 Task: Look for space in Broadstairs, United Kingdom from 5th June, 2023 to 16th June, 2023 for 2 adults in price range Rs.14000 to Rs.18000. Place can be entire place with 1  bedroom having 1 bed and 1 bathroom. Property type can be house, flat, guest house, hotel. Booking option can be shelf check-in. Required host language is English.
Action: Mouse moved to (455, 69)
Screenshot: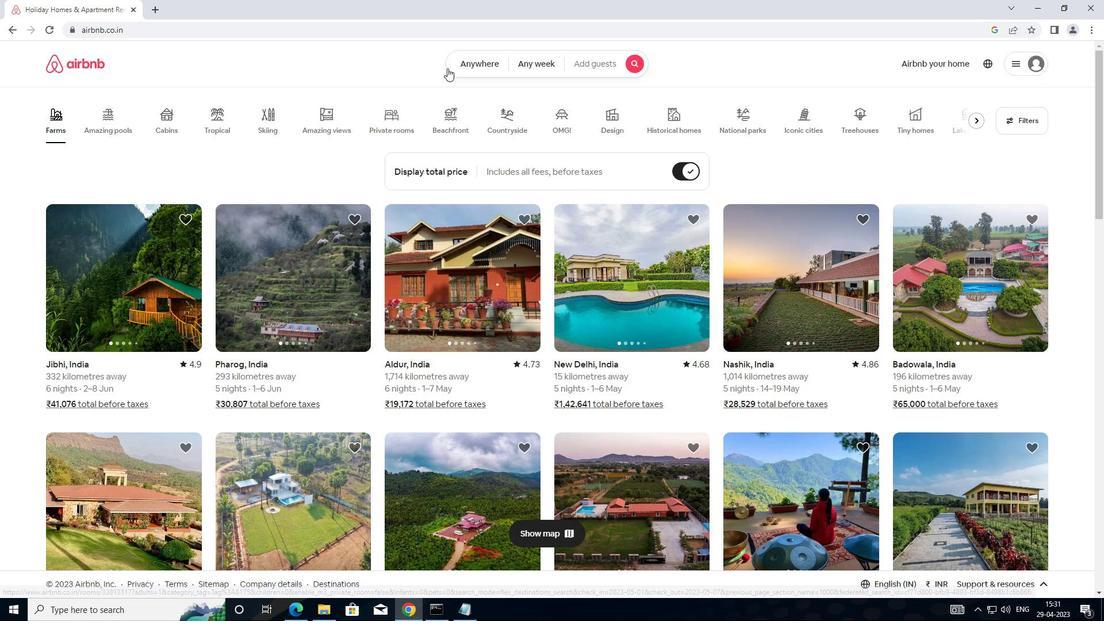
Action: Mouse pressed left at (455, 69)
Screenshot: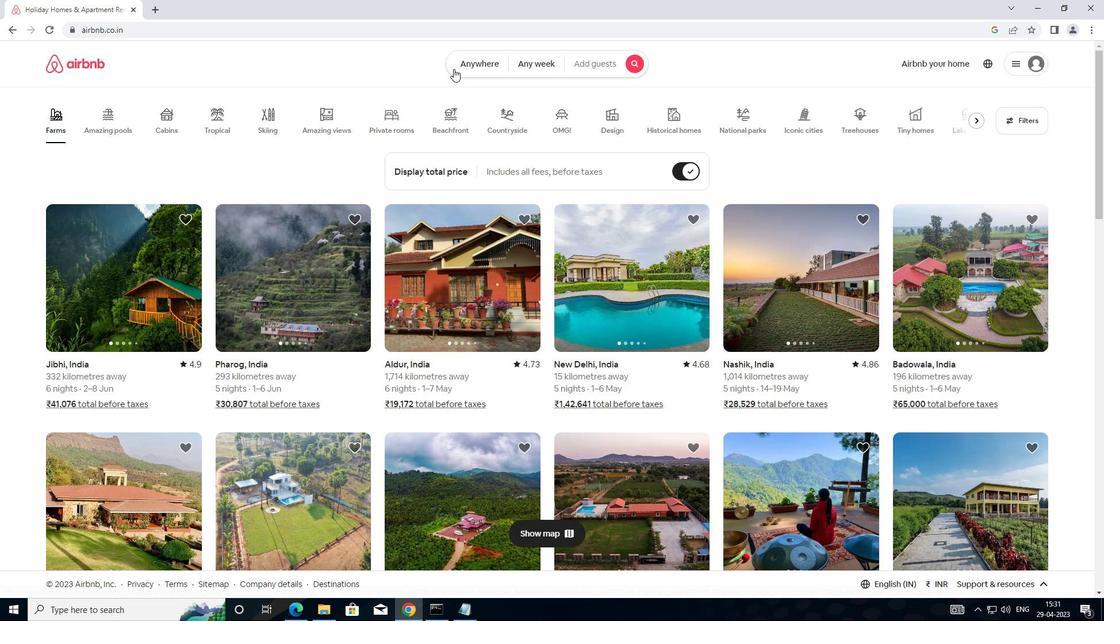 
Action: Mouse moved to (351, 113)
Screenshot: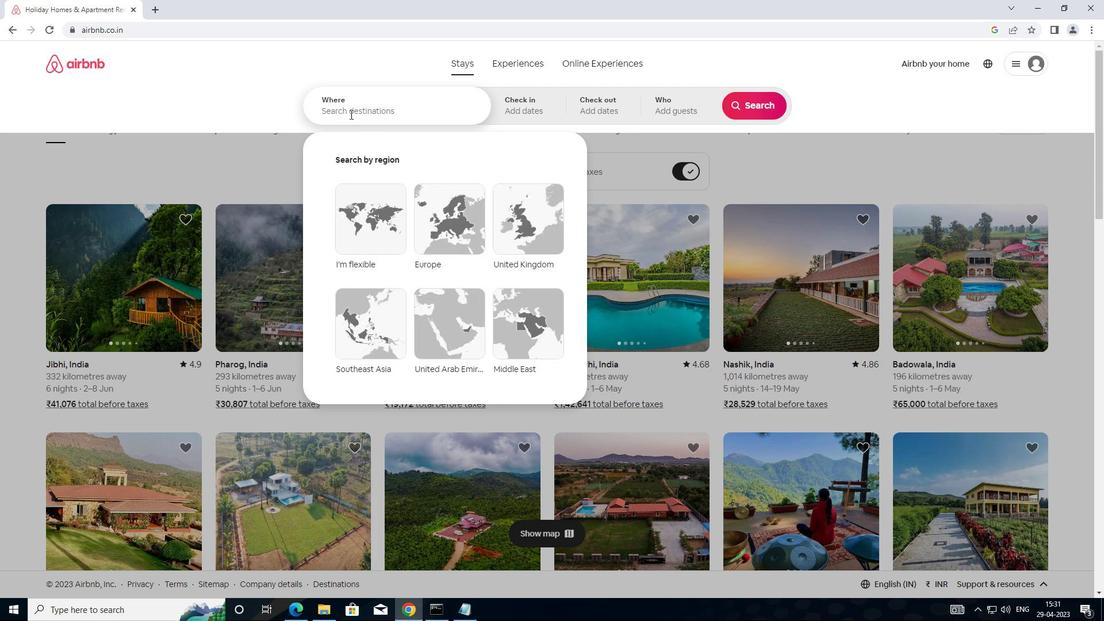 
Action: Mouse pressed left at (351, 113)
Screenshot: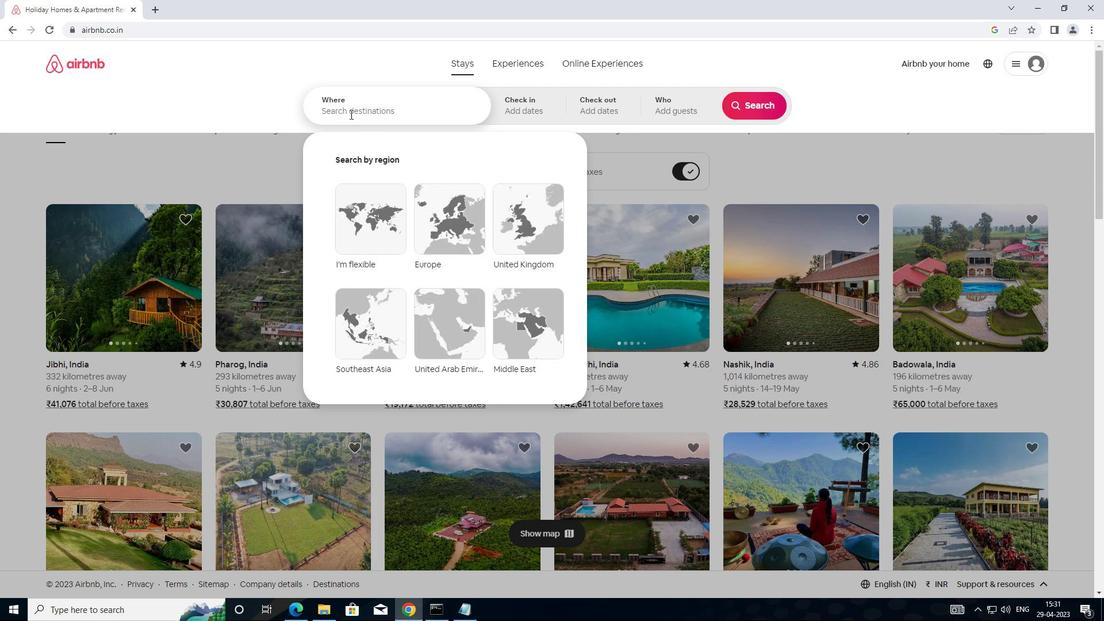 
Action: Mouse moved to (618, 63)
Screenshot: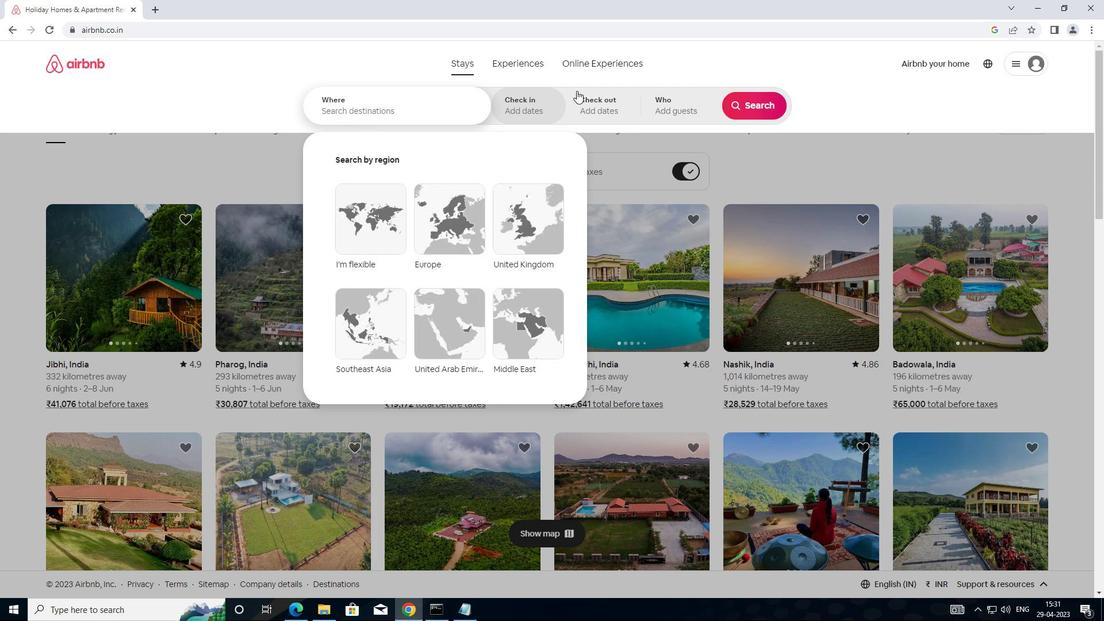 
Action: Key pressed <Key.shift>BROADSTAIR
Screenshot: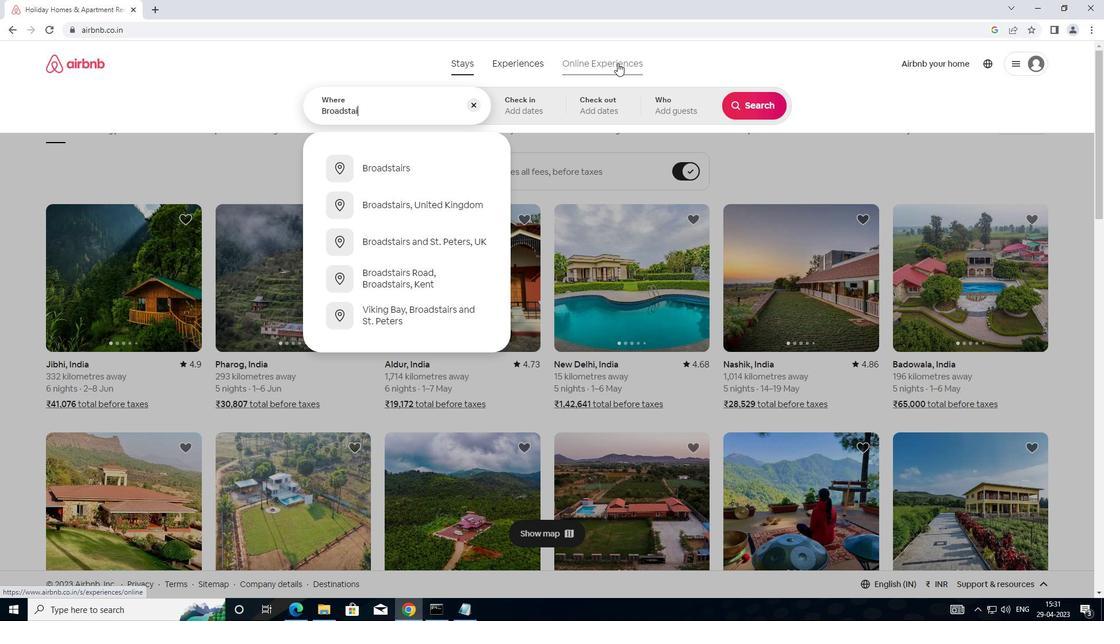 
Action: Mouse moved to (626, 65)
Screenshot: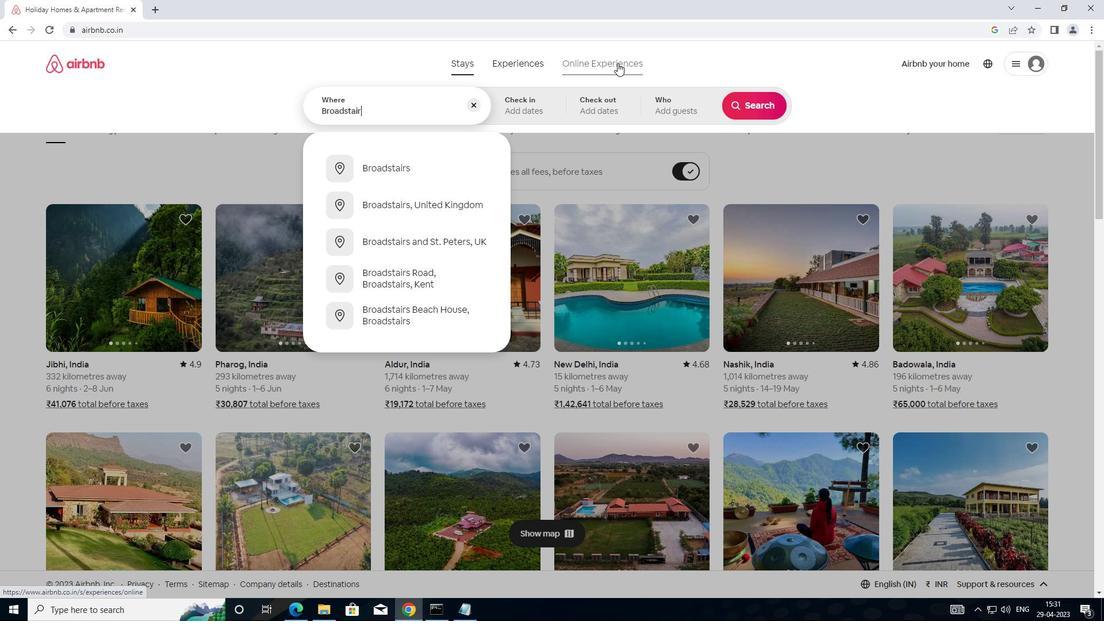 
Action: Key pressed ,UNITED<Key.space>KINGDOM
Screenshot: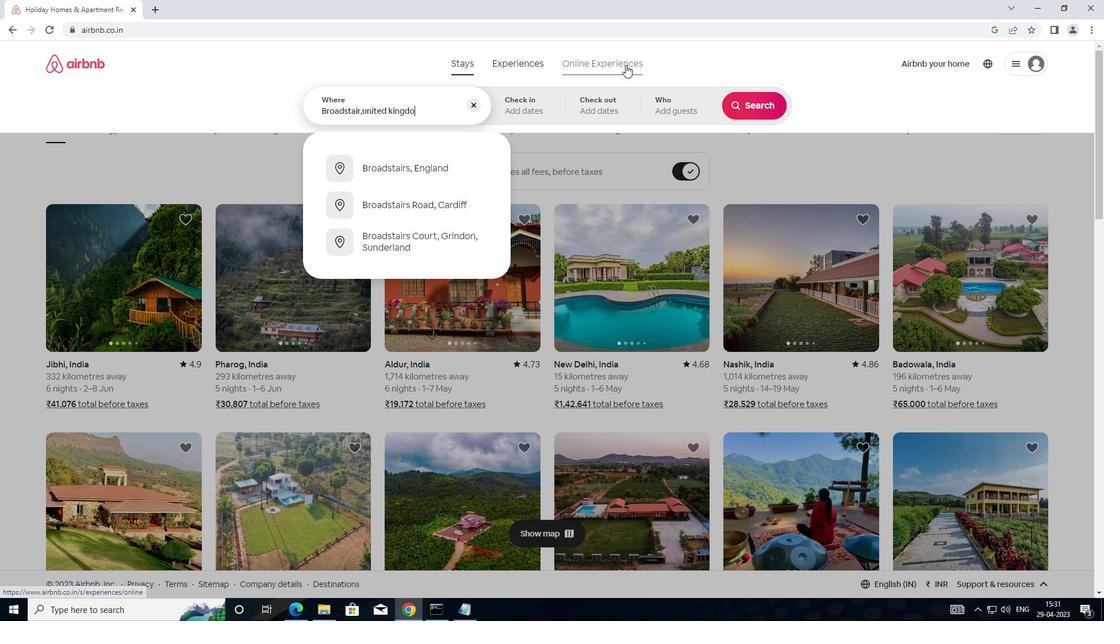 
Action: Mouse moved to (536, 107)
Screenshot: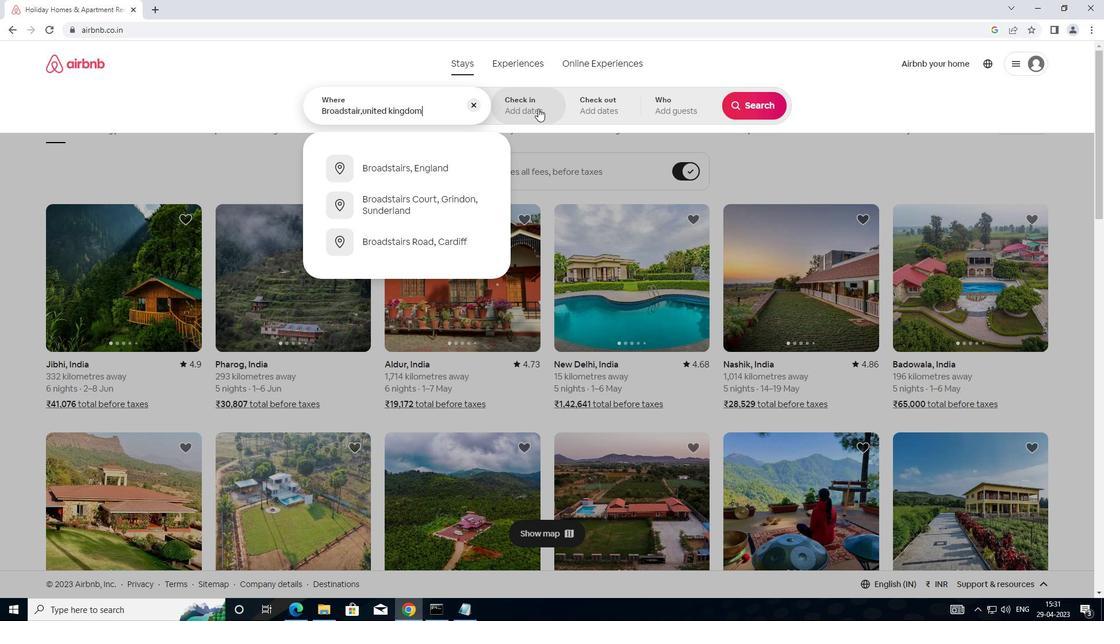 
Action: Mouse pressed left at (536, 107)
Screenshot: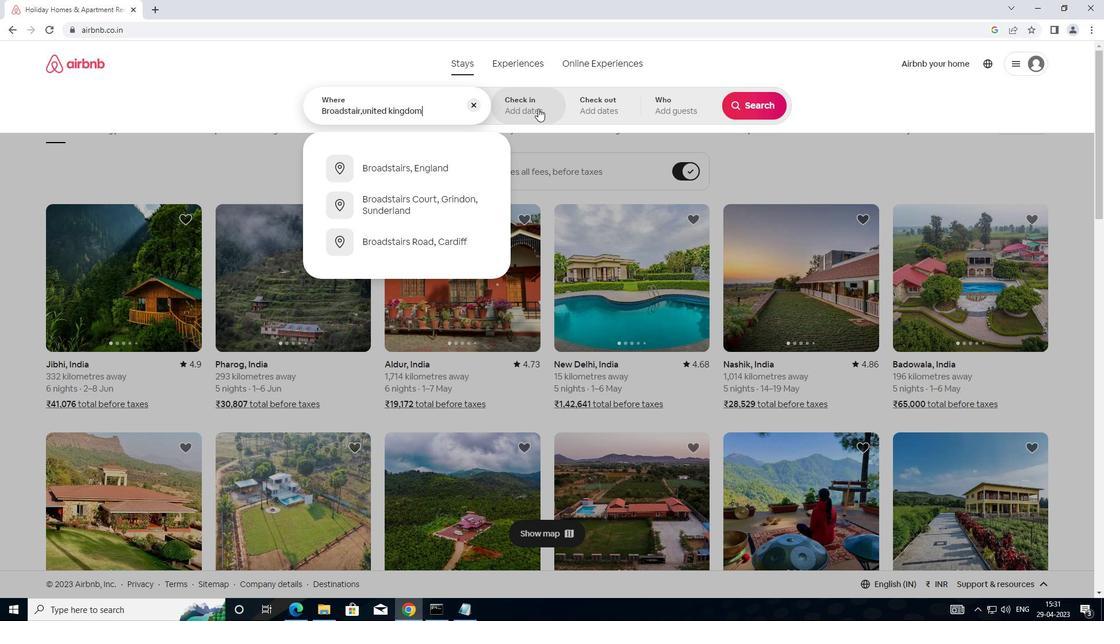 
Action: Mouse moved to (751, 197)
Screenshot: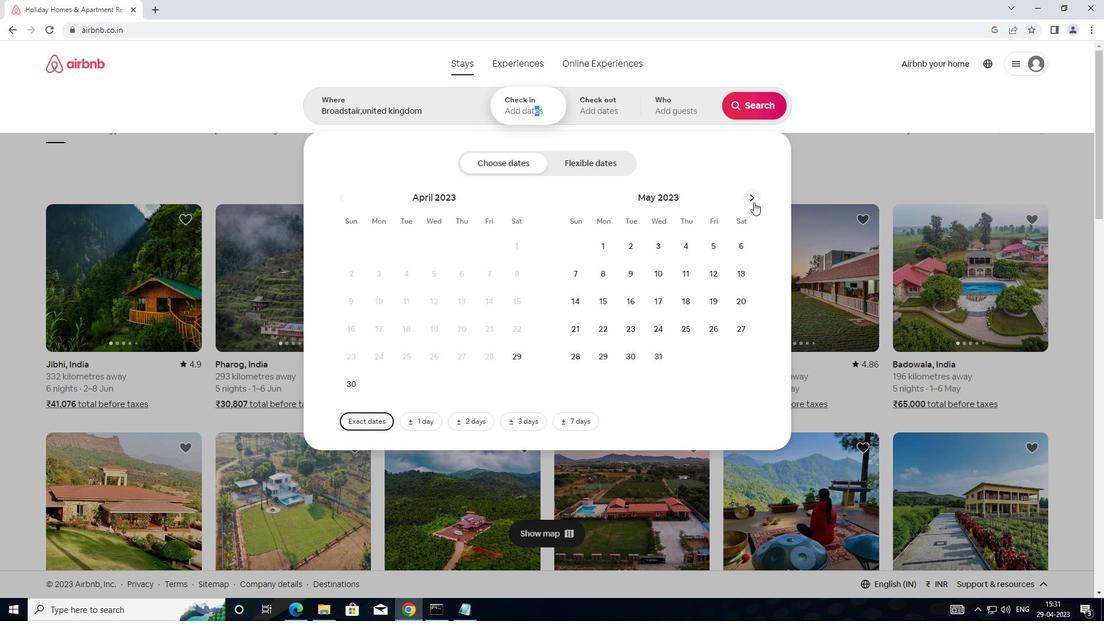 
Action: Mouse pressed left at (751, 197)
Screenshot: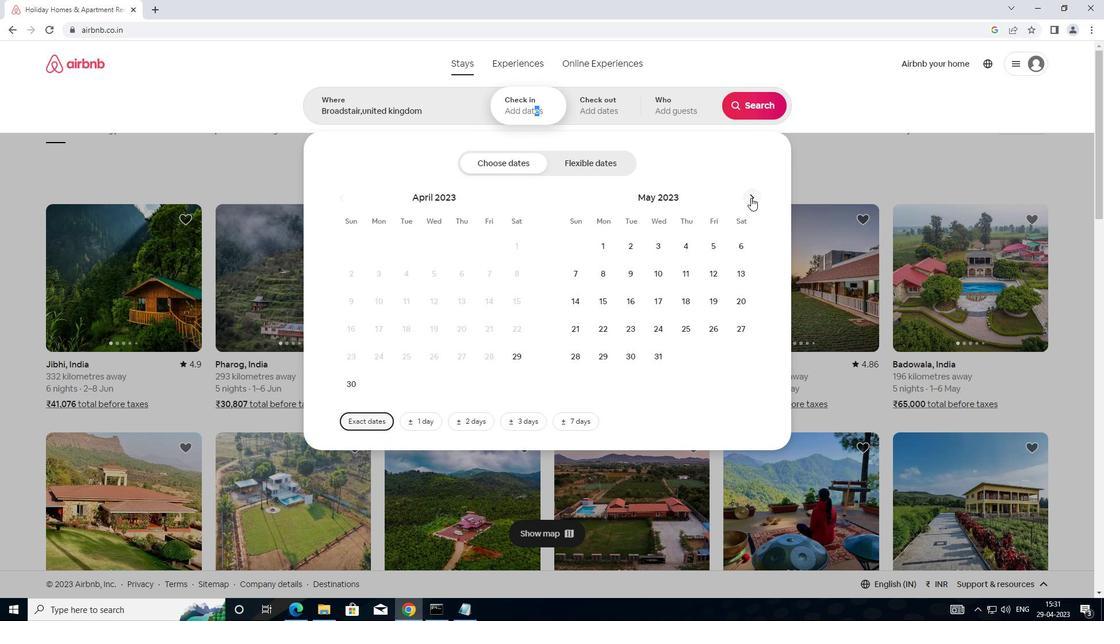 
Action: Mouse pressed left at (751, 197)
Screenshot: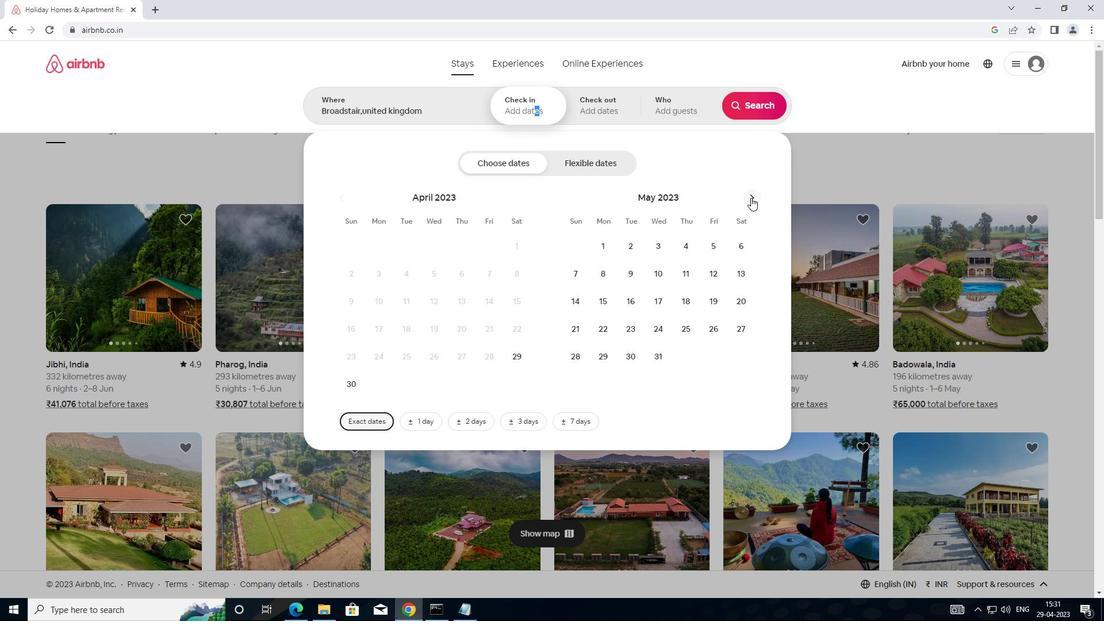 
Action: Mouse moved to (379, 271)
Screenshot: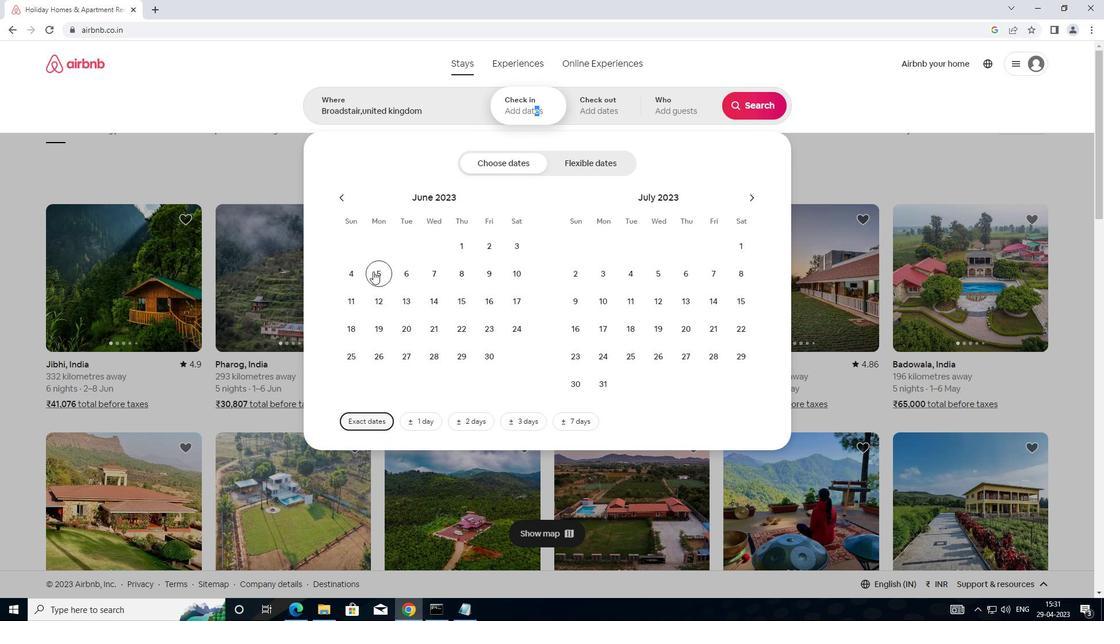 
Action: Mouse pressed left at (379, 271)
Screenshot: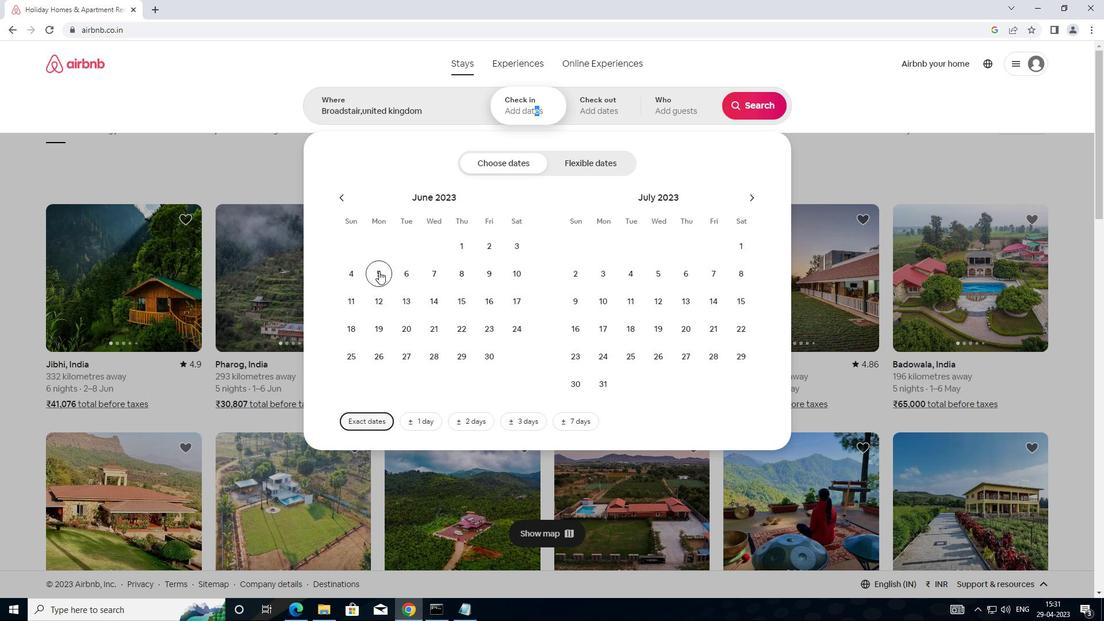 
Action: Mouse moved to (487, 300)
Screenshot: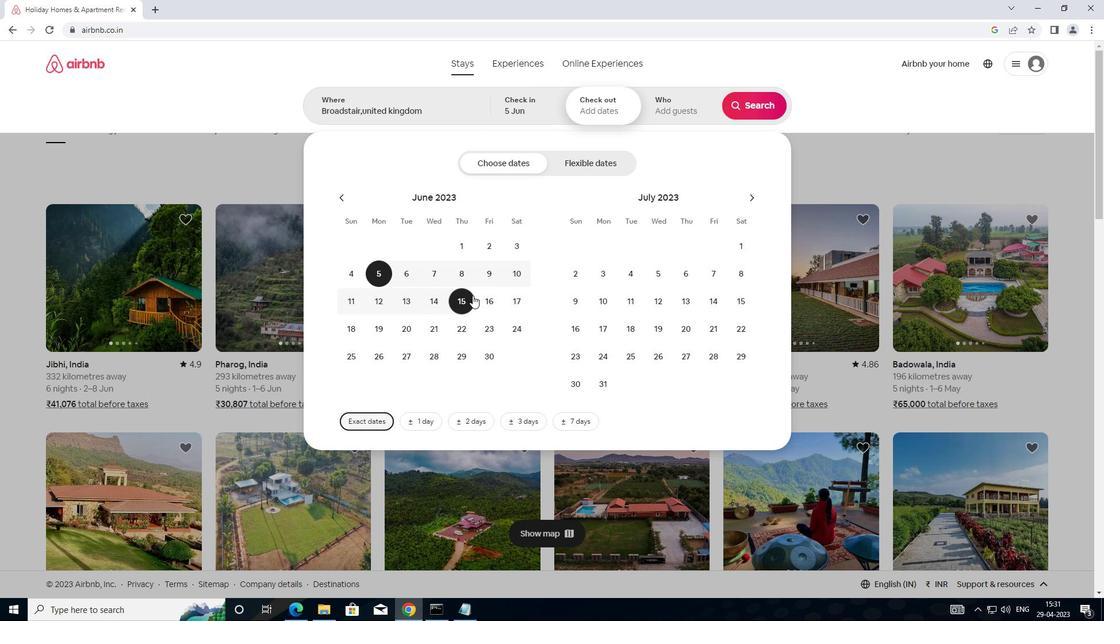 
Action: Mouse pressed left at (487, 300)
Screenshot: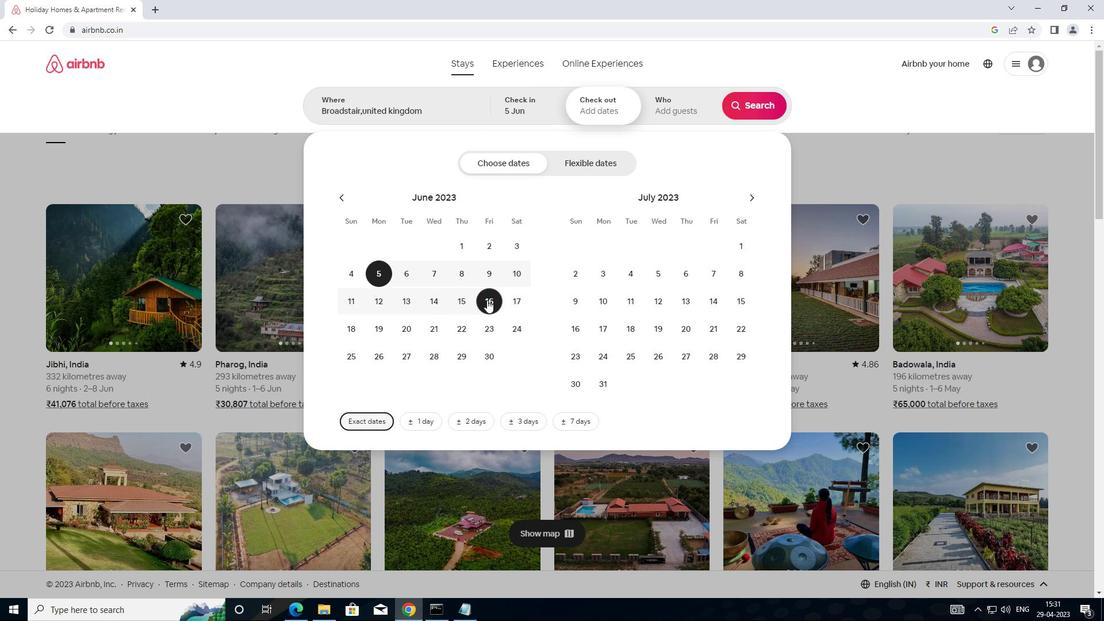 
Action: Mouse moved to (689, 114)
Screenshot: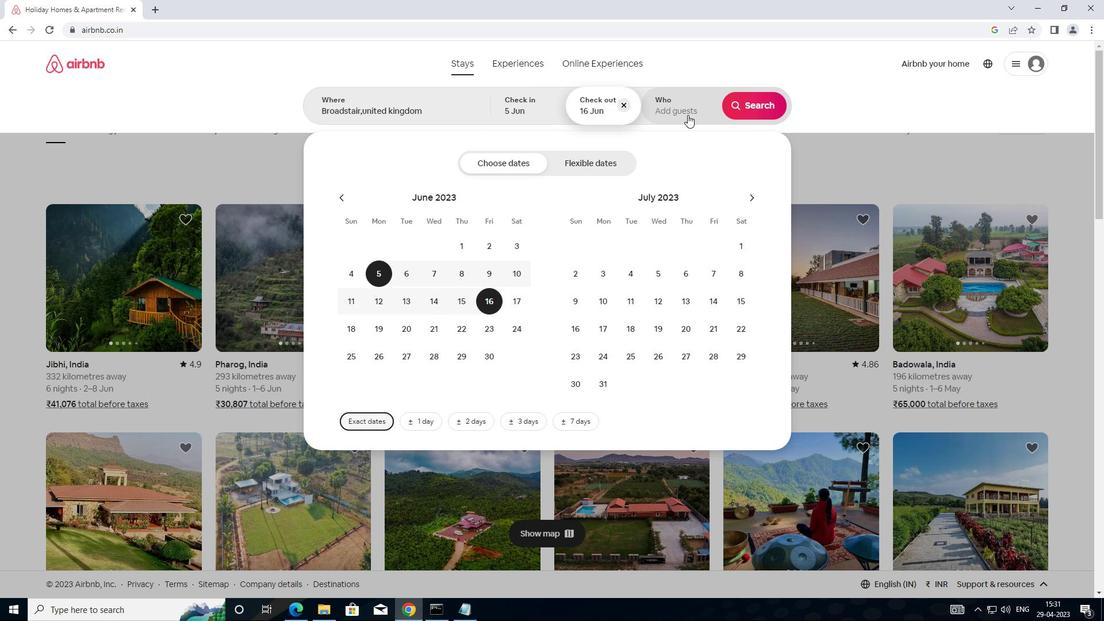 
Action: Mouse pressed left at (689, 114)
Screenshot: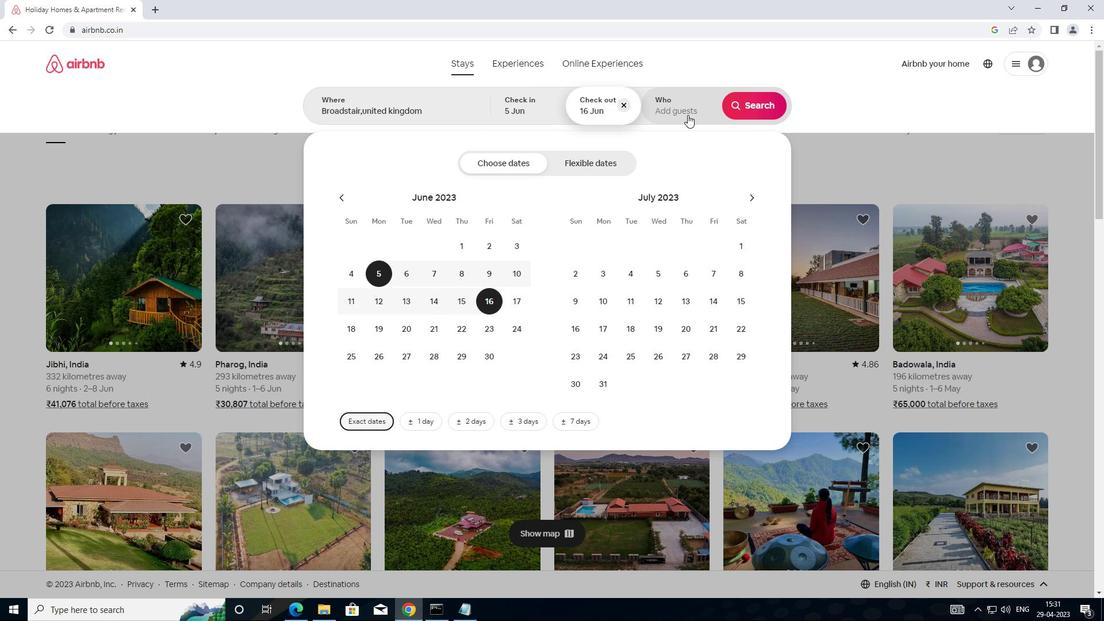 
Action: Mouse moved to (759, 168)
Screenshot: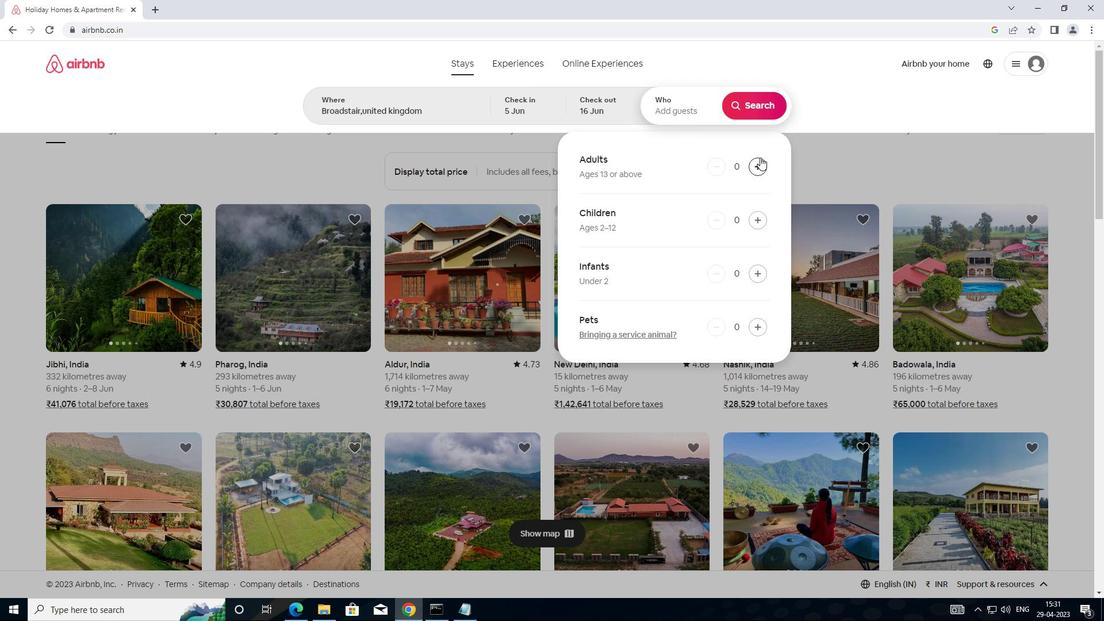 
Action: Mouse pressed left at (759, 168)
Screenshot: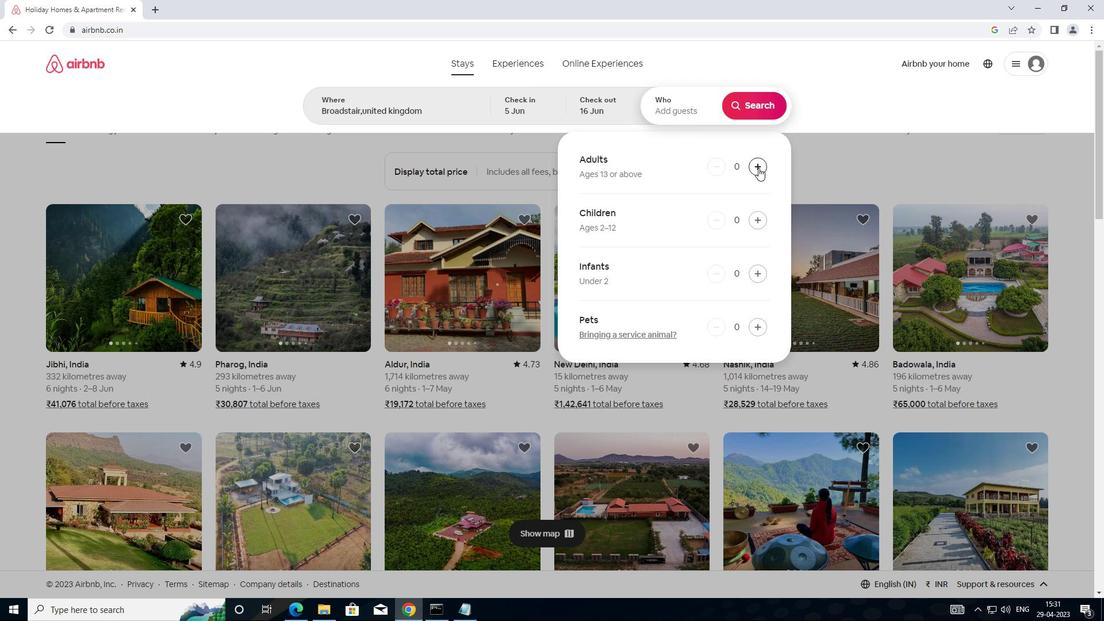 
Action: Mouse moved to (759, 166)
Screenshot: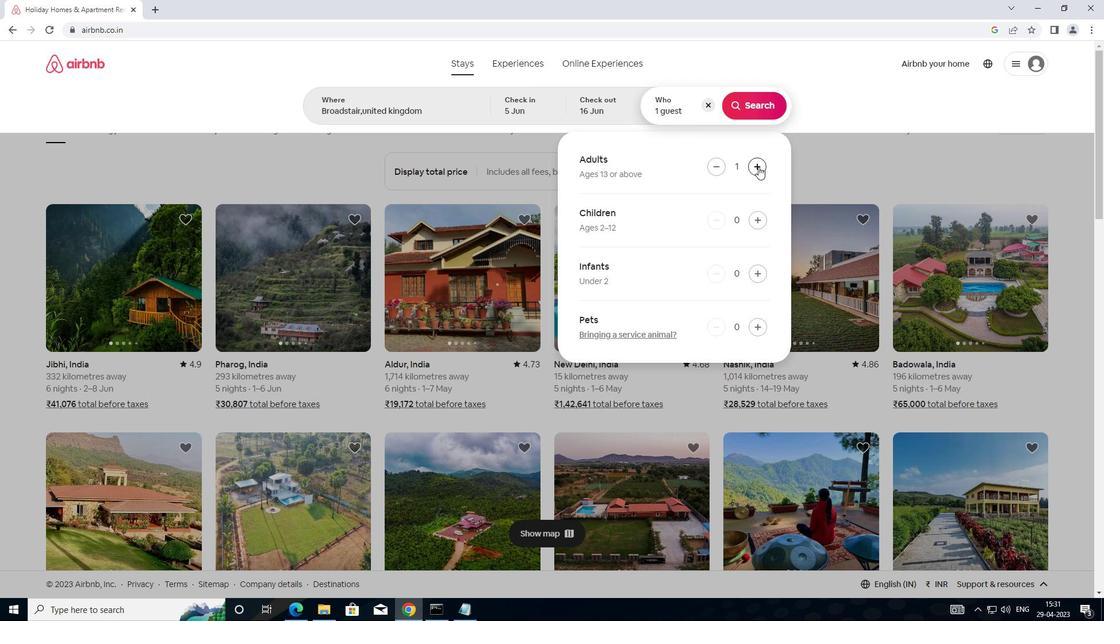 
Action: Mouse pressed left at (759, 166)
Screenshot: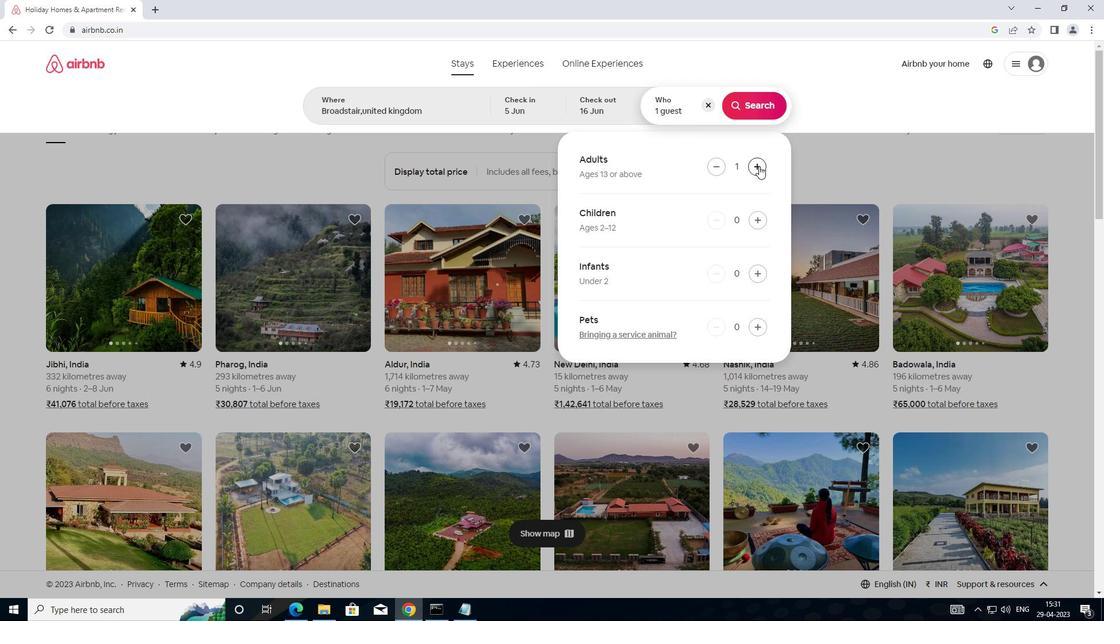 
Action: Mouse moved to (771, 103)
Screenshot: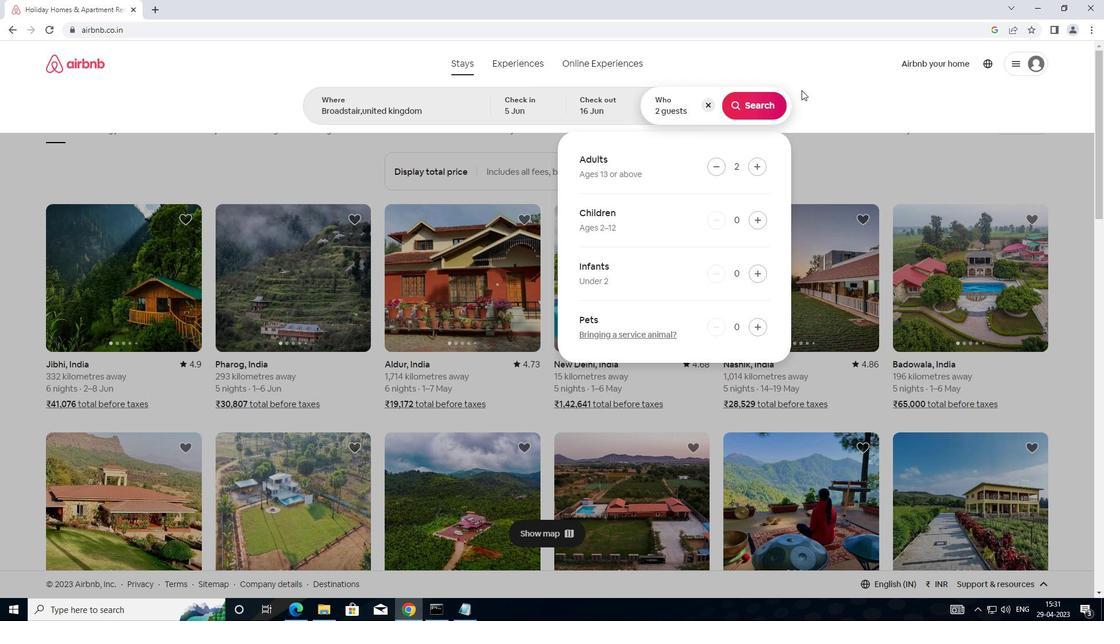 
Action: Mouse pressed left at (771, 103)
Screenshot: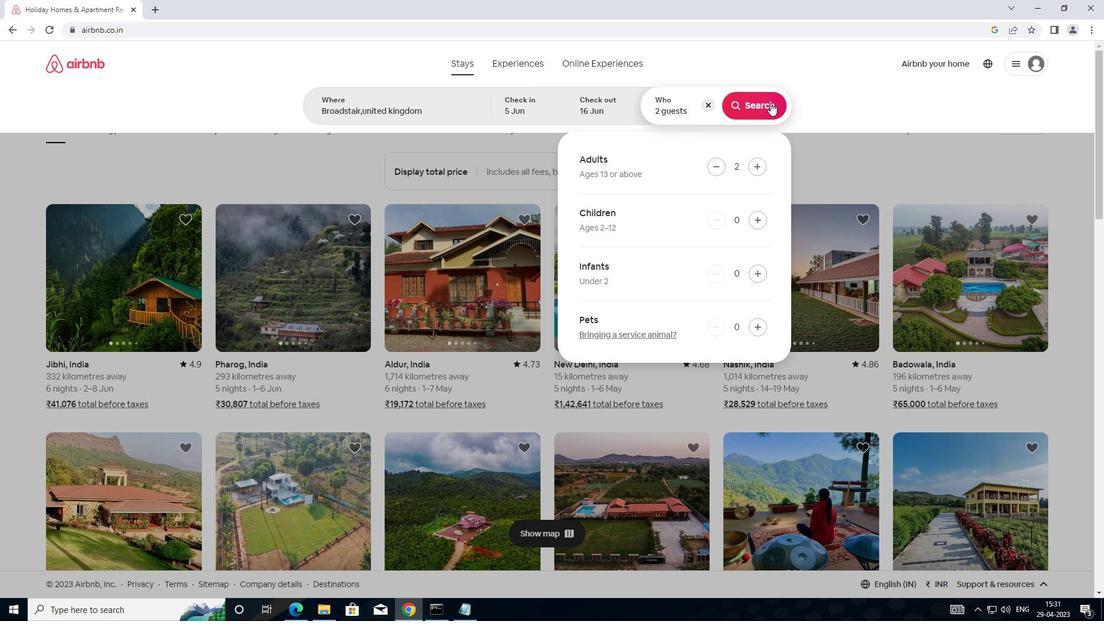 
Action: Mouse moved to (1057, 121)
Screenshot: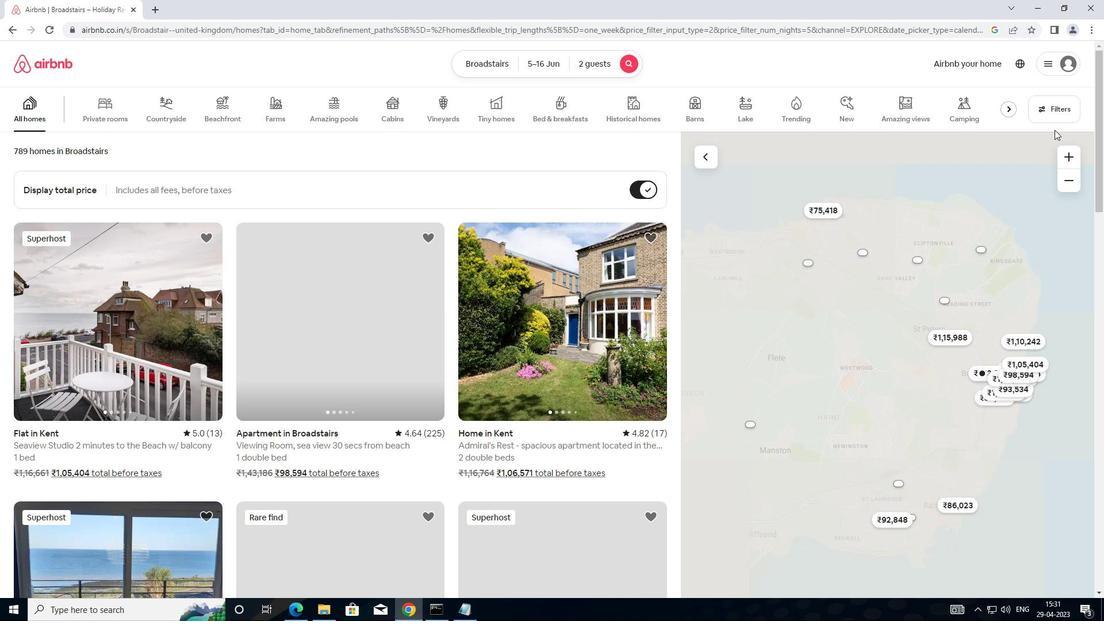 
Action: Mouse pressed left at (1057, 121)
Screenshot: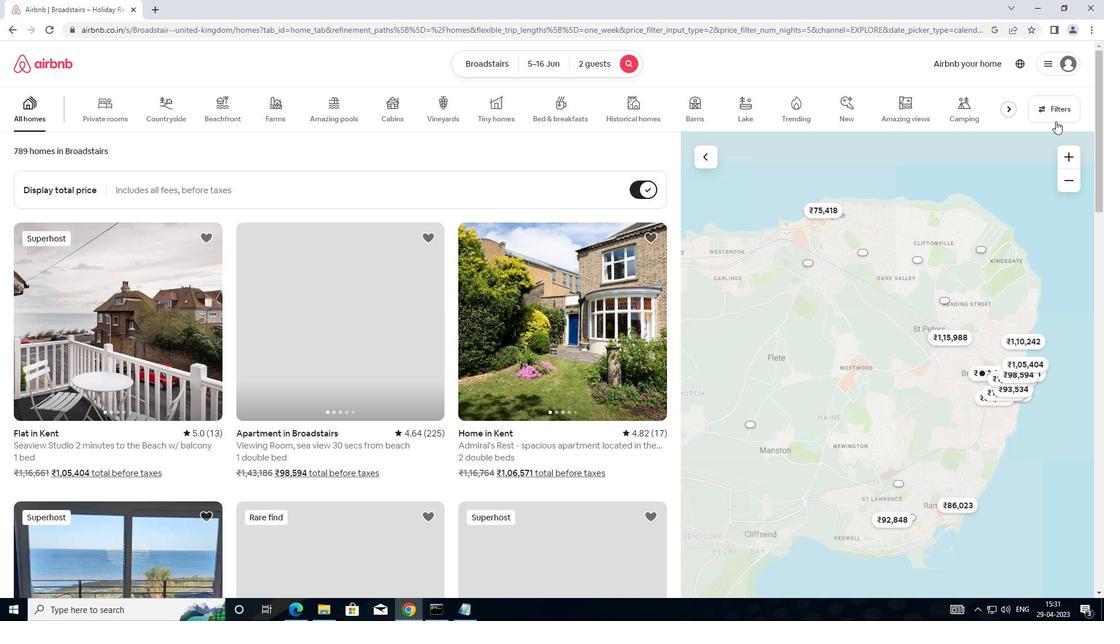 
Action: Mouse moved to (414, 250)
Screenshot: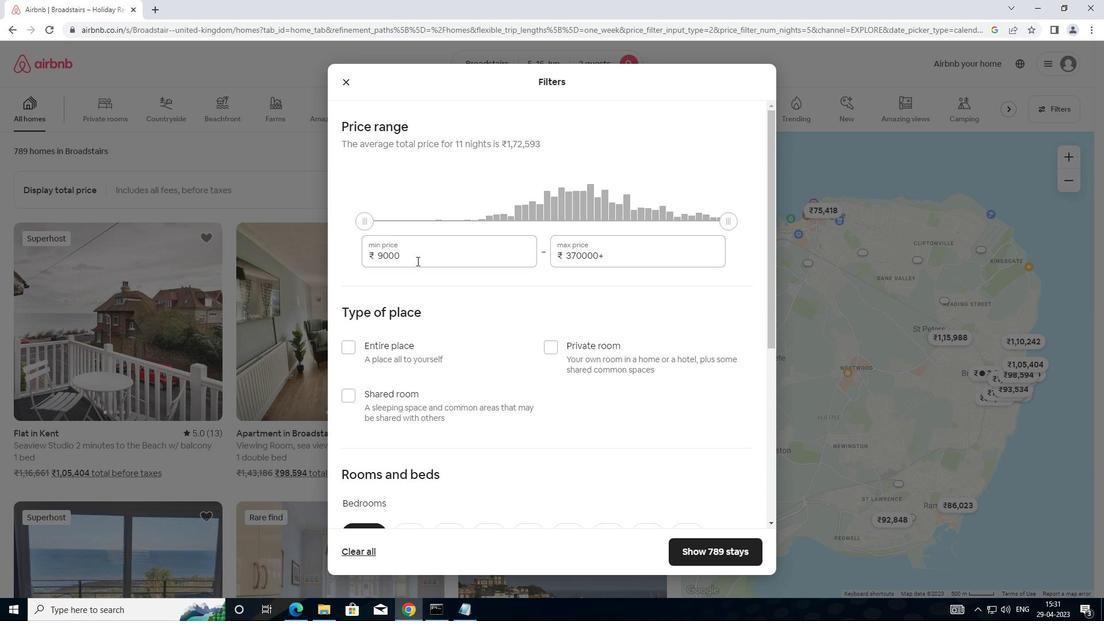 
Action: Mouse pressed left at (414, 250)
Screenshot: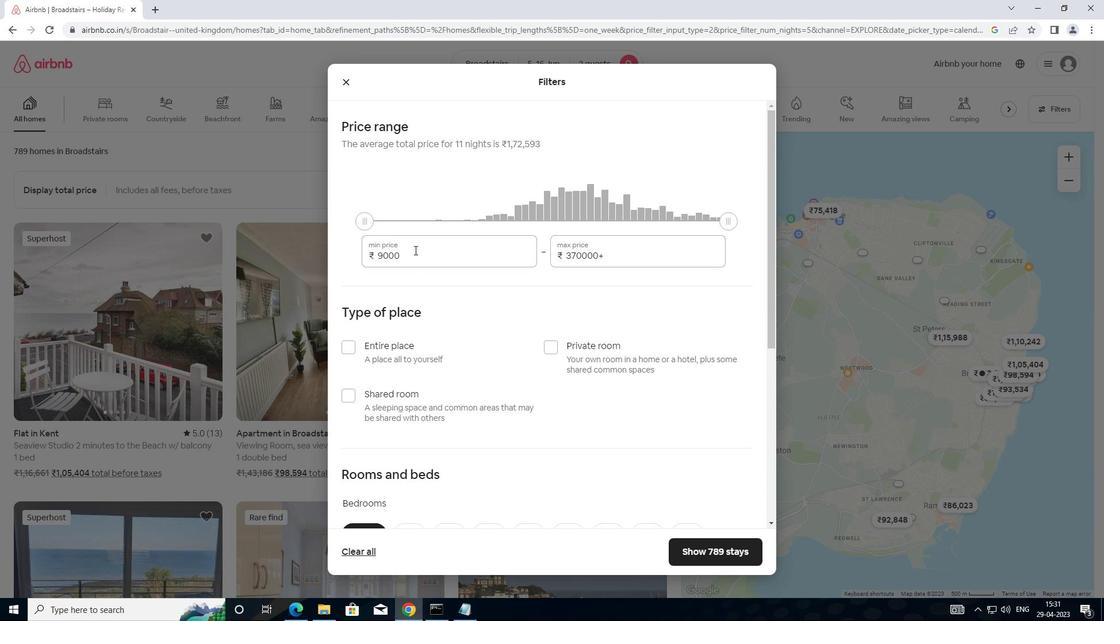 
Action: Mouse moved to (374, 256)
Screenshot: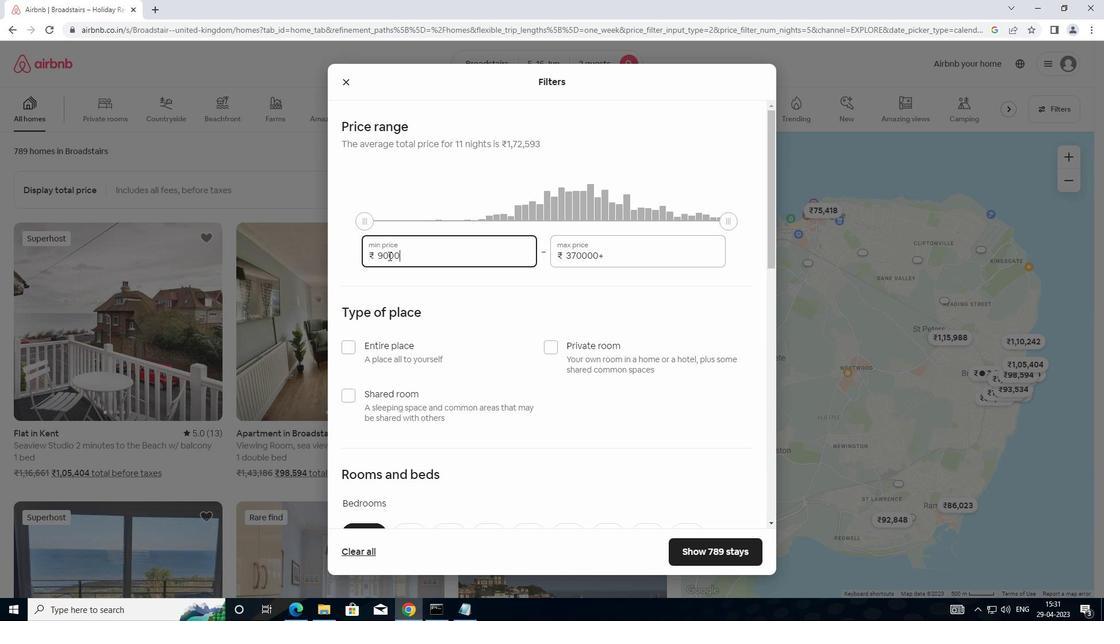 
Action: Key pressed 14
Screenshot: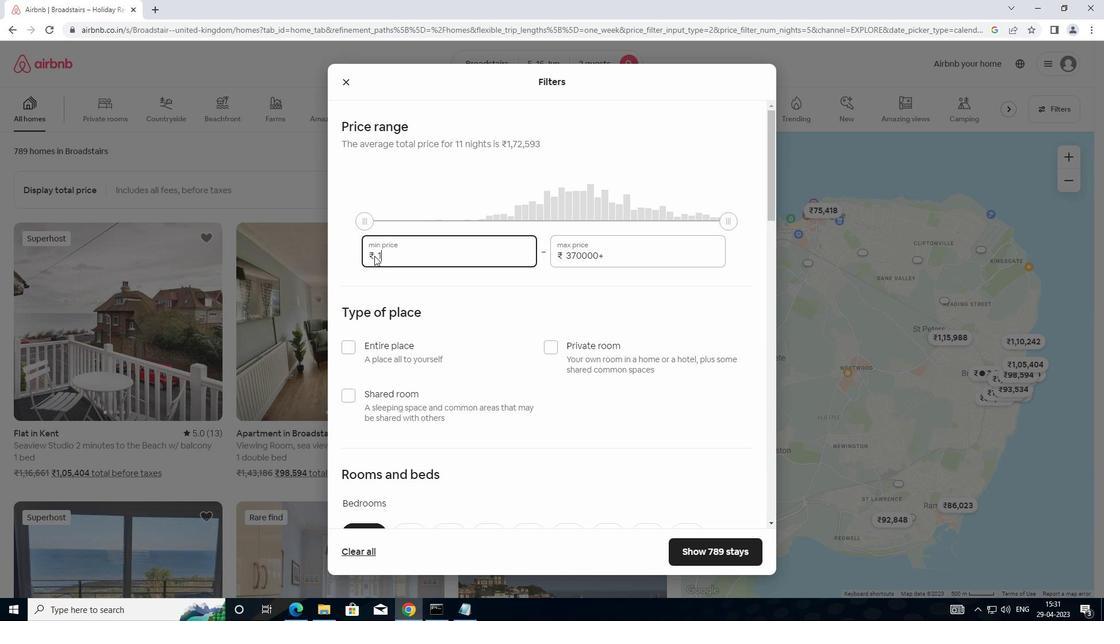 
Action: Mouse moved to (383, 255)
Screenshot: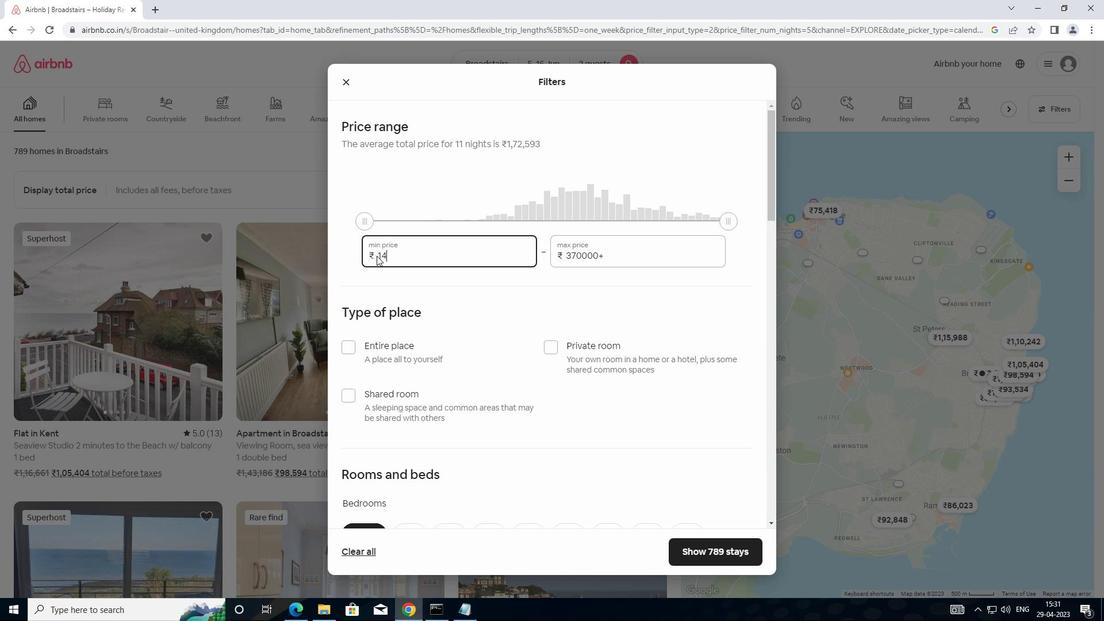 
Action: Key pressed 0
Screenshot: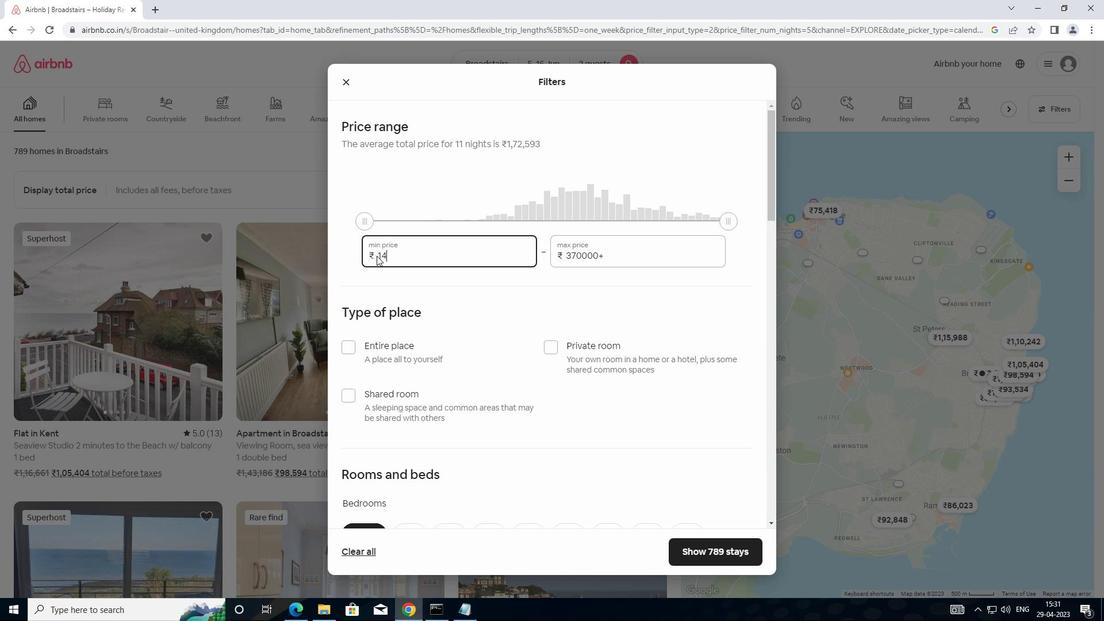 
Action: Mouse moved to (389, 253)
Screenshot: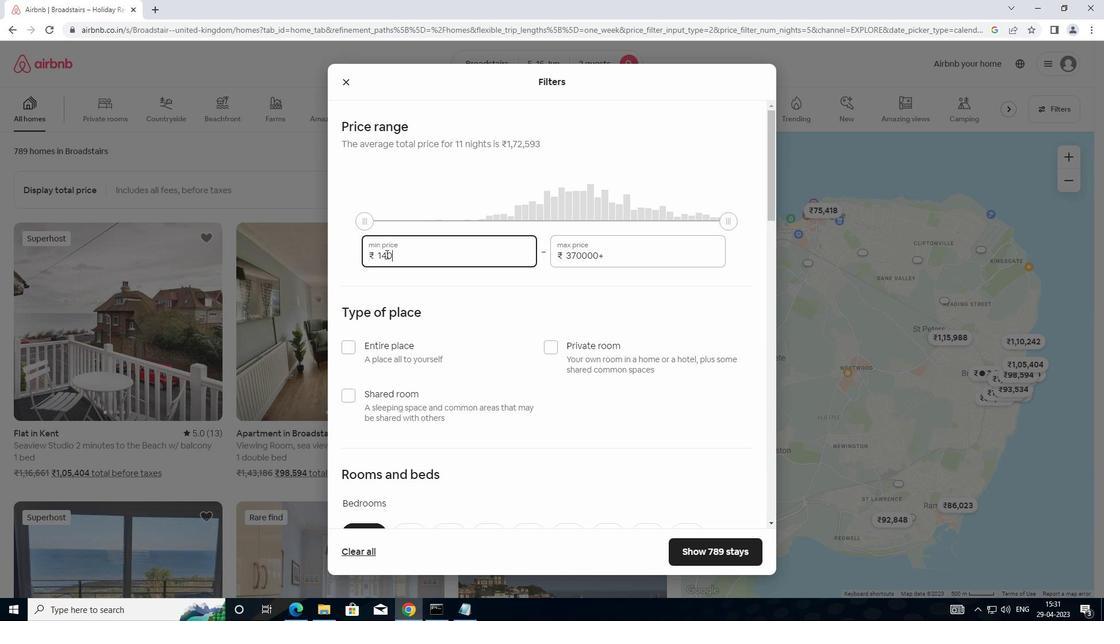 
Action: Key pressed 0
Screenshot: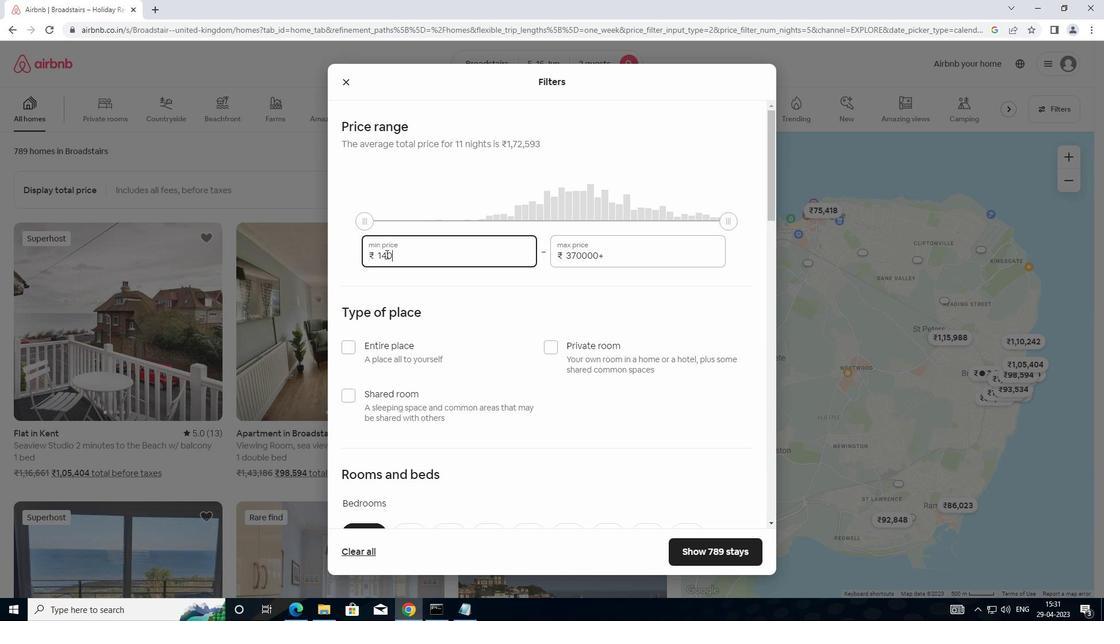 
Action: Mouse moved to (390, 253)
Screenshot: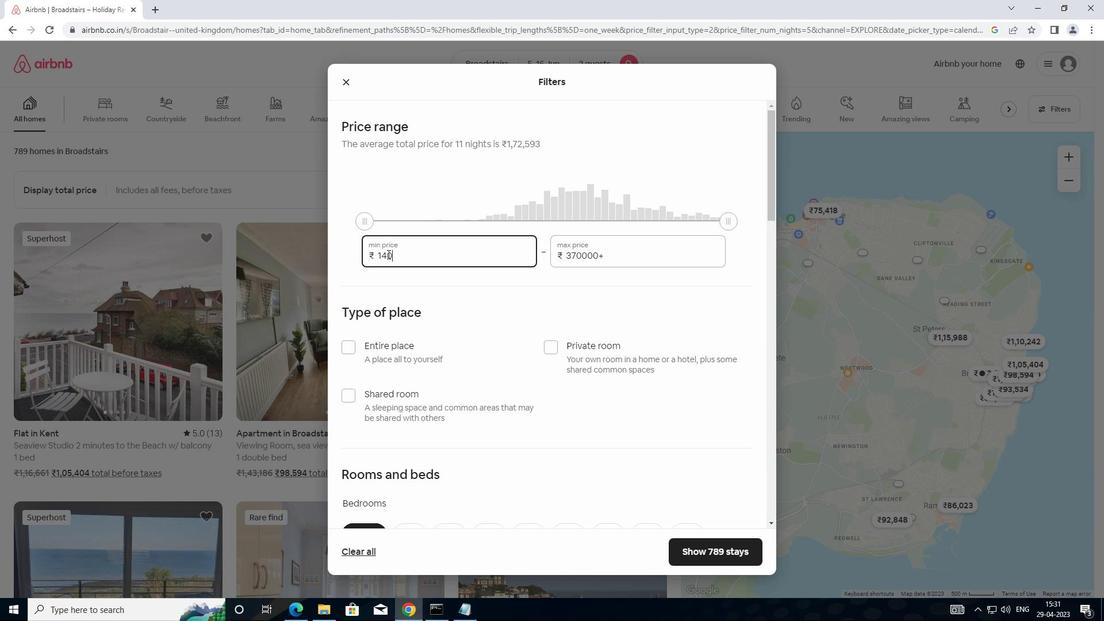 
Action: Key pressed 0
Screenshot: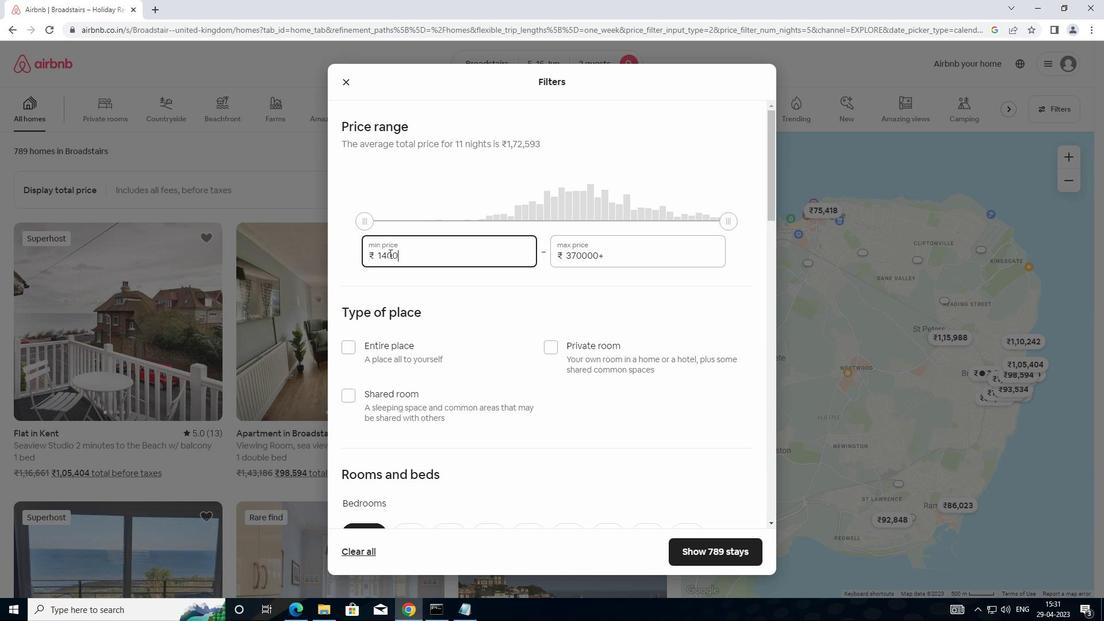 
Action: Mouse moved to (604, 254)
Screenshot: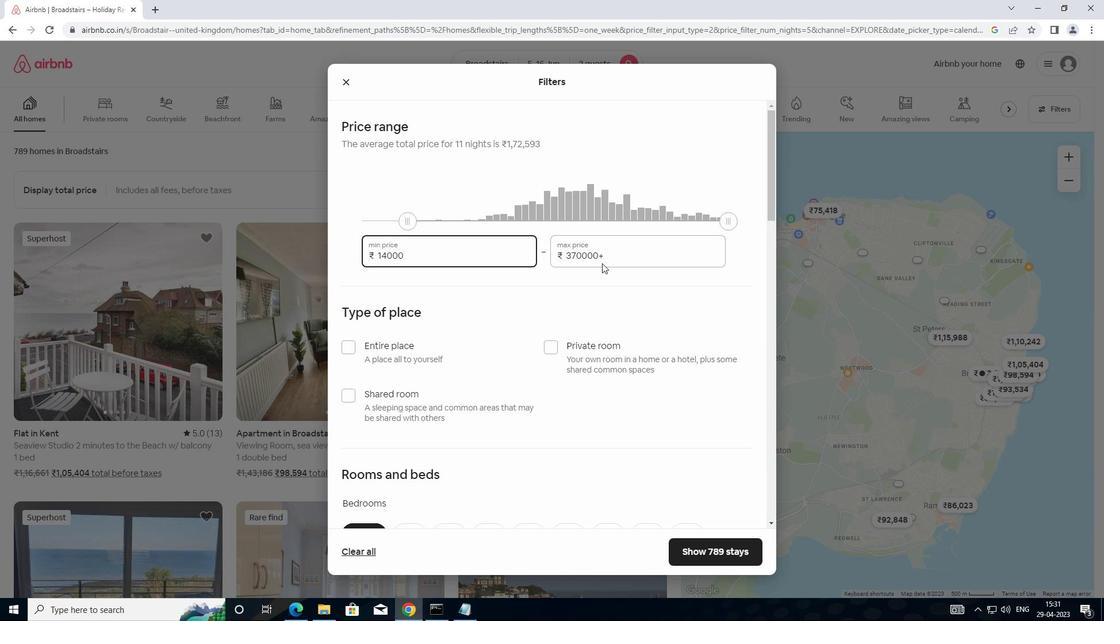 
Action: Mouse pressed left at (604, 254)
Screenshot: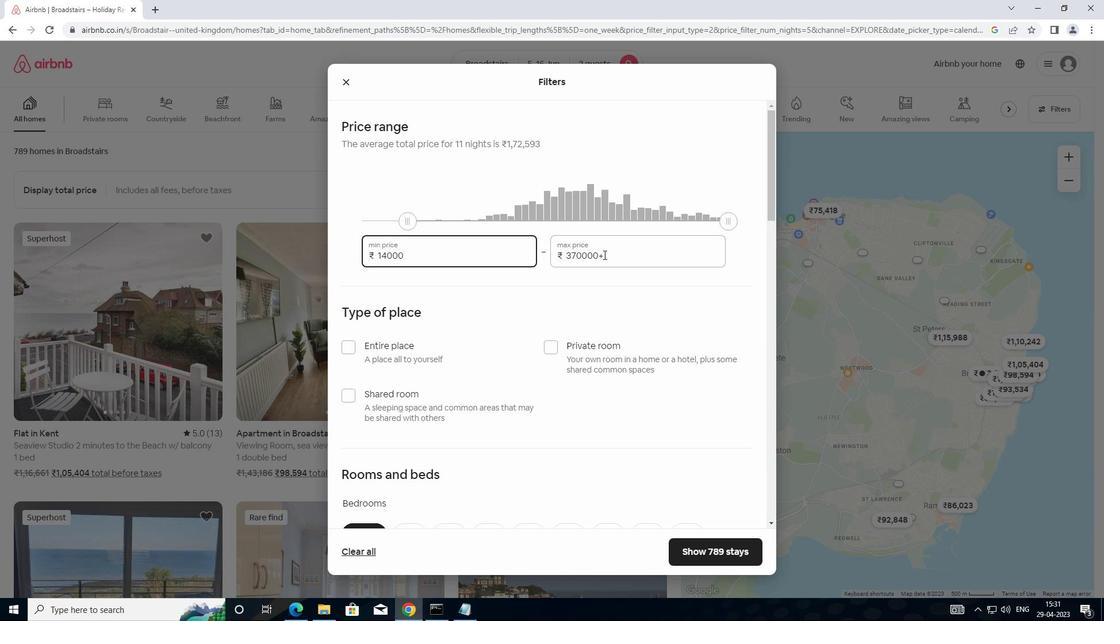 
Action: Mouse moved to (570, 261)
Screenshot: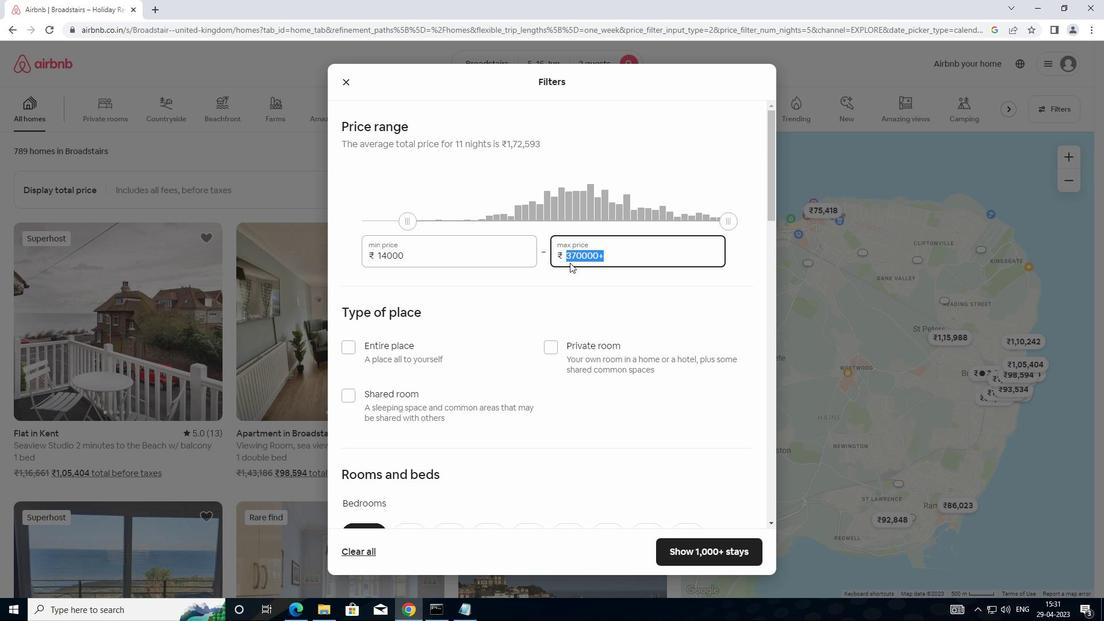 
Action: Key pressed 17
Screenshot: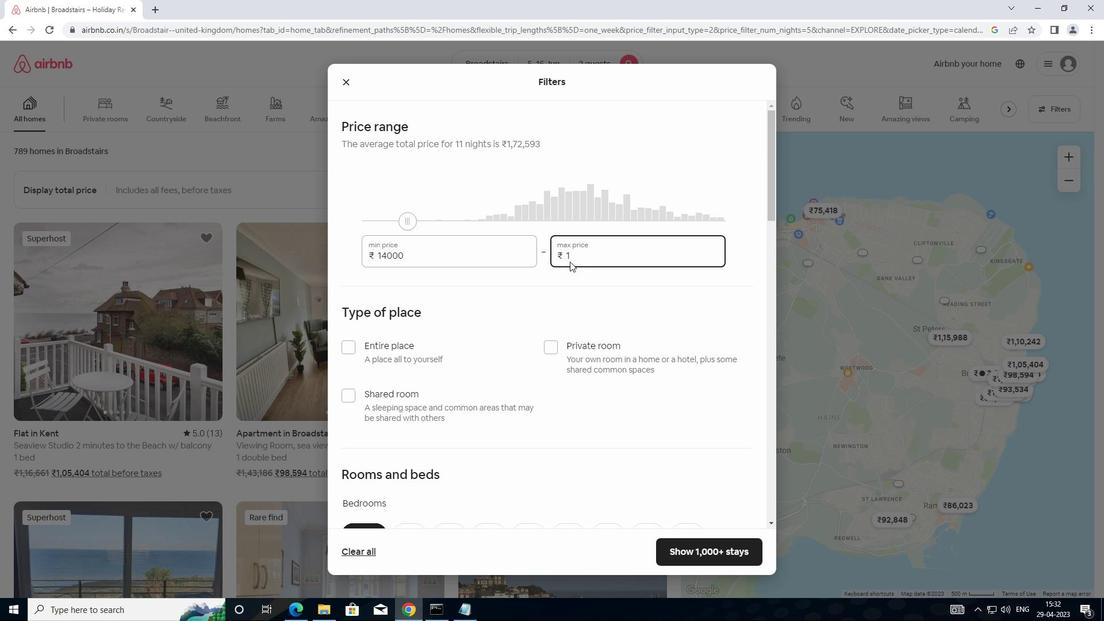 
Action: Mouse moved to (573, 258)
Screenshot: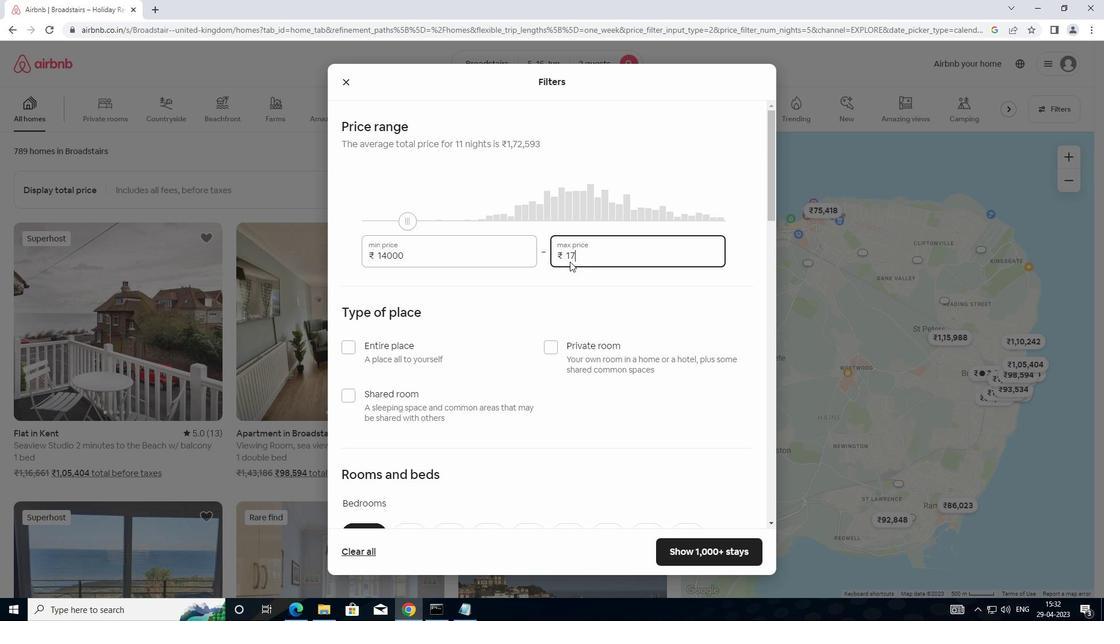 
Action: Key pressed <Key.backspace>
Screenshot: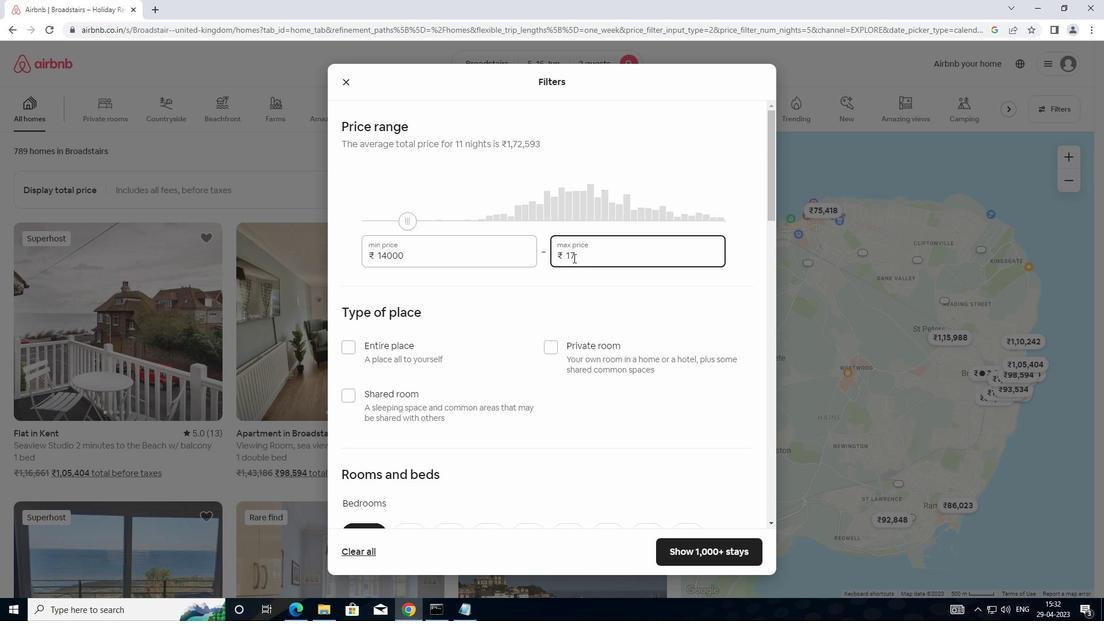 
Action: Mouse moved to (578, 252)
Screenshot: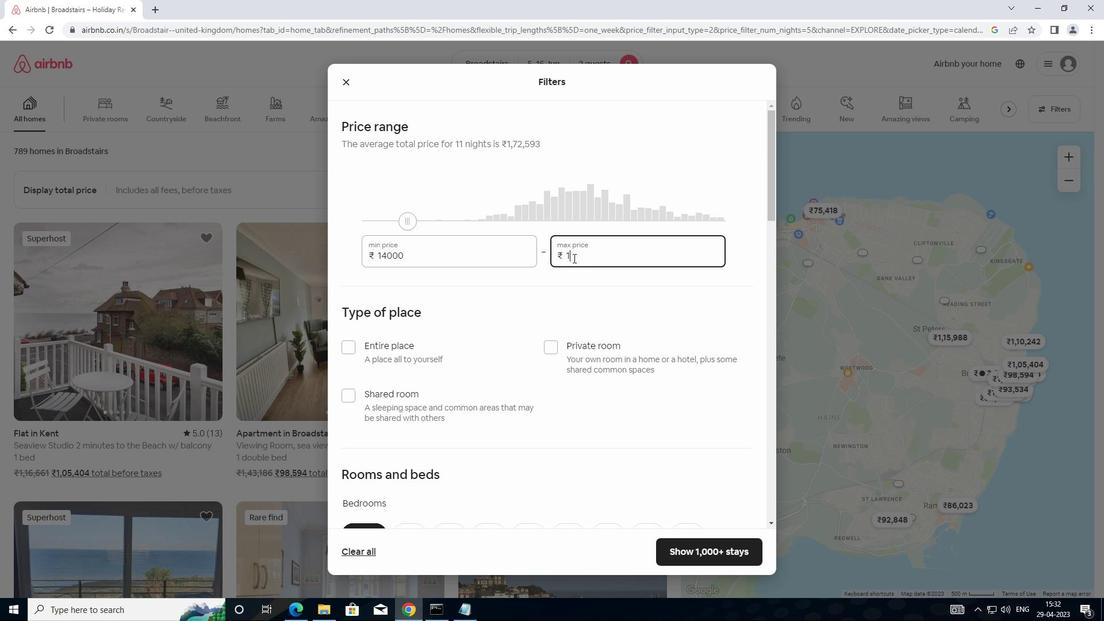 
Action: Key pressed 8000
Screenshot: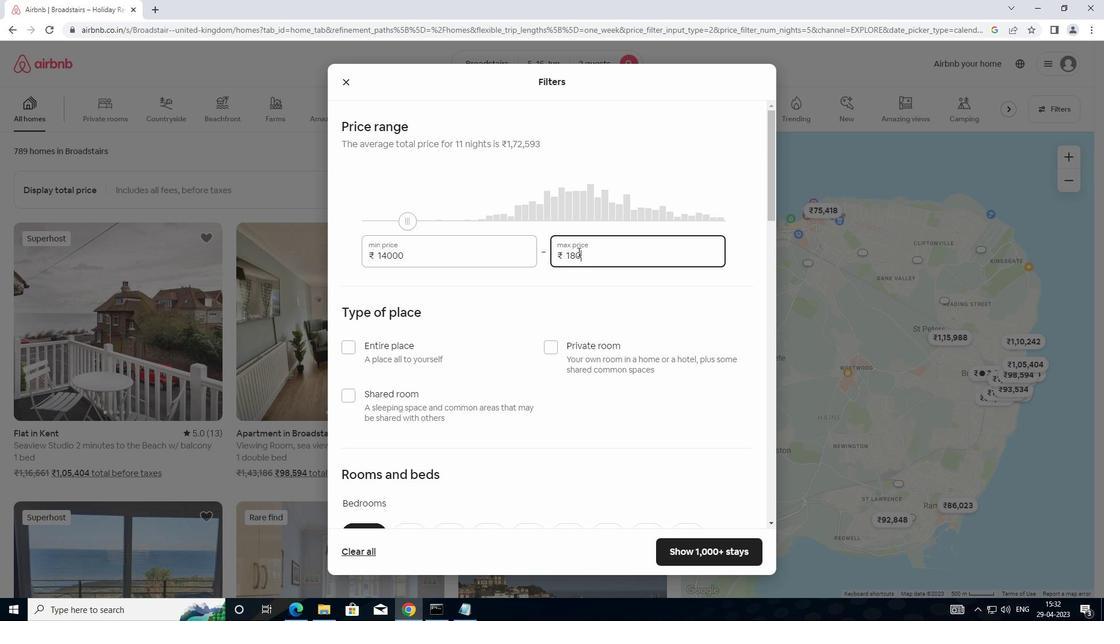 
Action: Mouse moved to (355, 343)
Screenshot: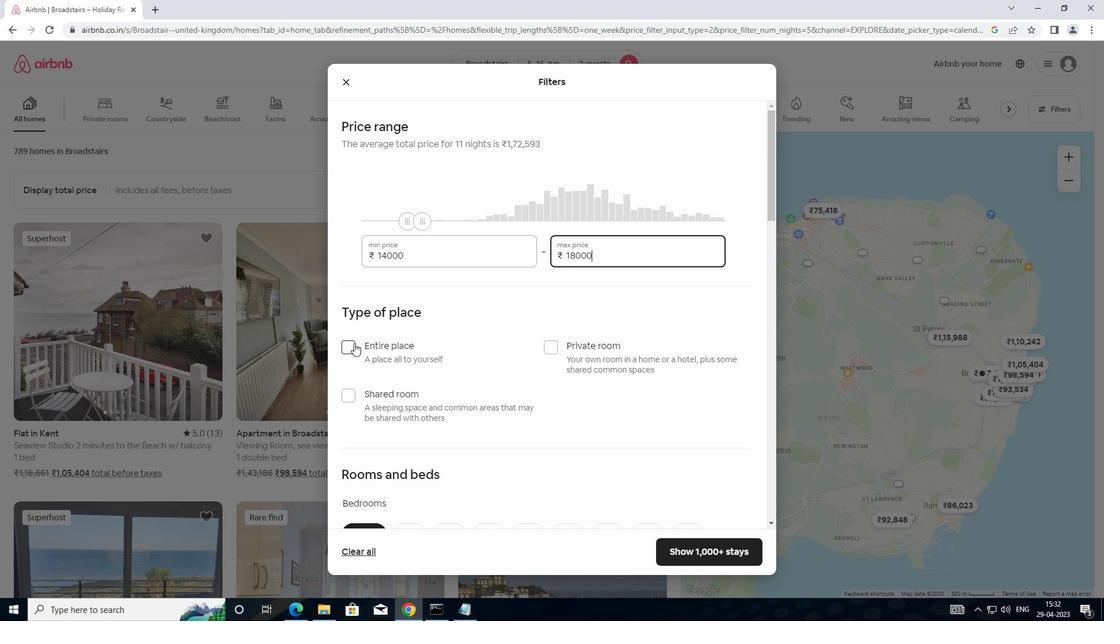 
Action: Mouse pressed left at (355, 343)
Screenshot: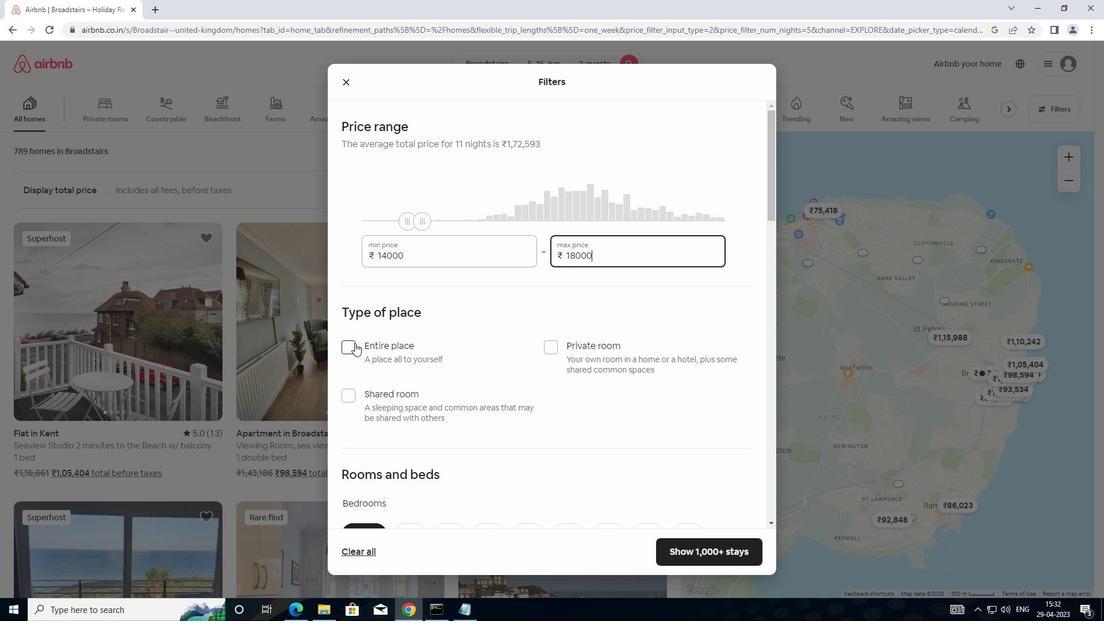 
Action: Mouse moved to (436, 337)
Screenshot: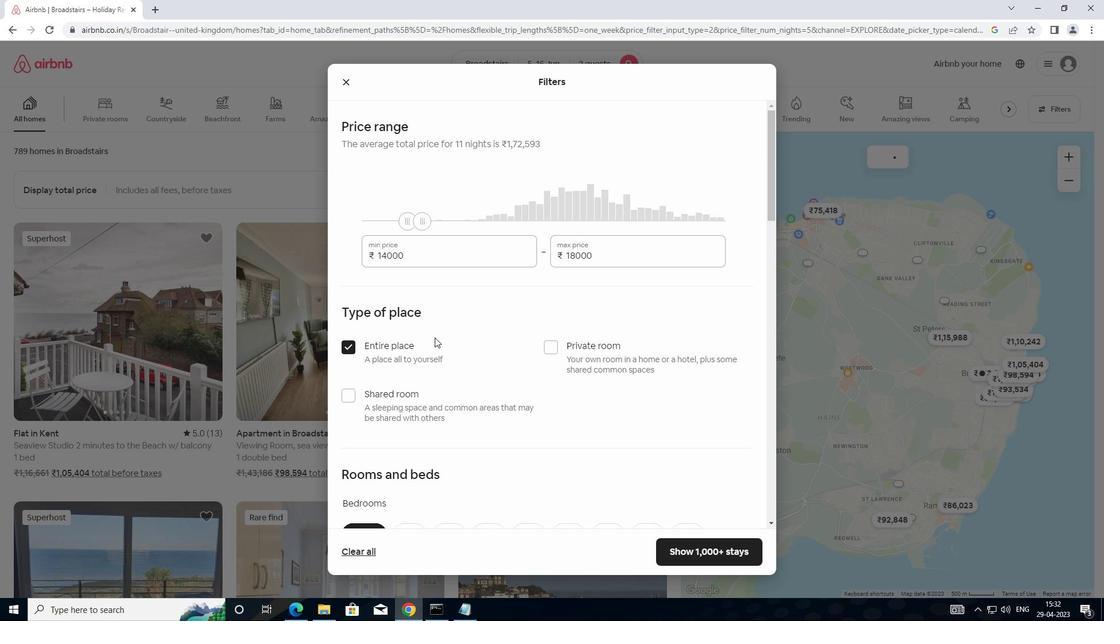 
Action: Mouse scrolled (436, 337) with delta (0, 0)
Screenshot: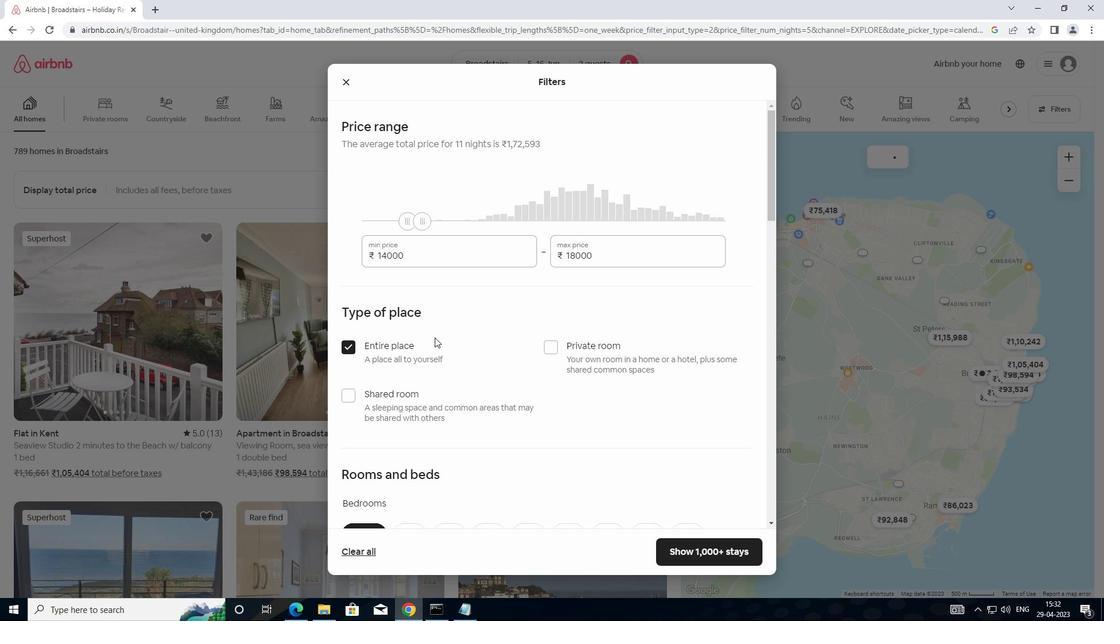
Action: Mouse moved to (437, 338)
Screenshot: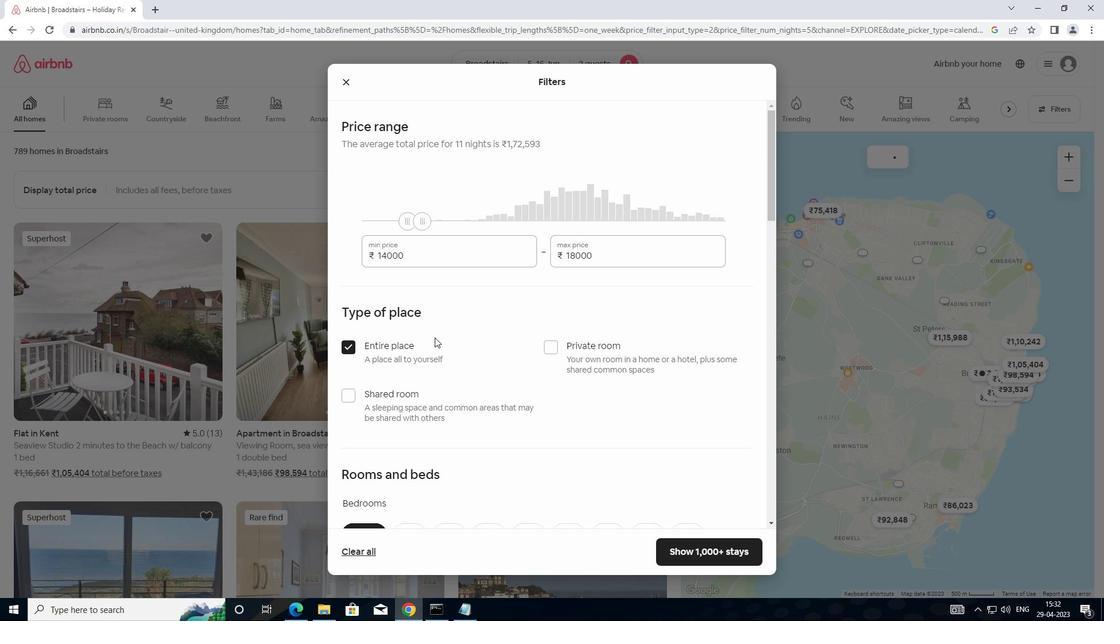 
Action: Mouse scrolled (437, 338) with delta (0, 0)
Screenshot: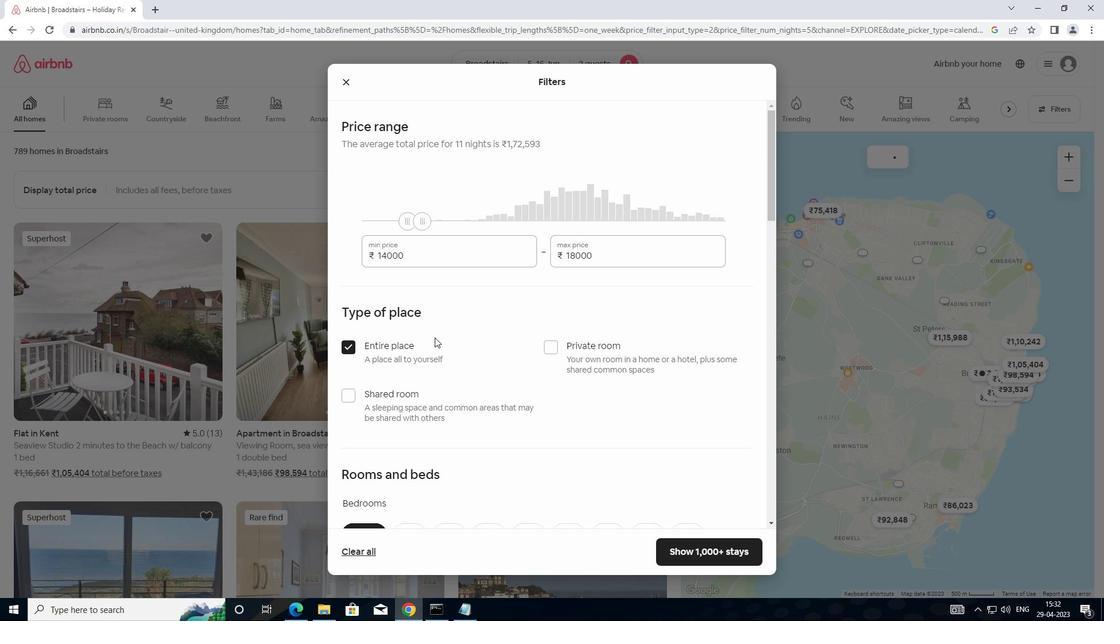 
Action: Mouse scrolled (437, 338) with delta (0, 0)
Screenshot: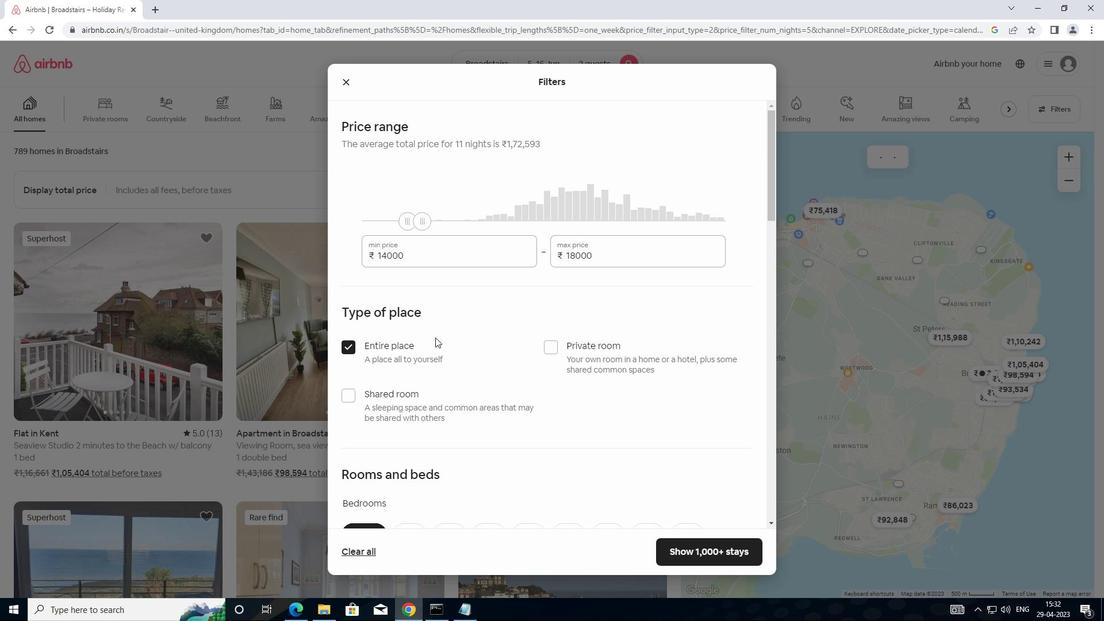 
Action: Mouse moved to (407, 360)
Screenshot: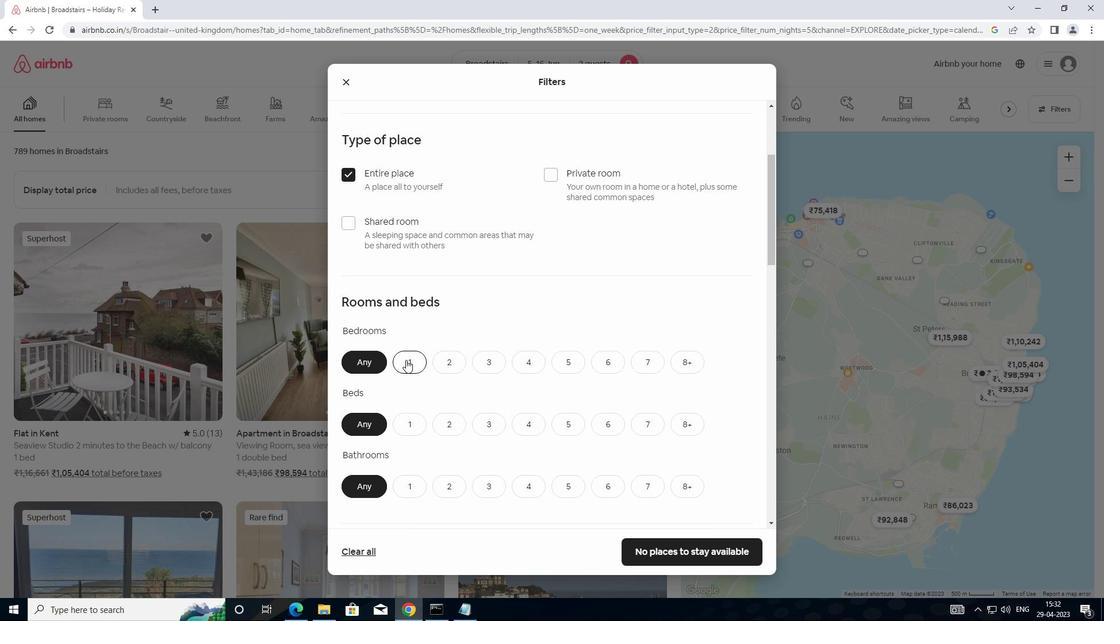 
Action: Mouse pressed left at (407, 360)
Screenshot: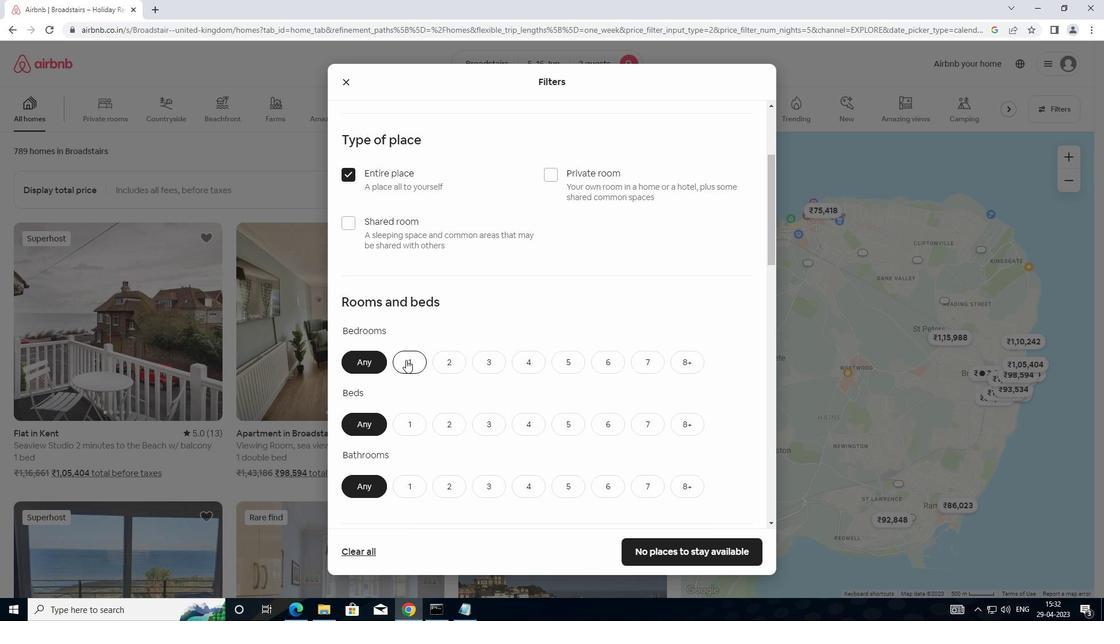 
Action: Mouse moved to (410, 427)
Screenshot: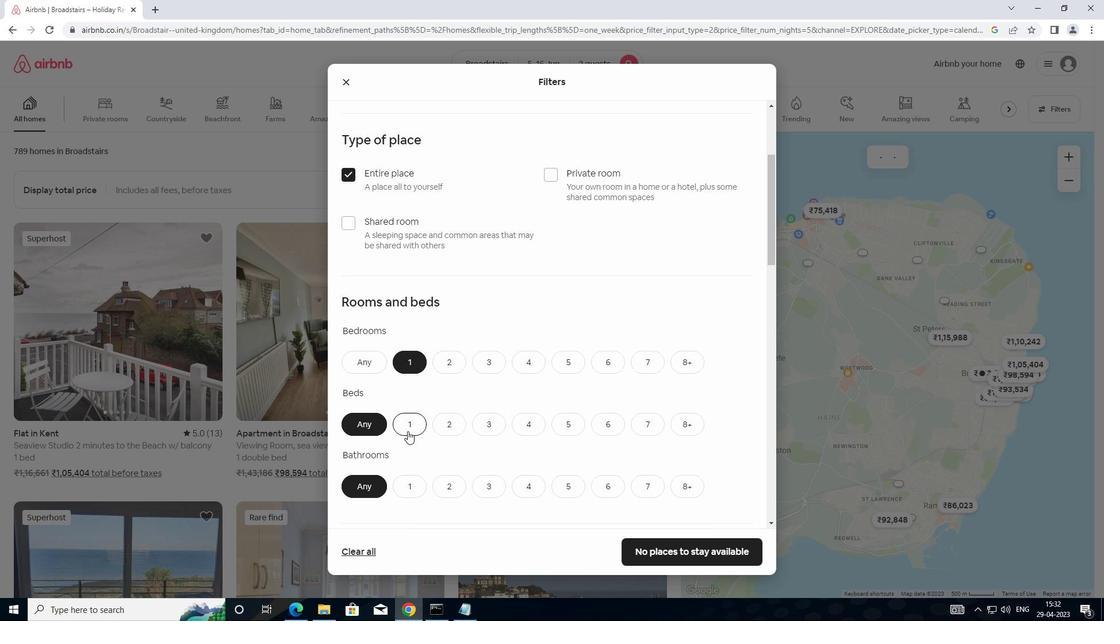 
Action: Mouse pressed left at (410, 427)
Screenshot: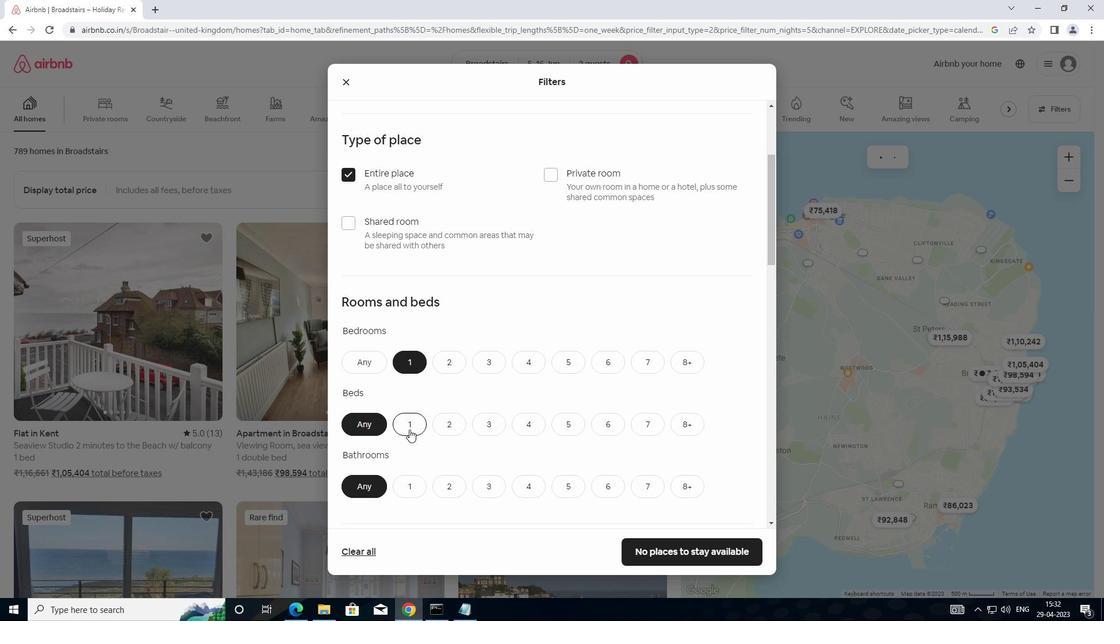
Action: Mouse moved to (403, 489)
Screenshot: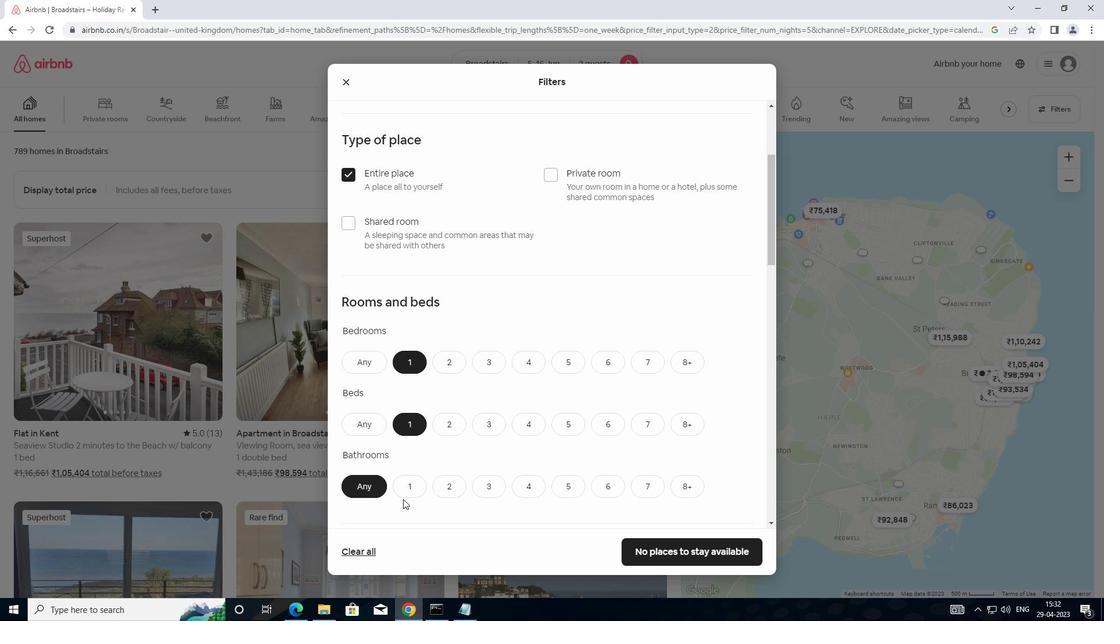 
Action: Mouse pressed left at (403, 489)
Screenshot: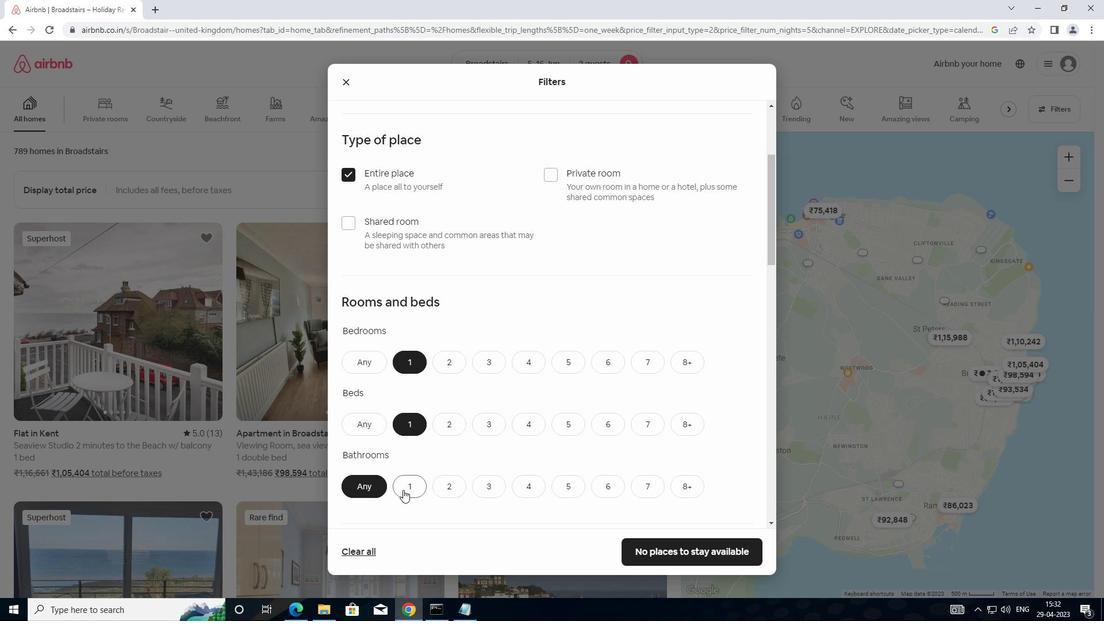 
Action: Mouse moved to (465, 463)
Screenshot: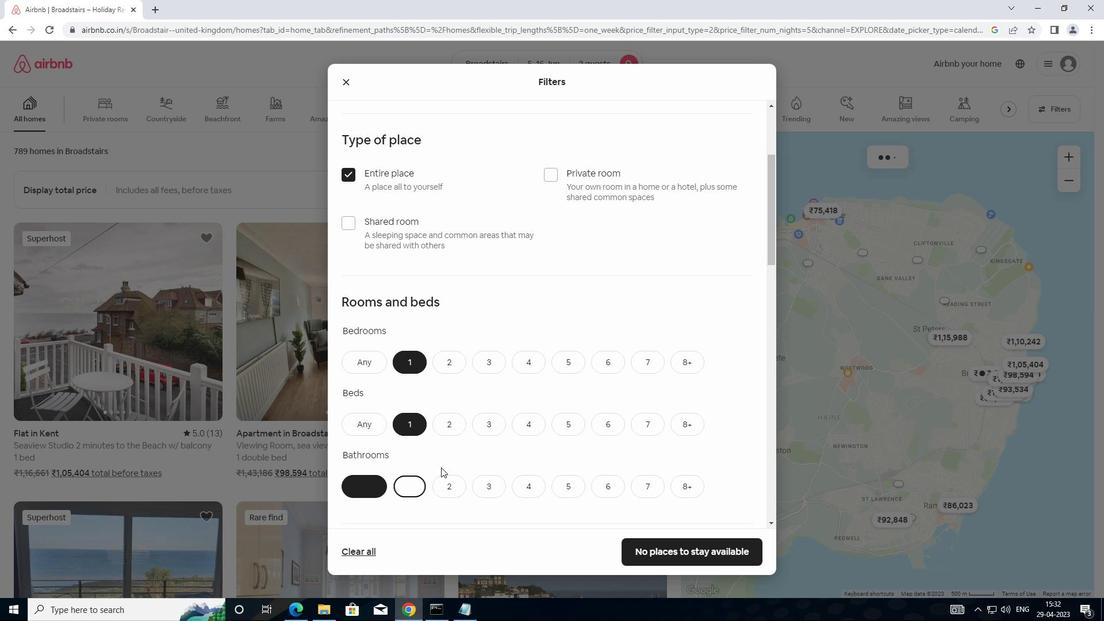 
Action: Mouse scrolled (465, 462) with delta (0, 0)
Screenshot: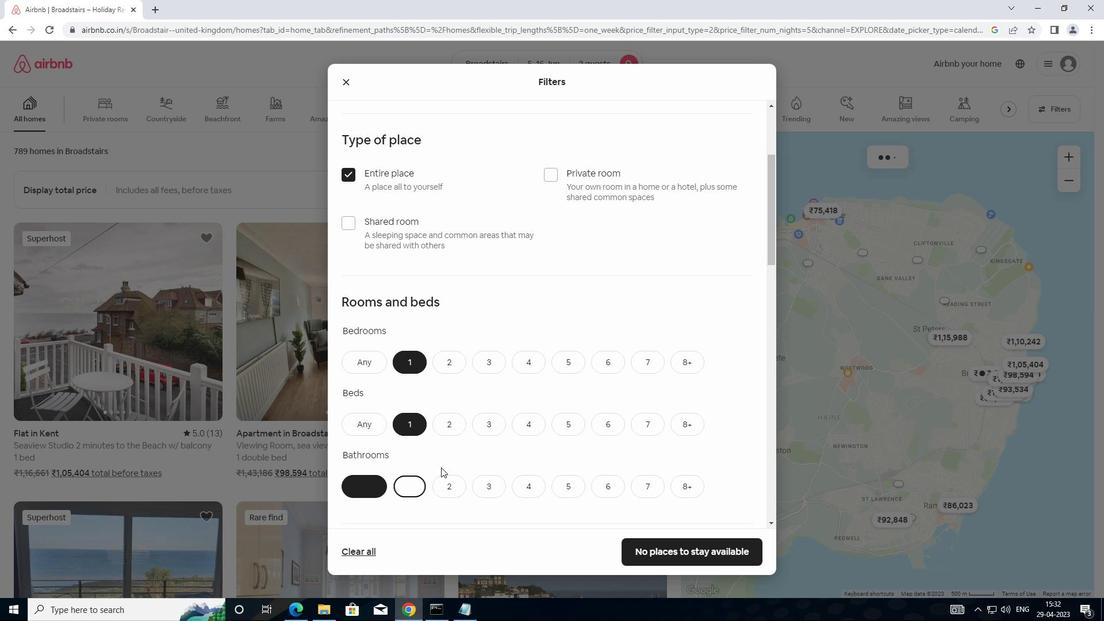 
Action: Mouse moved to (482, 460)
Screenshot: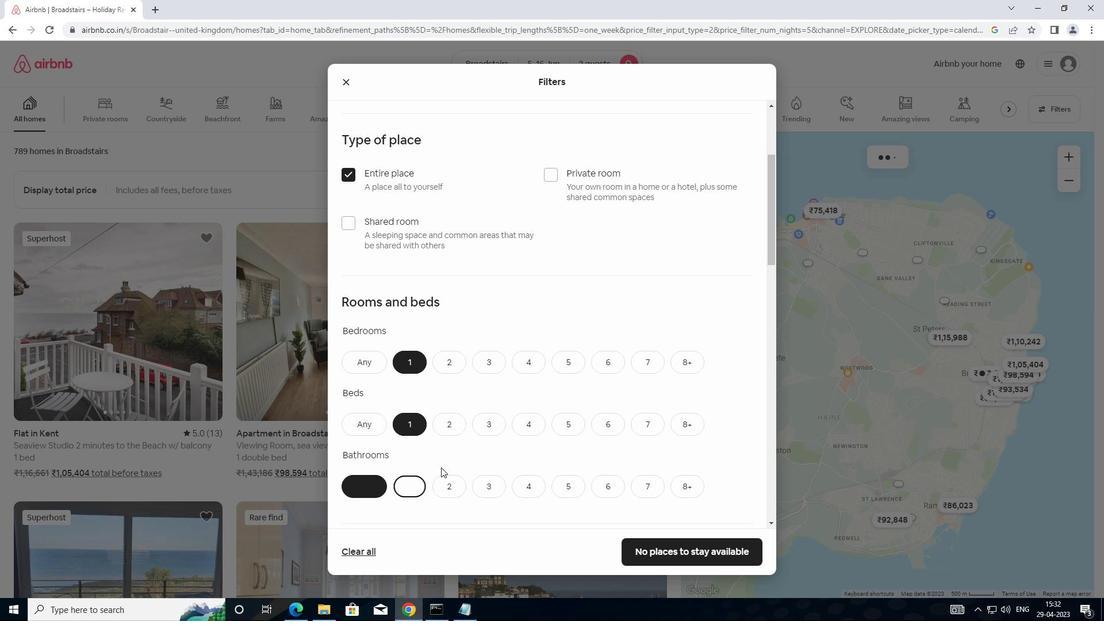 
Action: Mouse scrolled (482, 460) with delta (0, 0)
Screenshot: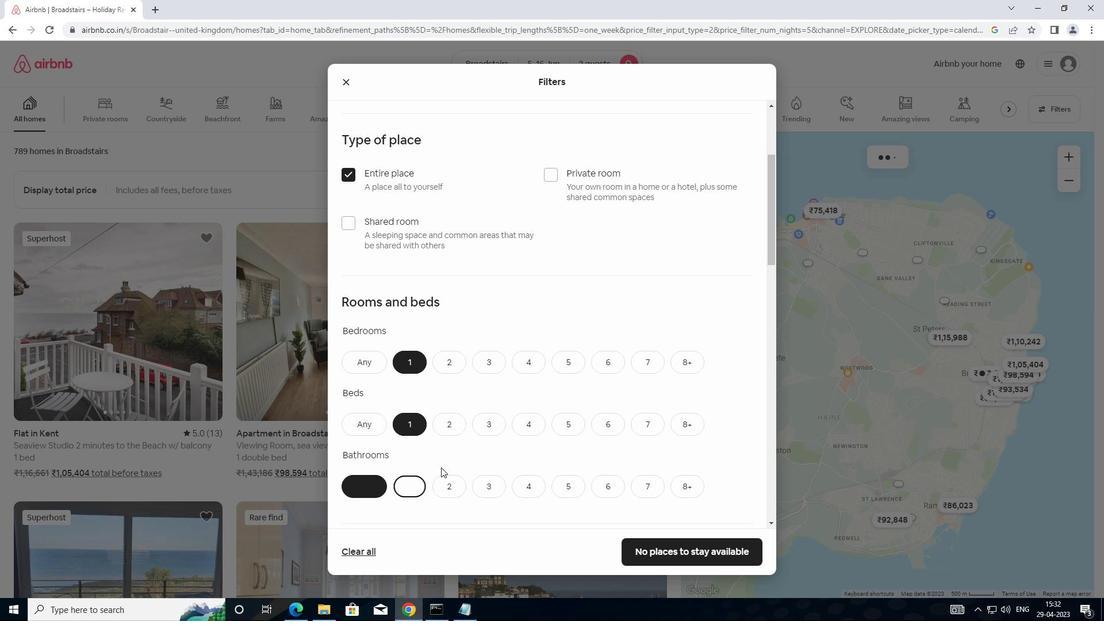 
Action: Mouse moved to (503, 456)
Screenshot: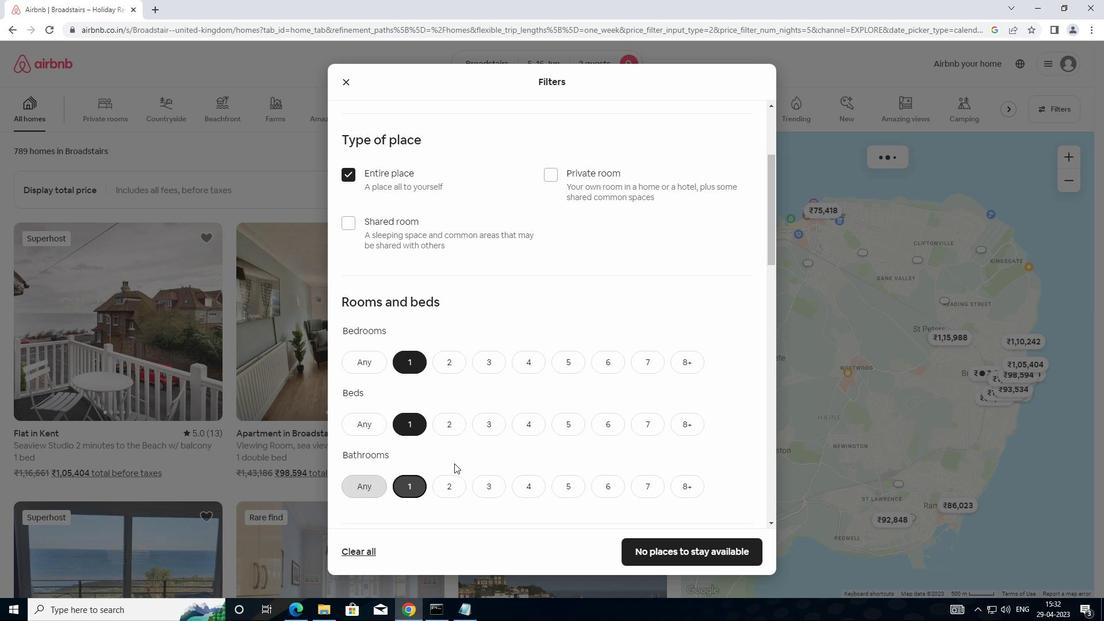 
Action: Mouse scrolled (503, 455) with delta (0, 0)
Screenshot: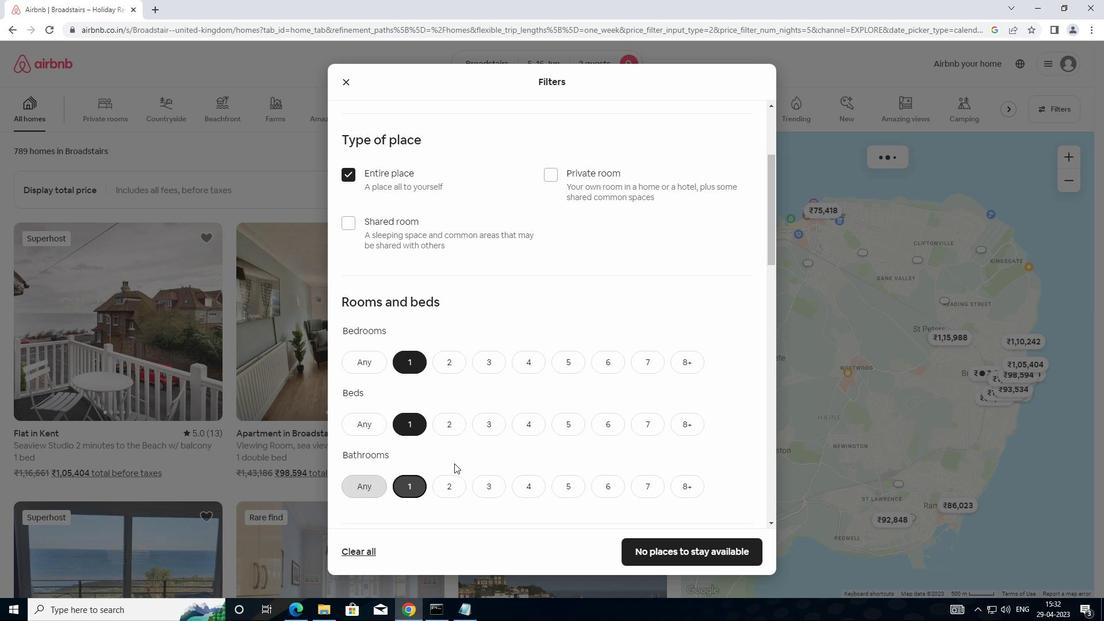 
Action: Mouse moved to (512, 450)
Screenshot: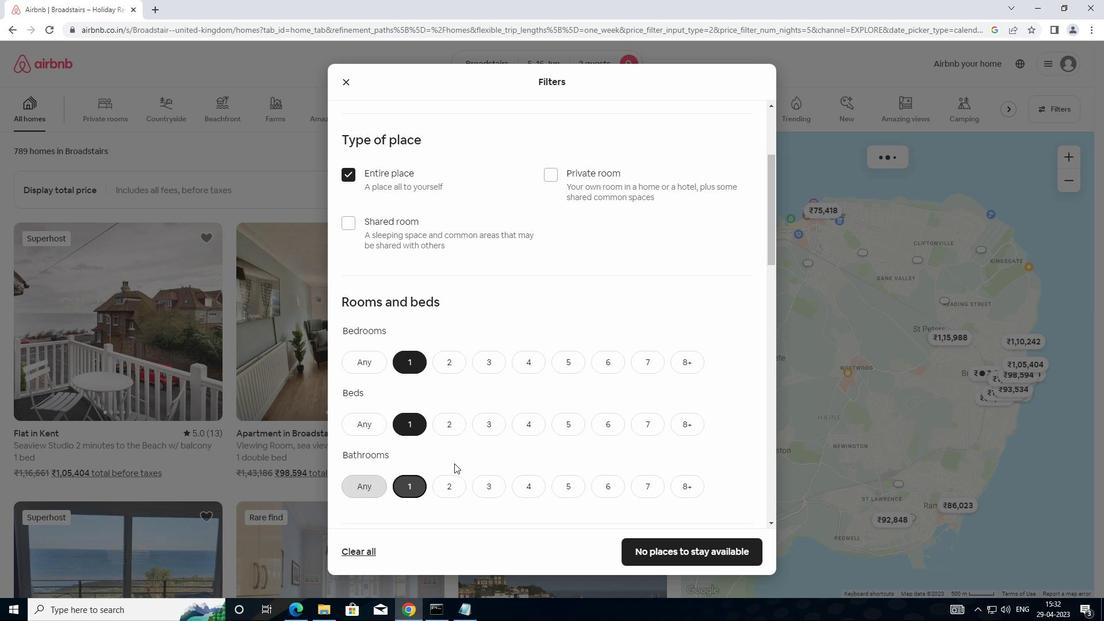 
Action: Mouse scrolled (512, 450) with delta (0, 0)
Screenshot: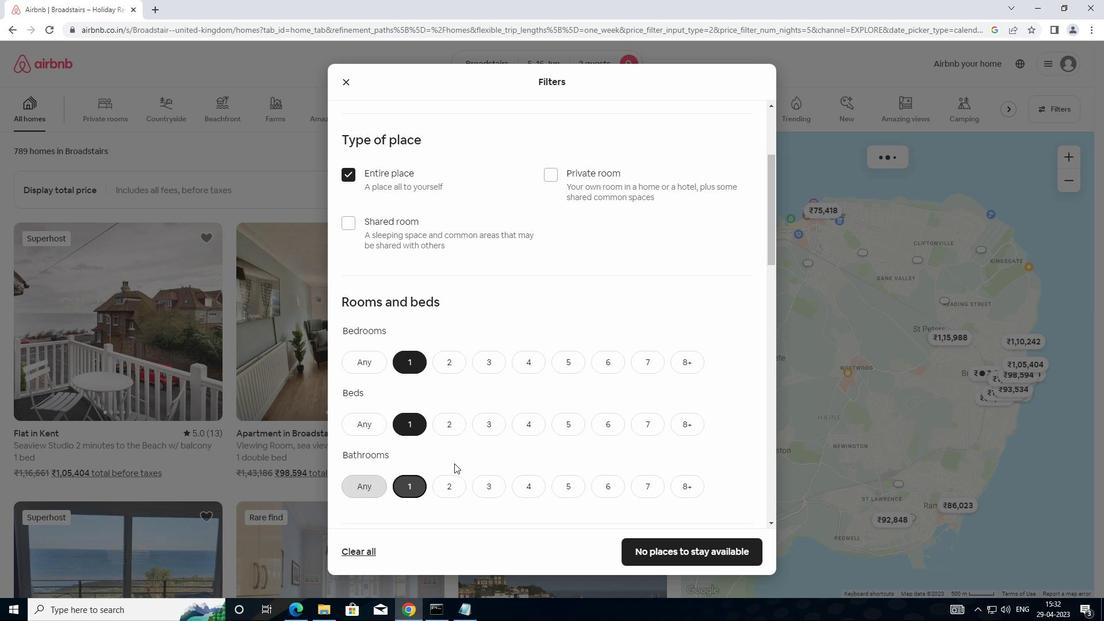 
Action: Mouse moved to (514, 420)
Screenshot: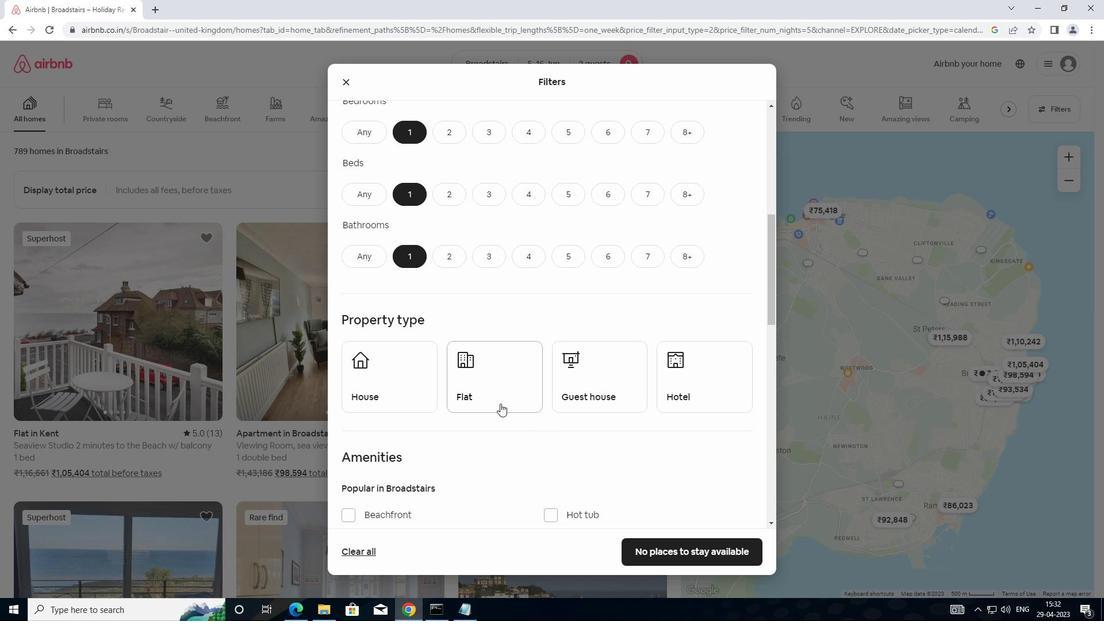 
Action: Mouse scrolled (514, 419) with delta (0, 0)
Screenshot: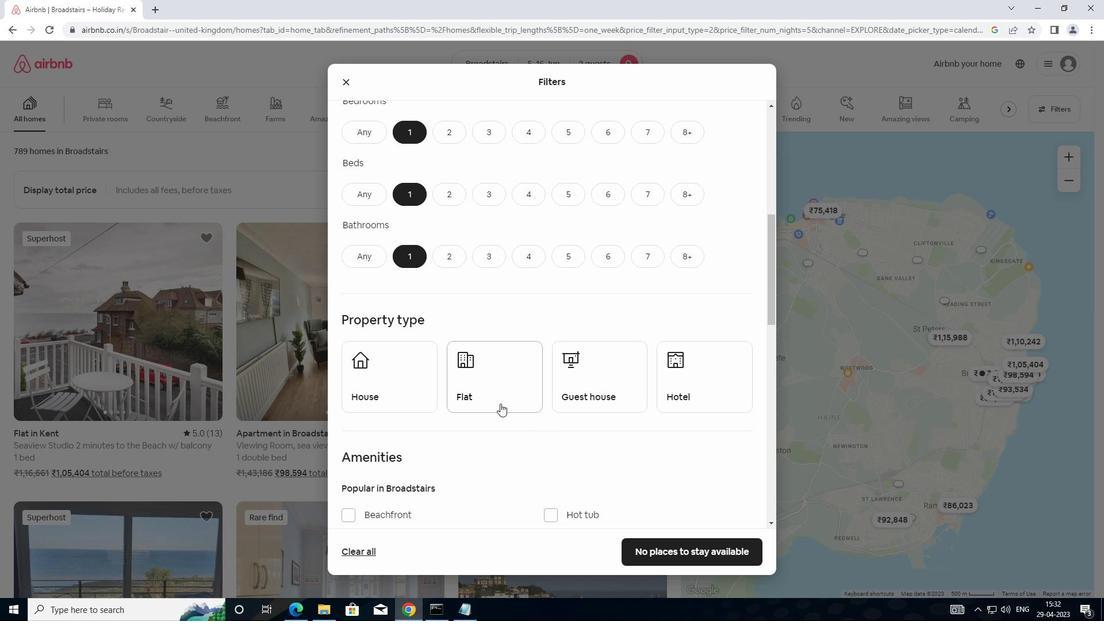 
Action: Mouse moved to (521, 427)
Screenshot: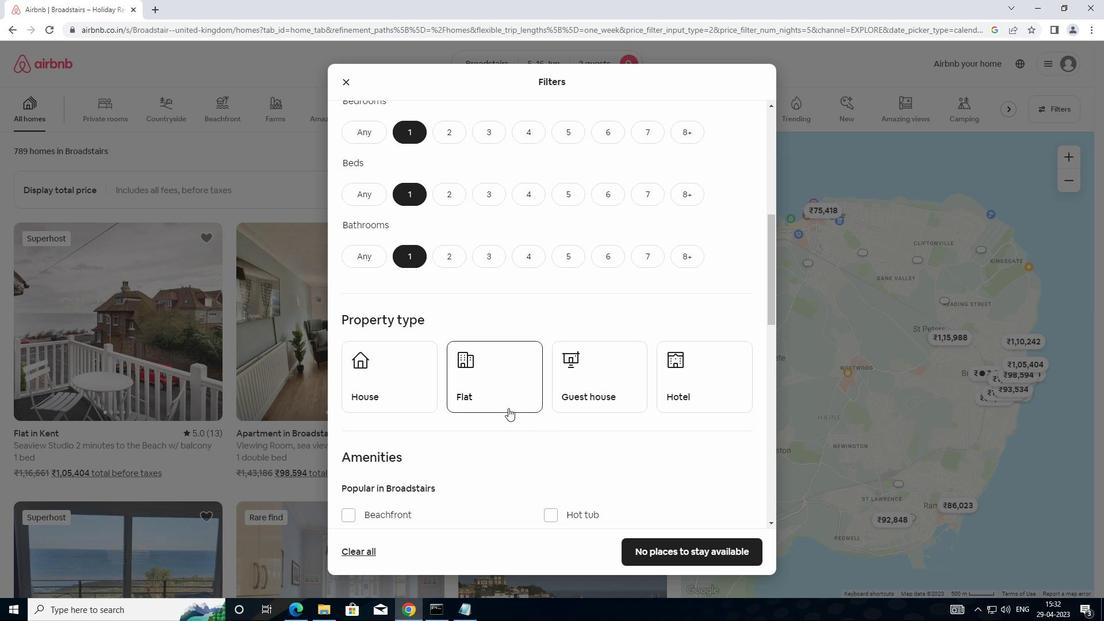 
Action: Mouse scrolled (521, 427) with delta (0, 0)
Screenshot: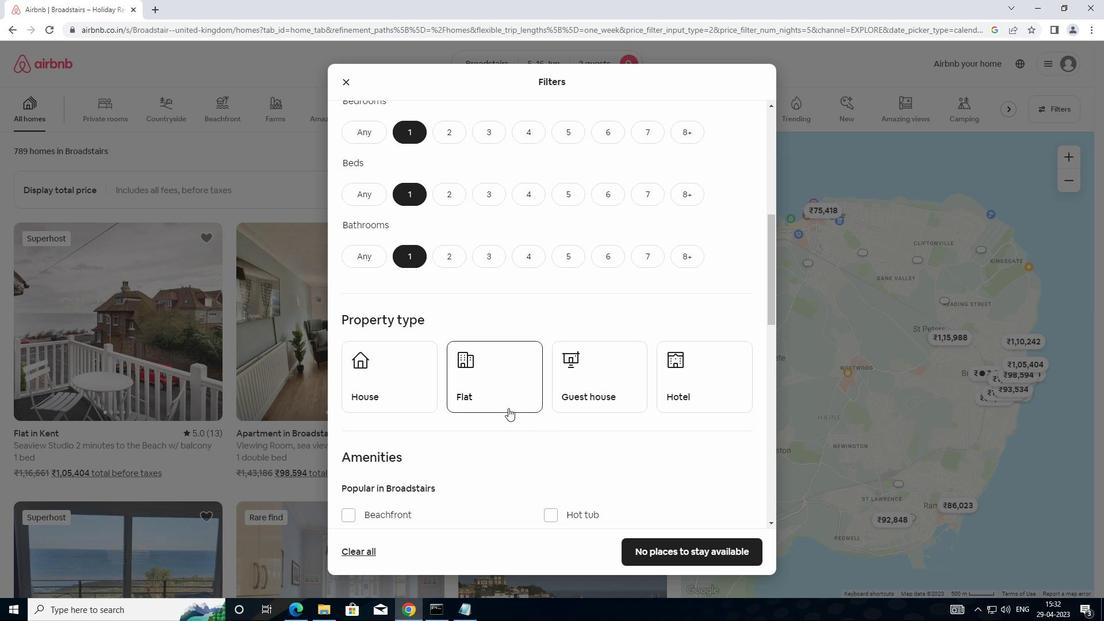 
Action: Mouse moved to (531, 429)
Screenshot: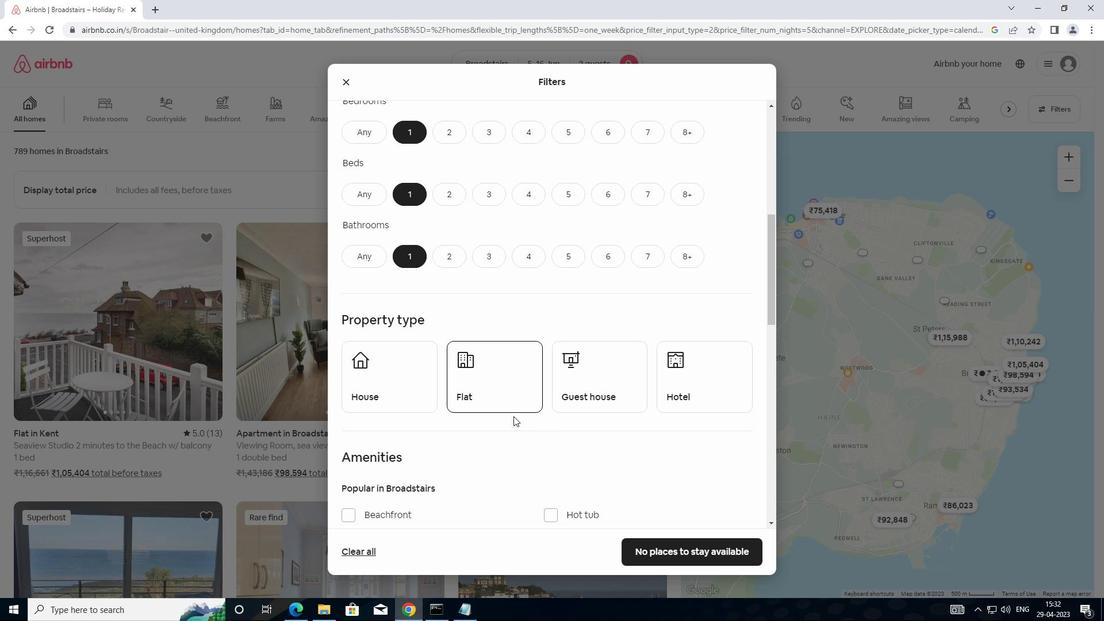 
Action: Mouse scrolled (531, 428) with delta (0, 0)
Screenshot: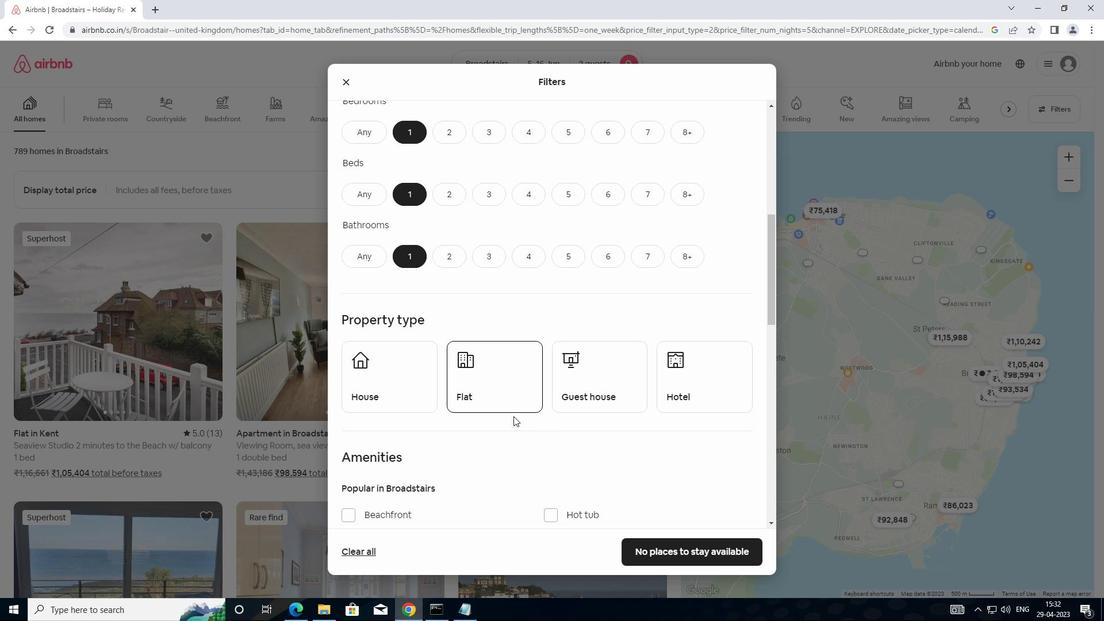 
Action: Mouse moved to (388, 181)
Screenshot: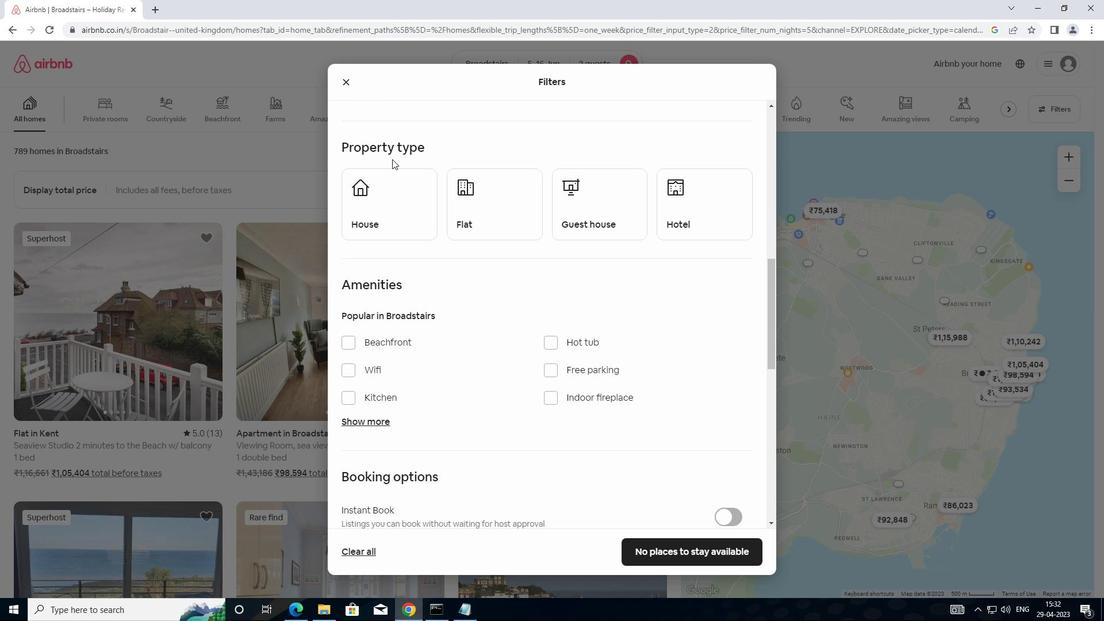 
Action: Mouse pressed left at (388, 181)
Screenshot: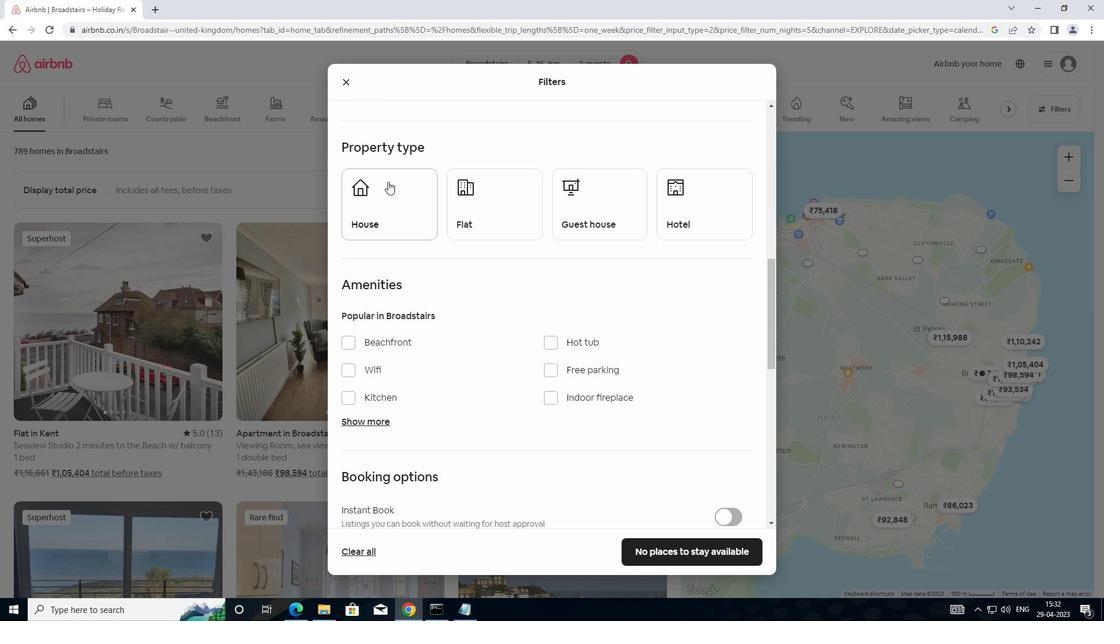 
Action: Mouse moved to (462, 197)
Screenshot: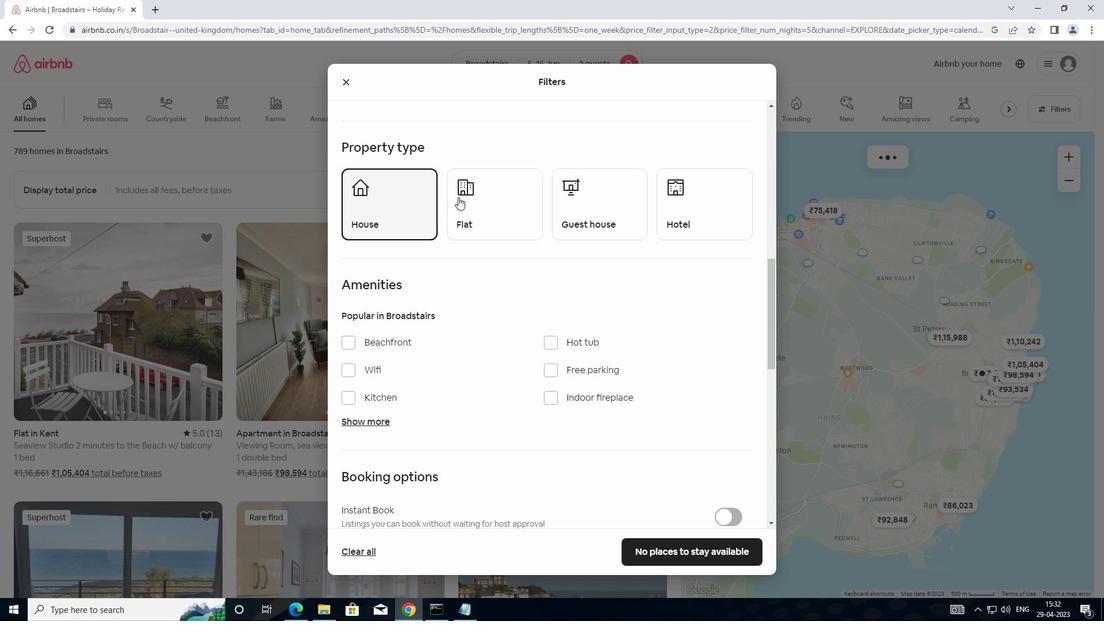 
Action: Mouse pressed left at (462, 197)
Screenshot: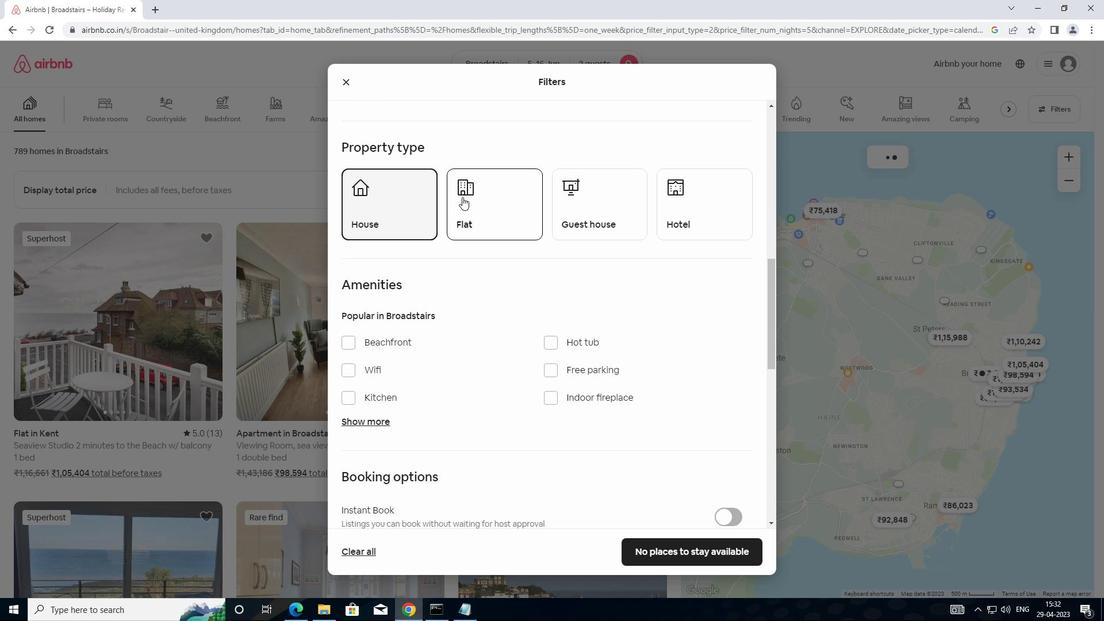 
Action: Mouse moved to (581, 203)
Screenshot: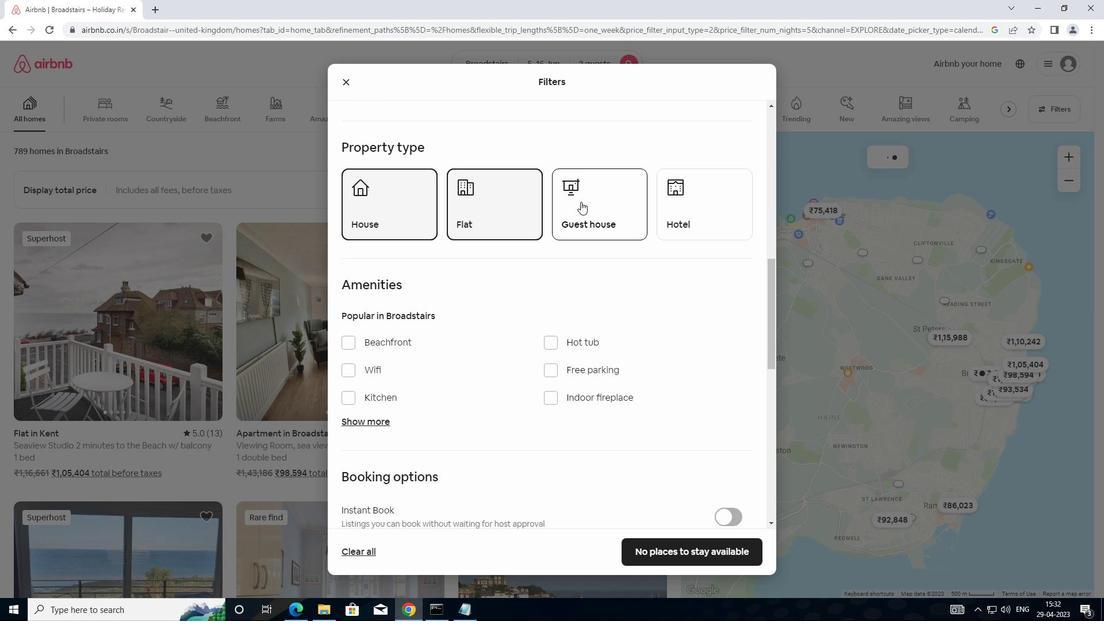 
Action: Mouse pressed left at (581, 203)
Screenshot: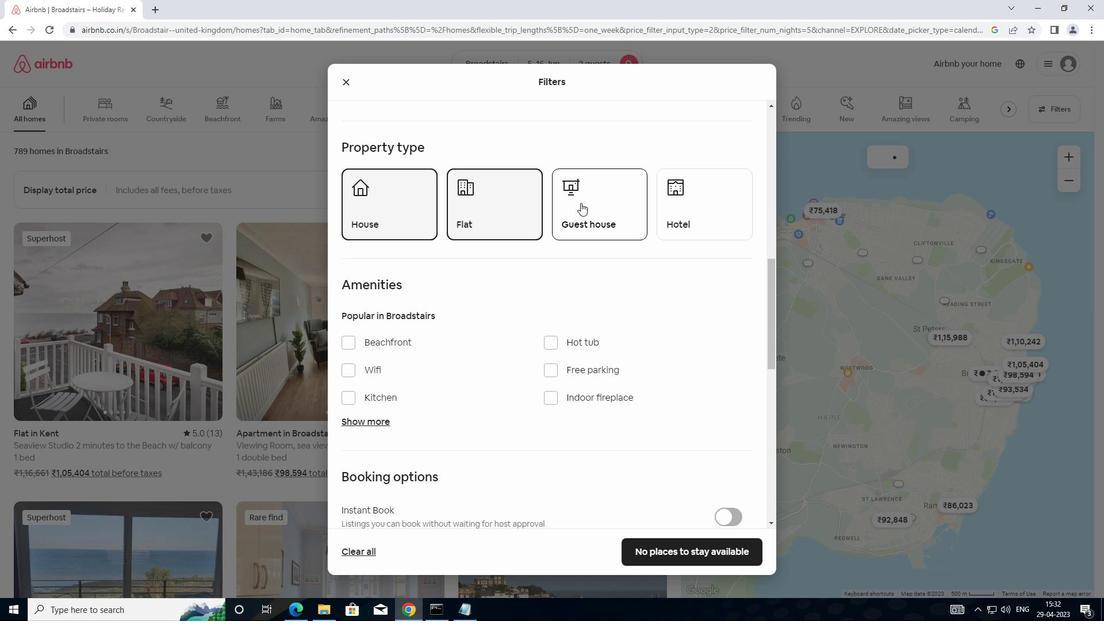 
Action: Mouse moved to (664, 219)
Screenshot: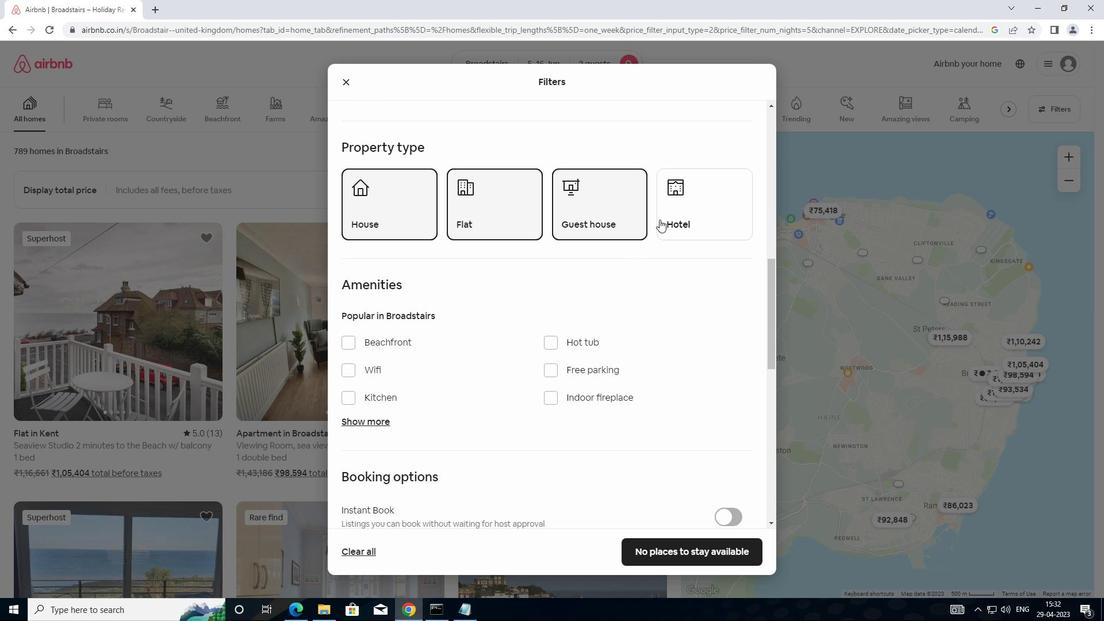 
Action: Mouse pressed left at (664, 219)
Screenshot: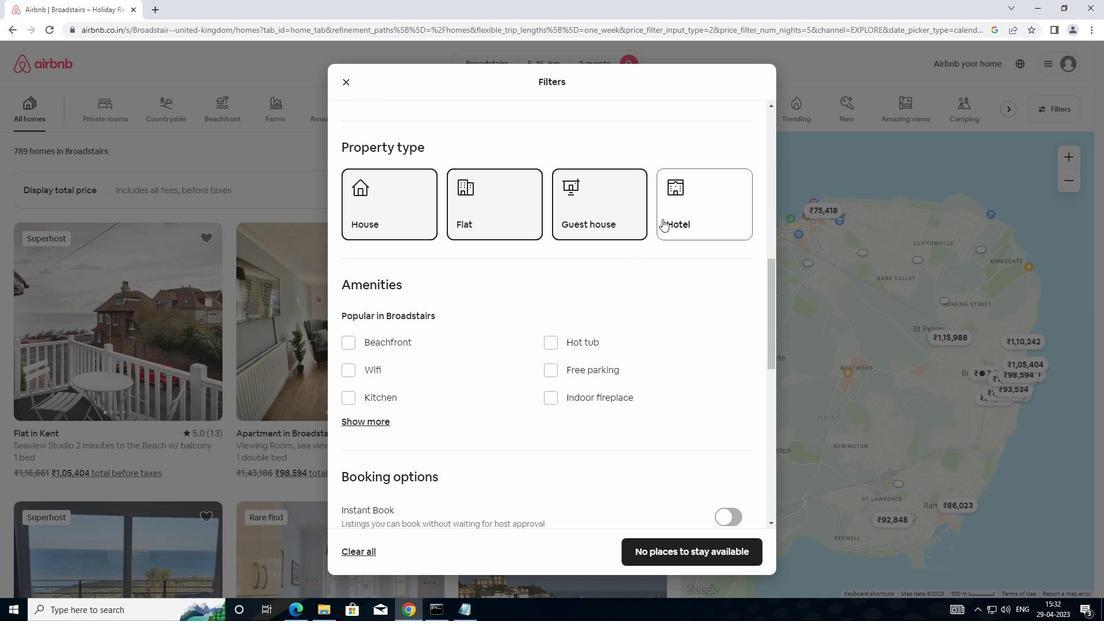 
Action: Mouse moved to (676, 258)
Screenshot: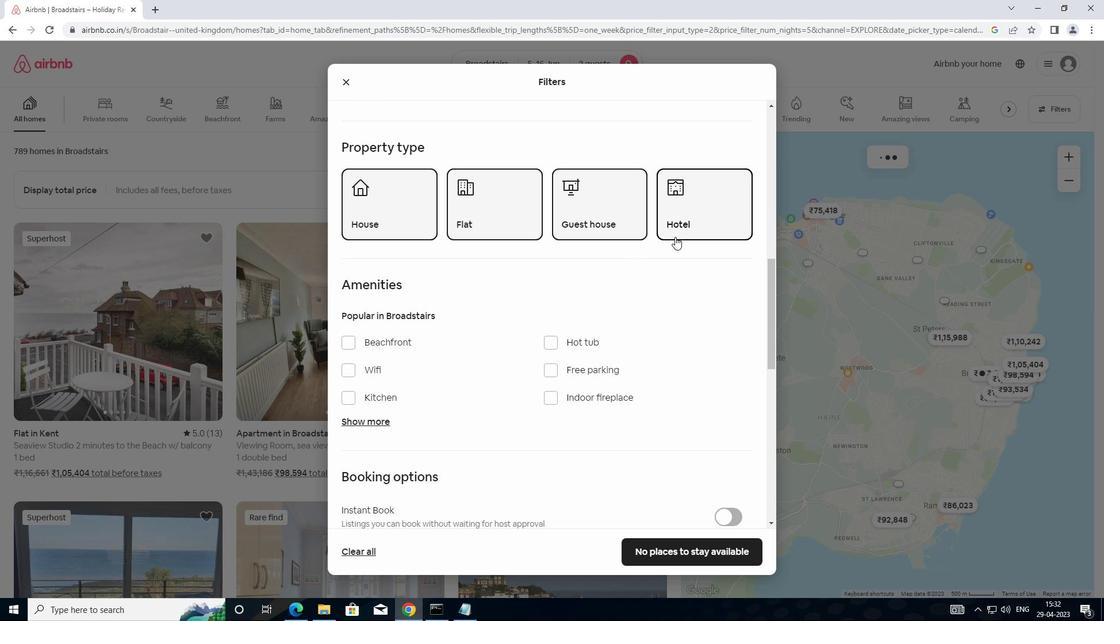 
Action: Mouse scrolled (676, 258) with delta (0, 0)
Screenshot: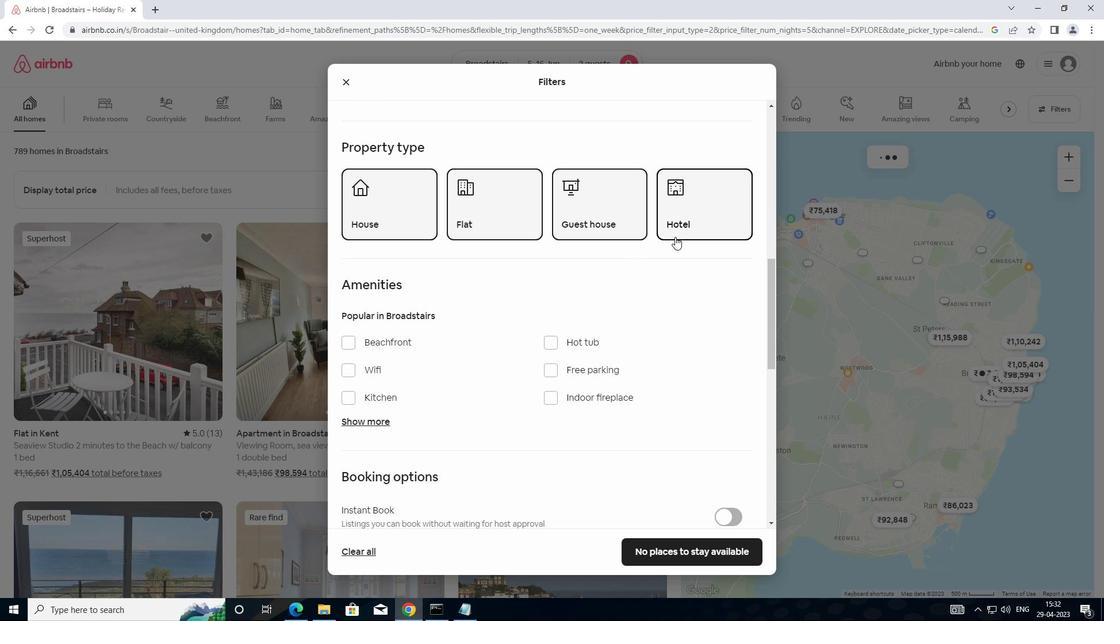 
Action: Mouse moved to (676, 260)
Screenshot: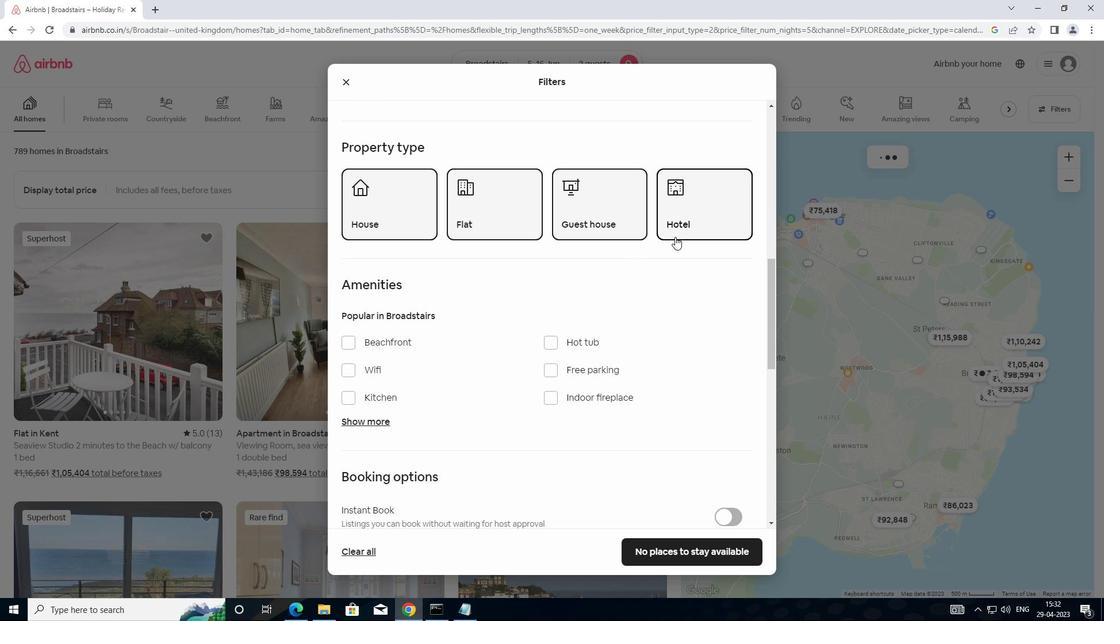 
Action: Mouse scrolled (676, 259) with delta (0, 0)
Screenshot: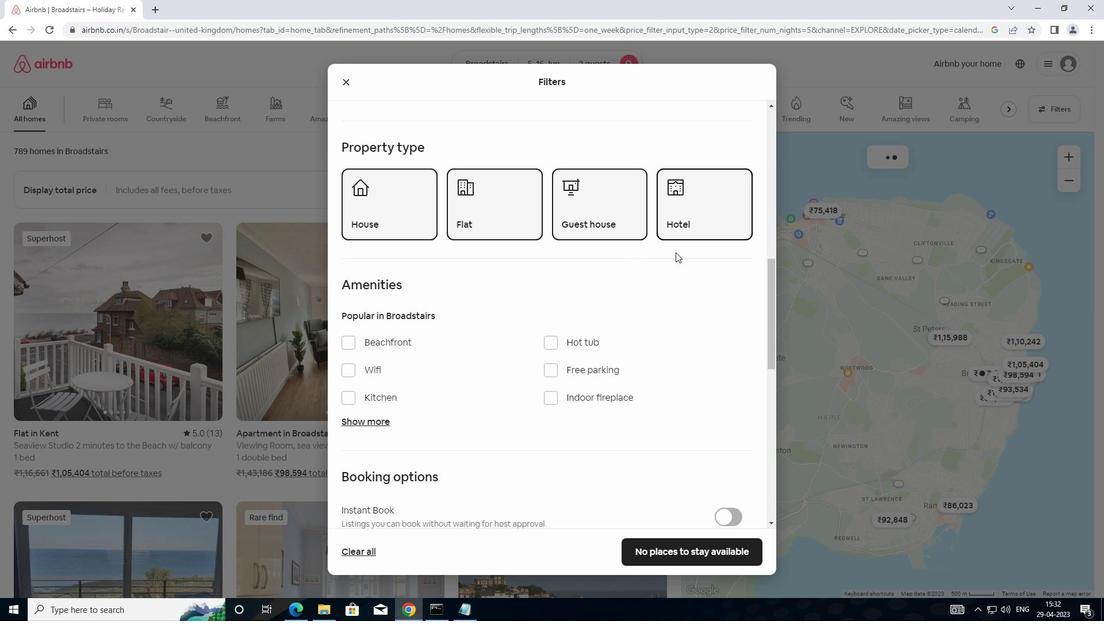 
Action: Mouse moved to (675, 262)
Screenshot: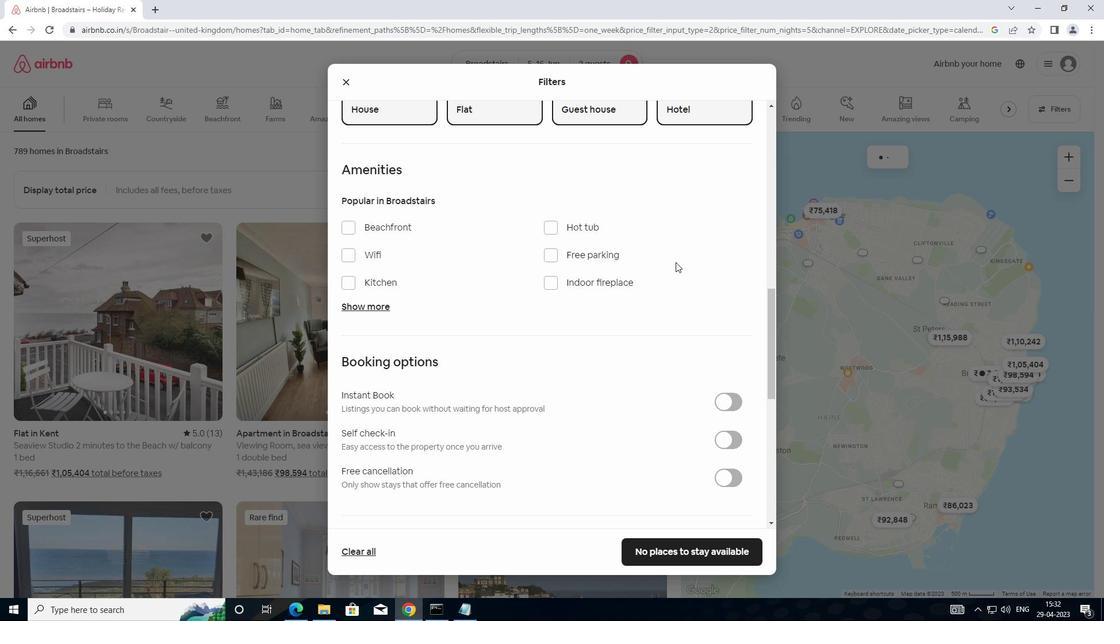 
Action: Mouse scrolled (675, 261) with delta (0, 0)
Screenshot: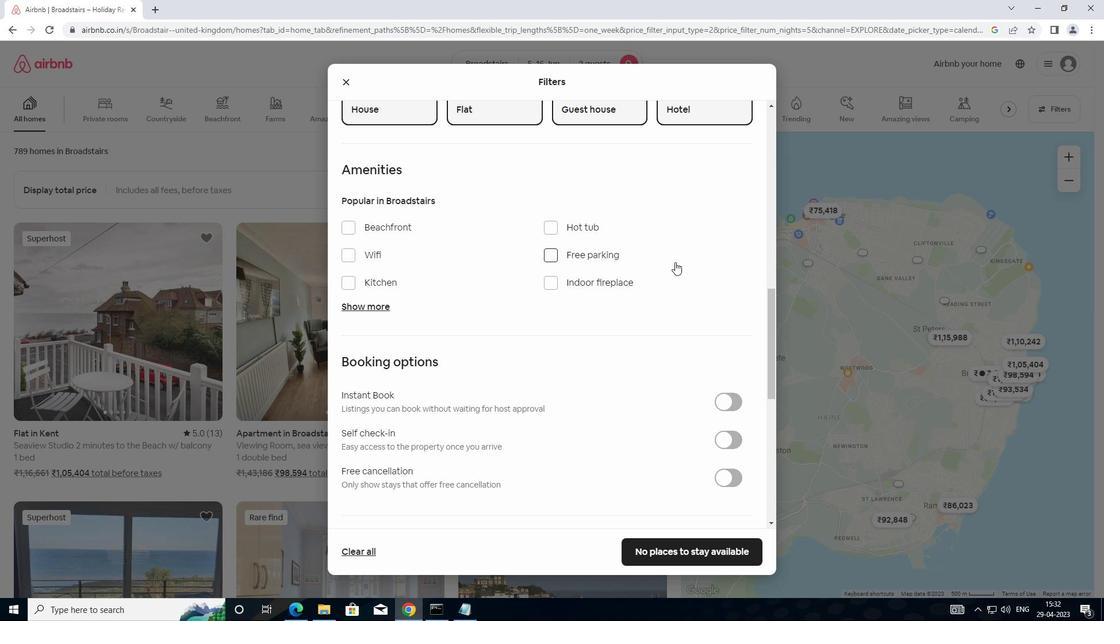 
Action: Mouse moved to (730, 382)
Screenshot: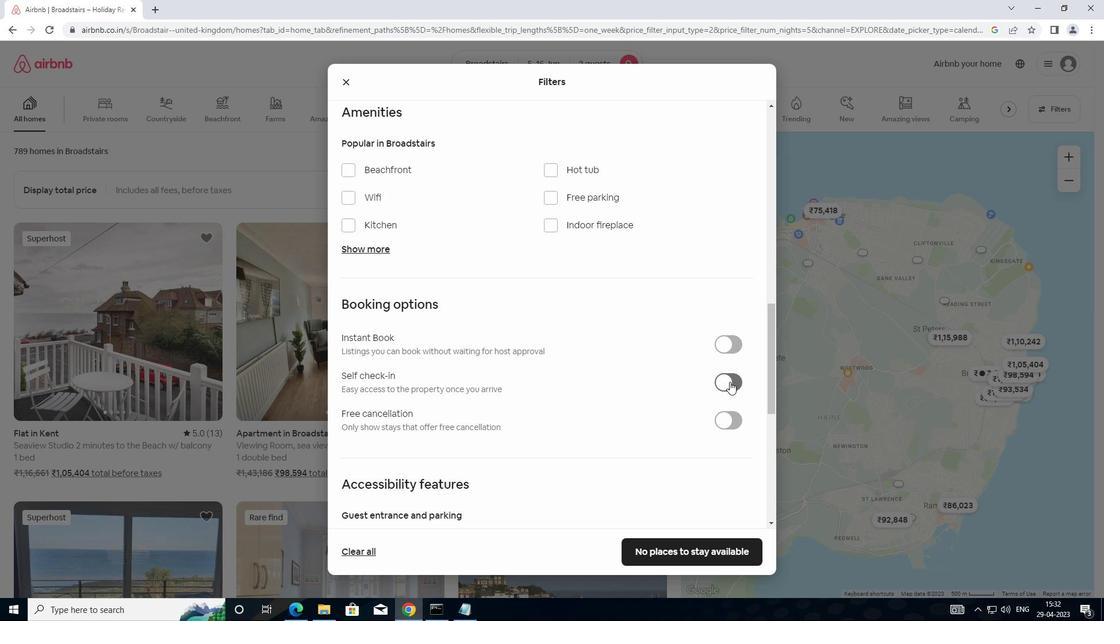 
Action: Mouse pressed left at (730, 382)
Screenshot: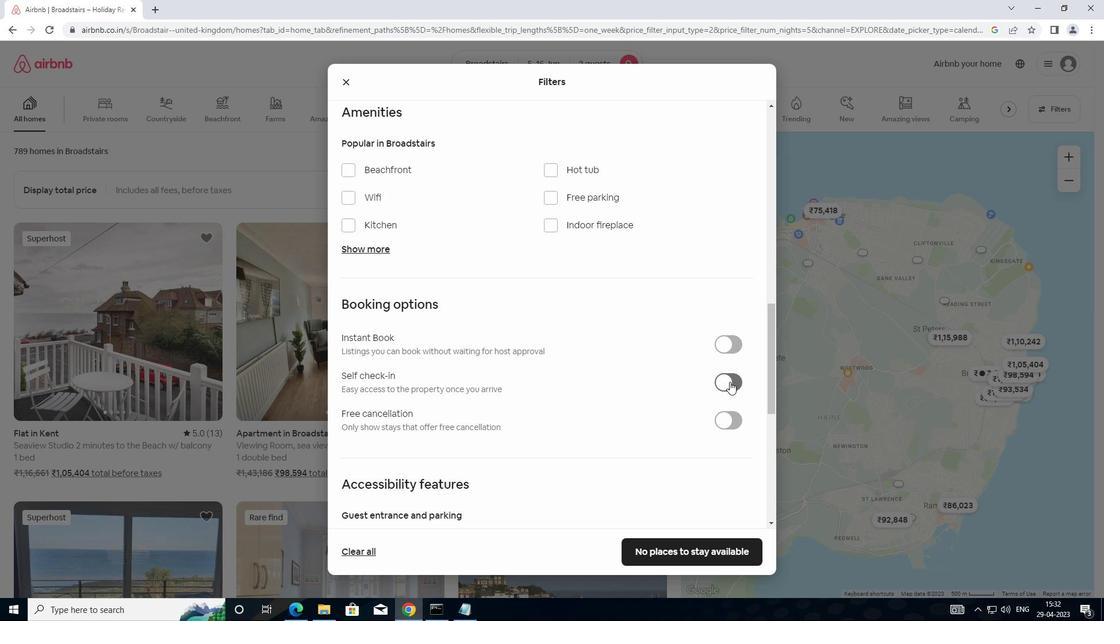 
Action: Mouse moved to (617, 400)
Screenshot: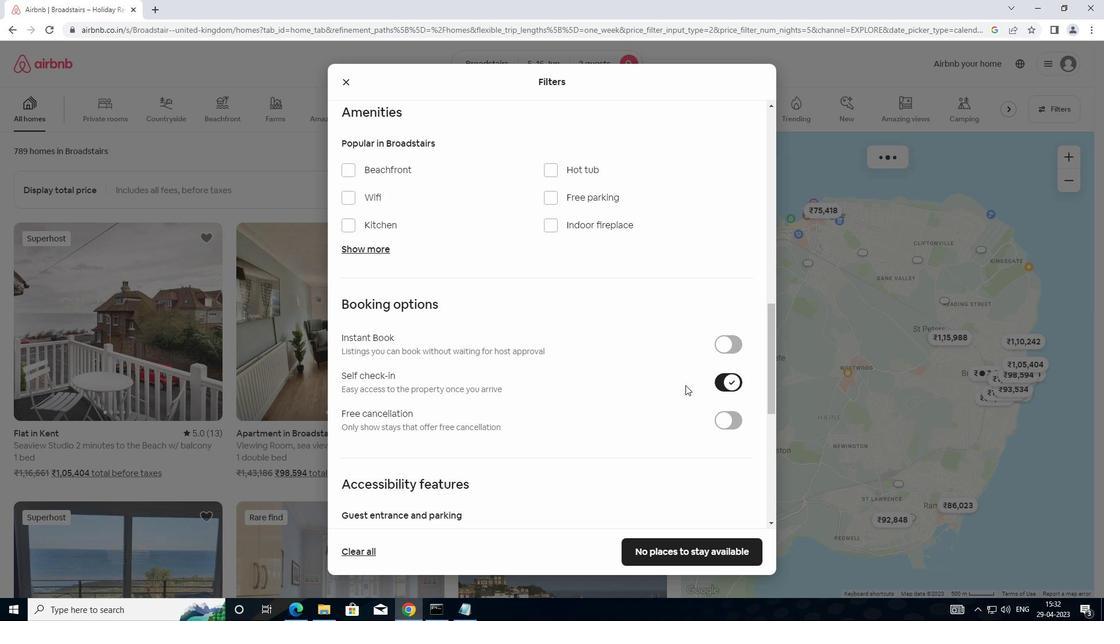 
Action: Mouse scrolled (617, 399) with delta (0, 0)
Screenshot: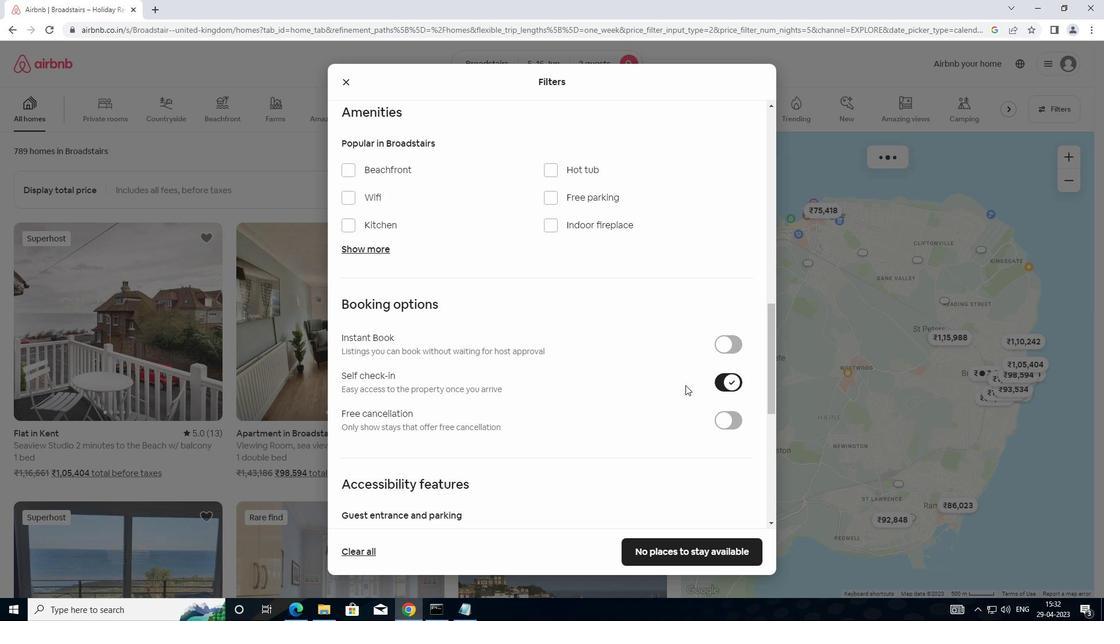 
Action: Mouse moved to (616, 401)
Screenshot: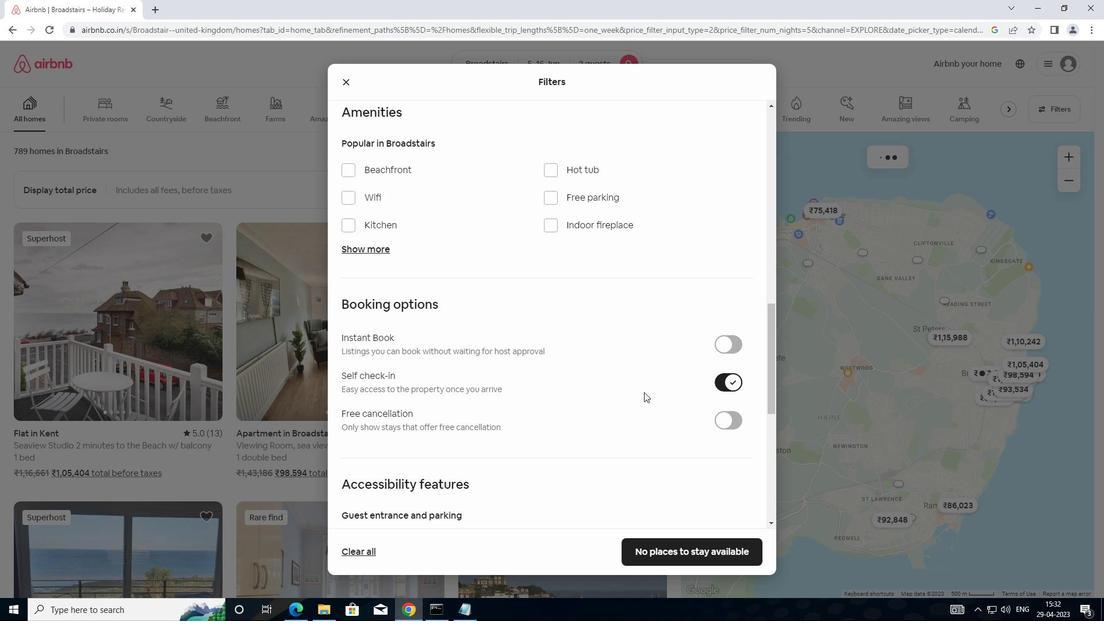 
Action: Mouse scrolled (616, 401) with delta (0, 0)
Screenshot: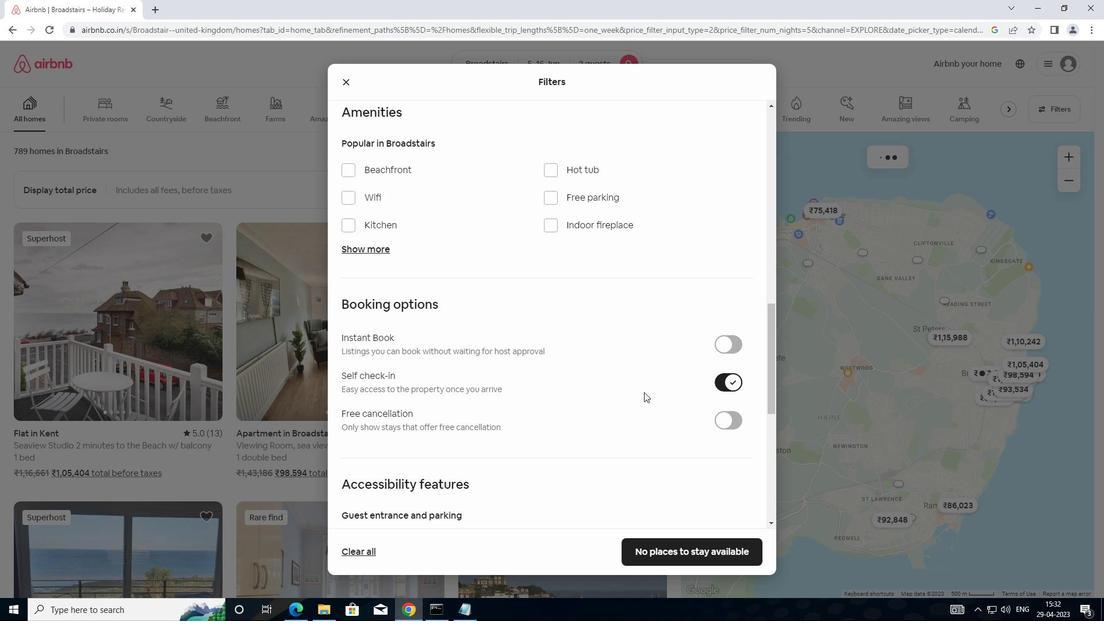 
Action: Mouse moved to (610, 404)
Screenshot: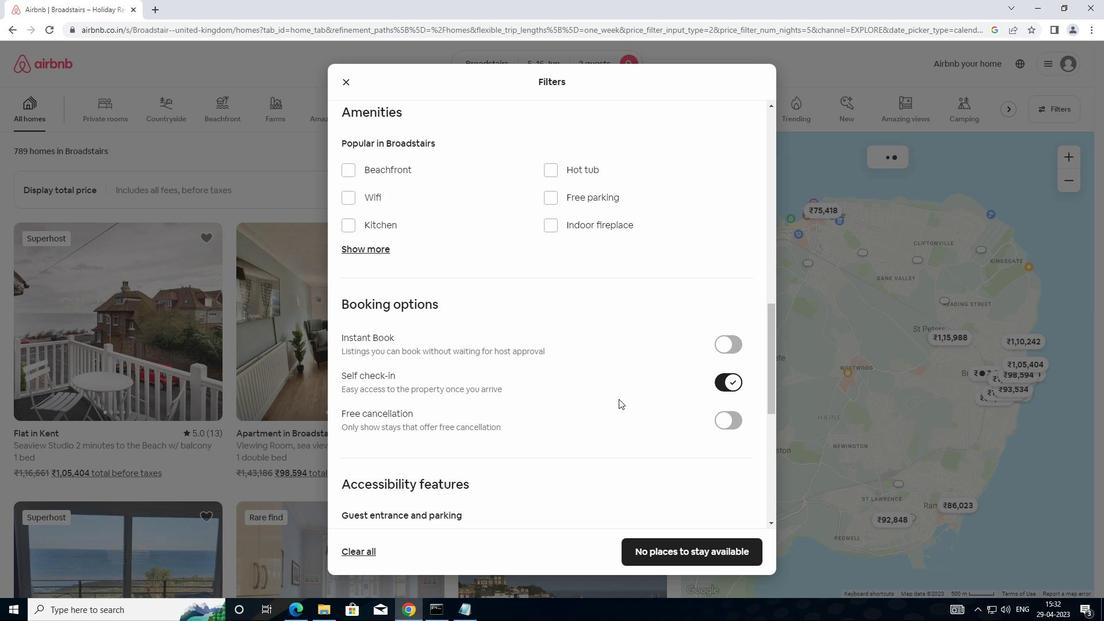 
Action: Mouse scrolled (610, 403) with delta (0, 0)
Screenshot: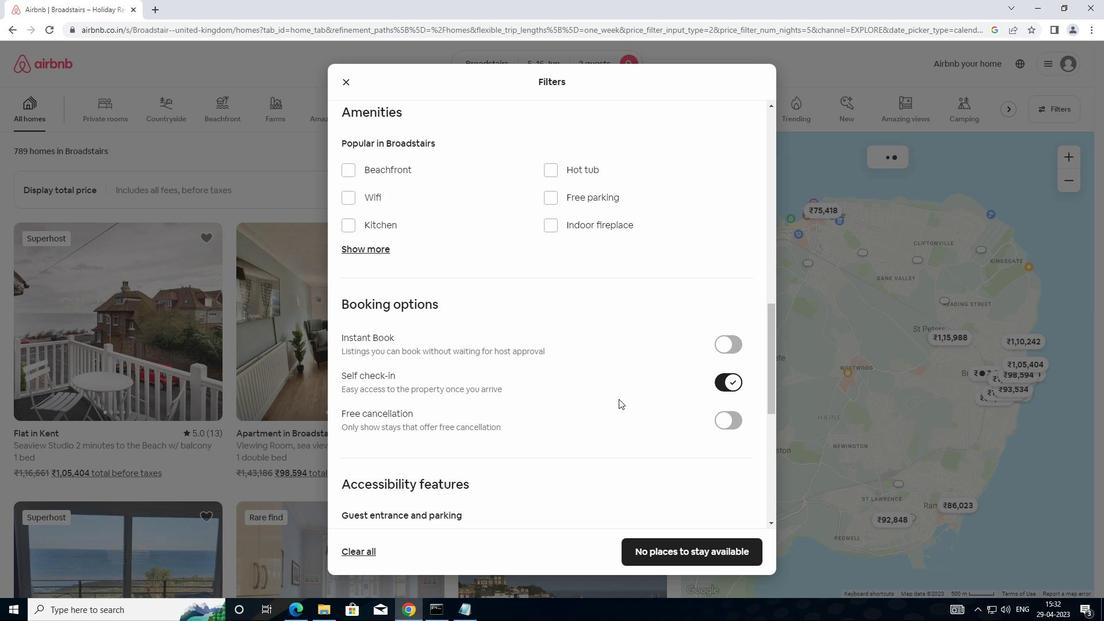 
Action: Mouse moved to (584, 394)
Screenshot: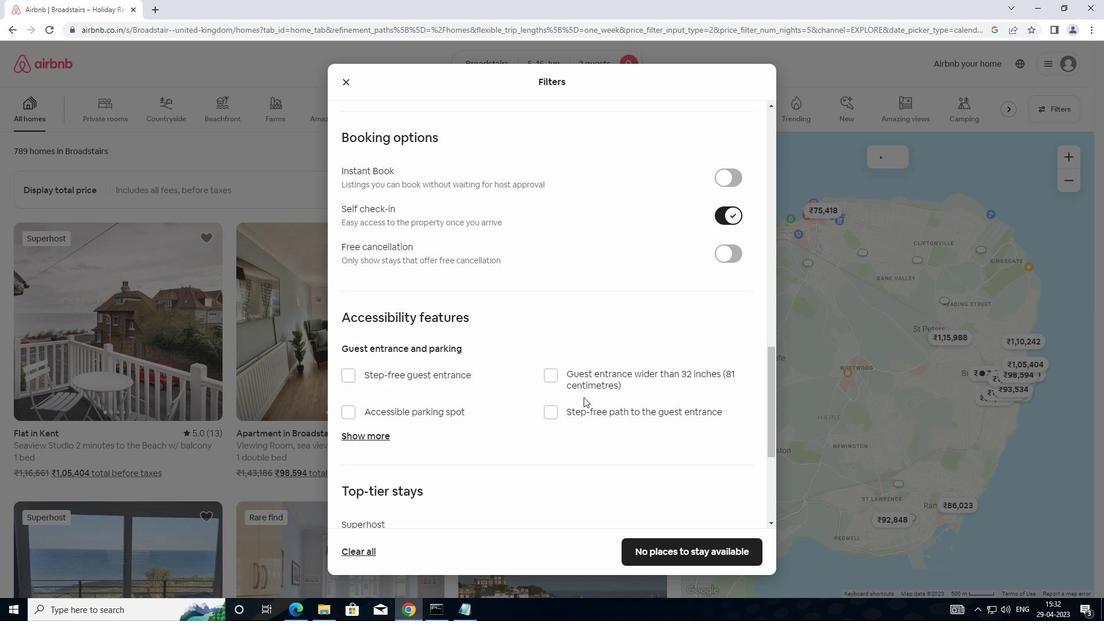 
Action: Mouse scrolled (584, 394) with delta (0, 0)
Screenshot: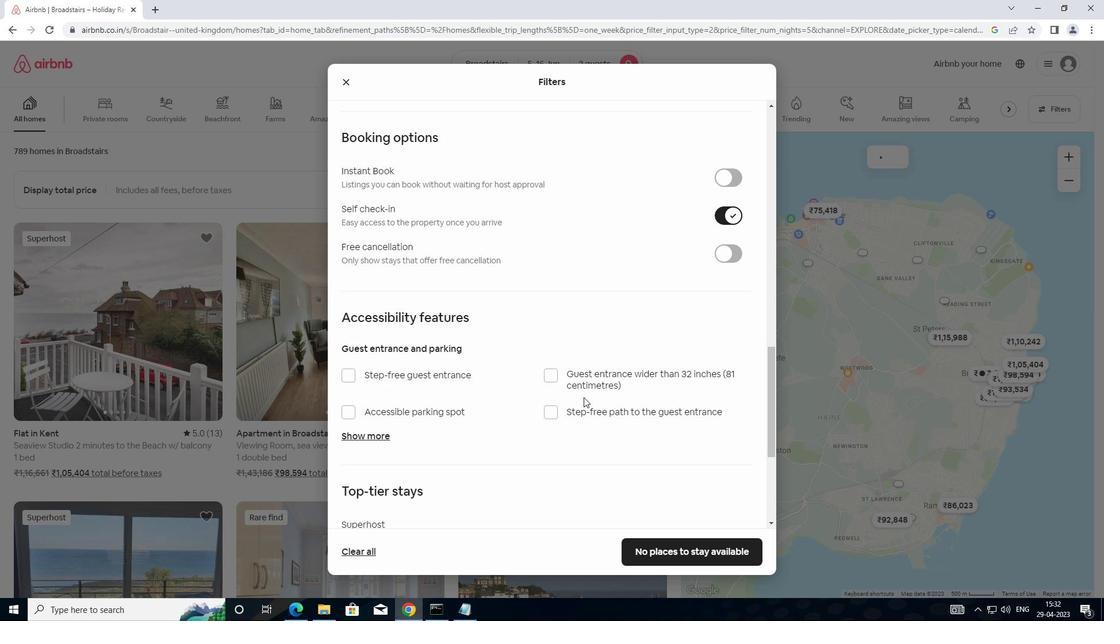 
Action: Mouse moved to (584, 394)
Screenshot: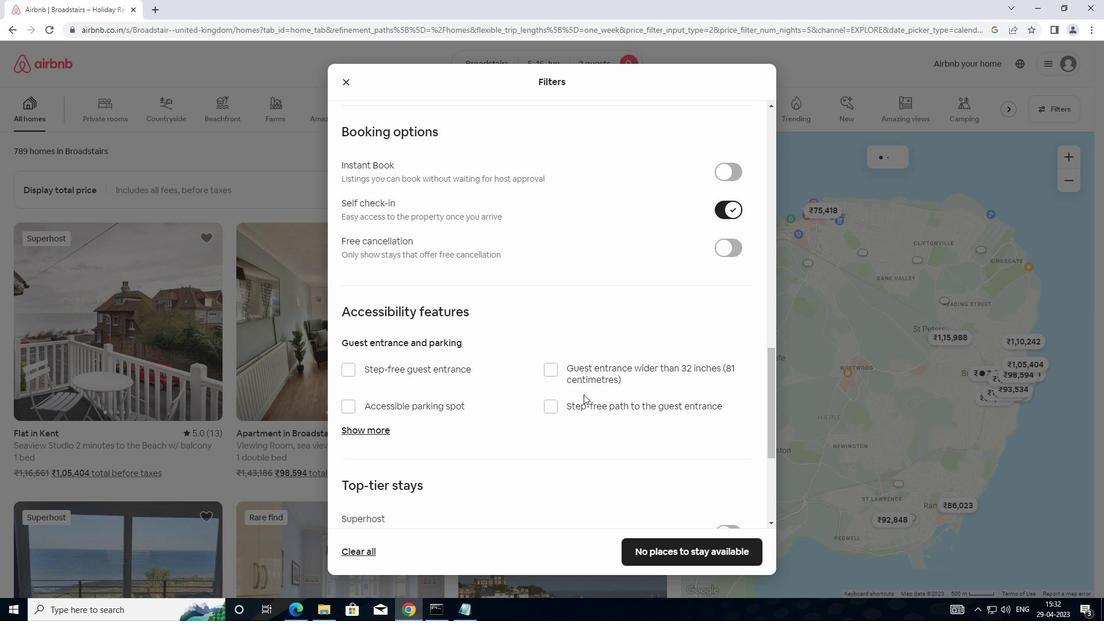 
Action: Mouse scrolled (584, 394) with delta (0, 0)
Screenshot: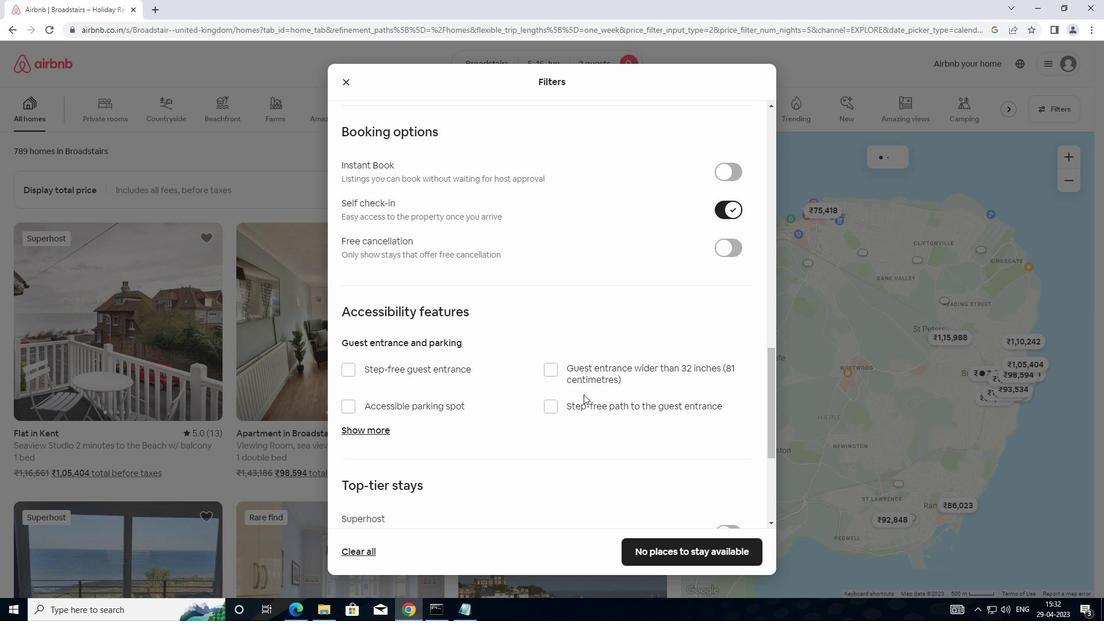 
Action: Mouse scrolled (584, 394) with delta (0, 0)
Screenshot: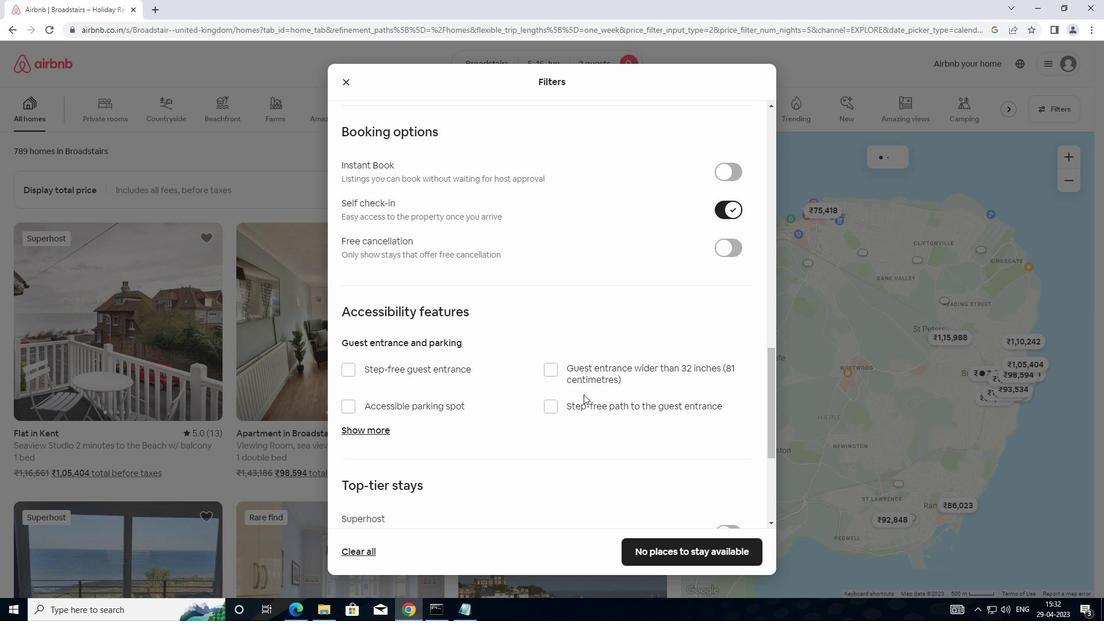 
Action: Mouse moved to (584, 394)
Screenshot: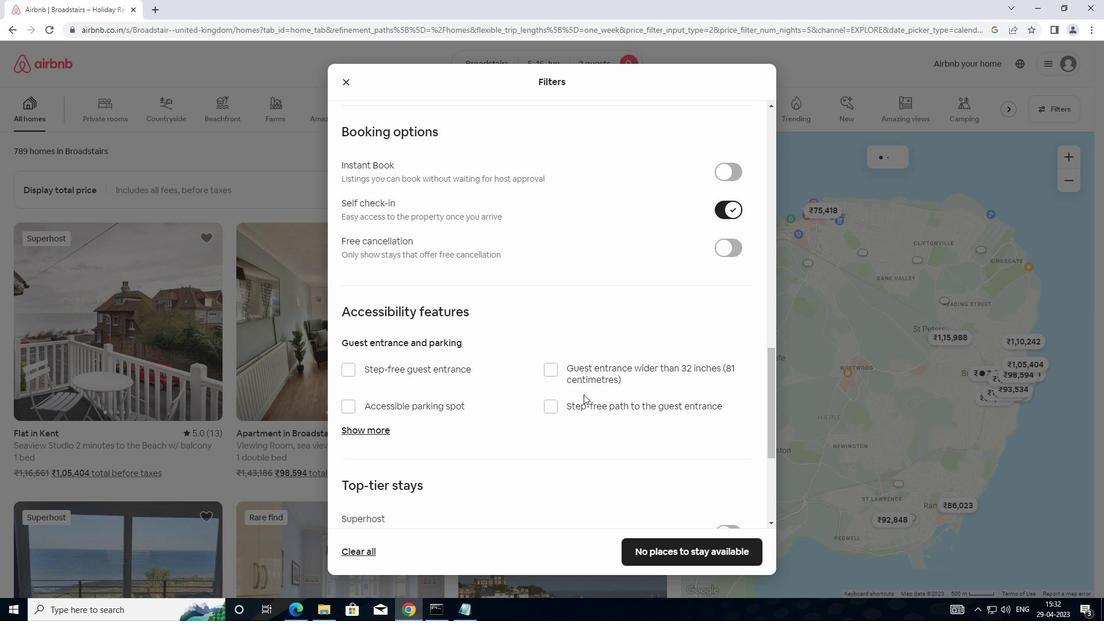 
Action: Mouse scrolled (584, 394) with delta (0, 0)
Screenshot: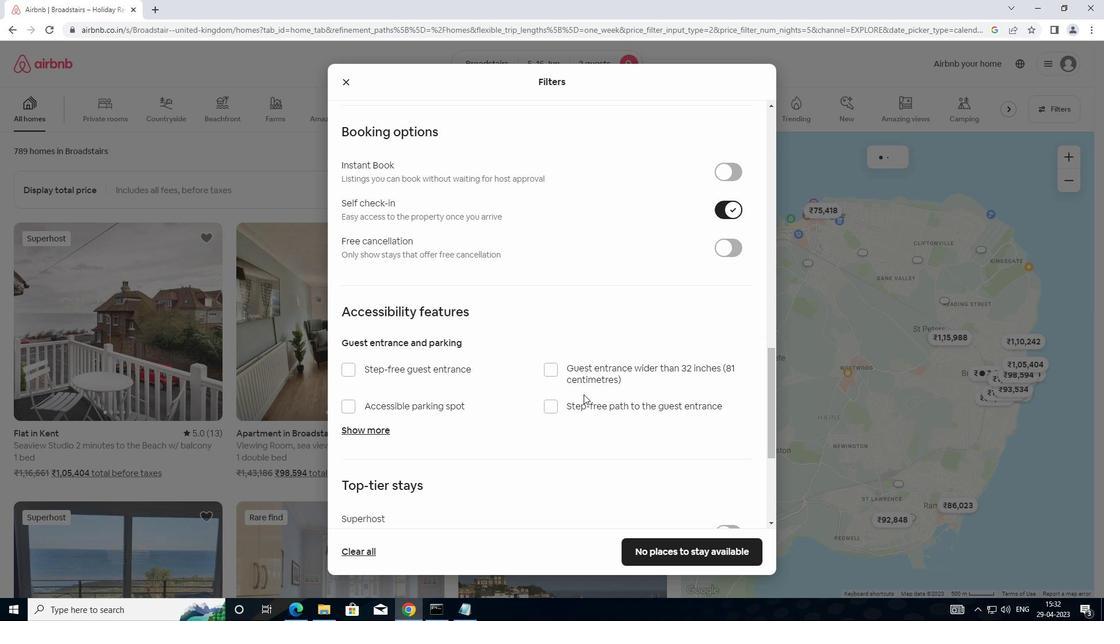 
Action: Mouse moved to (344, 449)
Screenshot: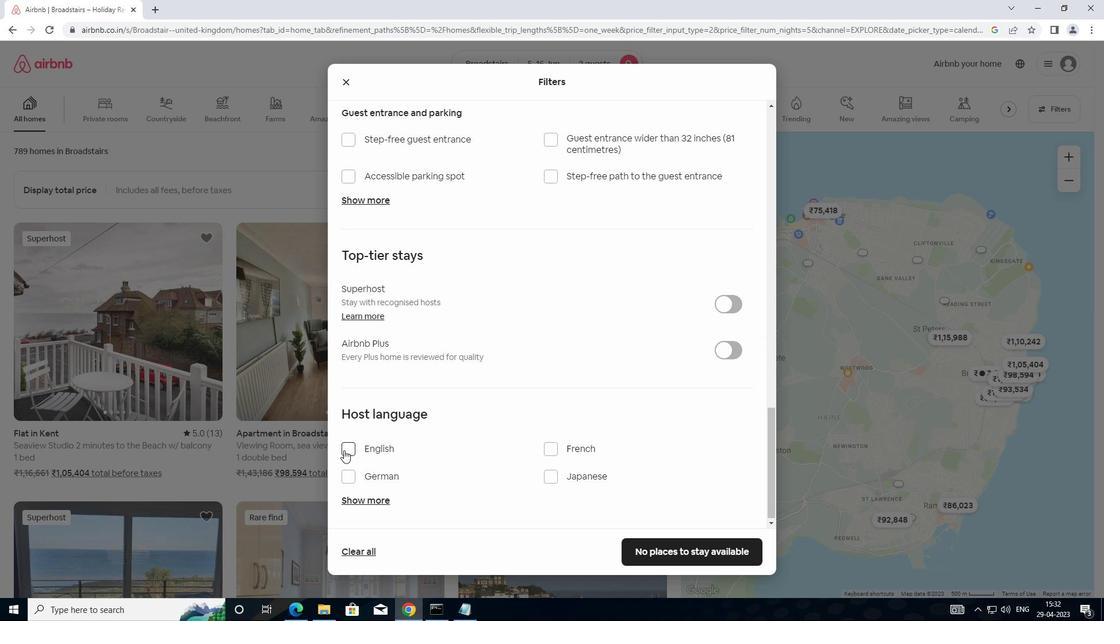 
Action: Mouse pressed left at (344, 449)
Screenshot: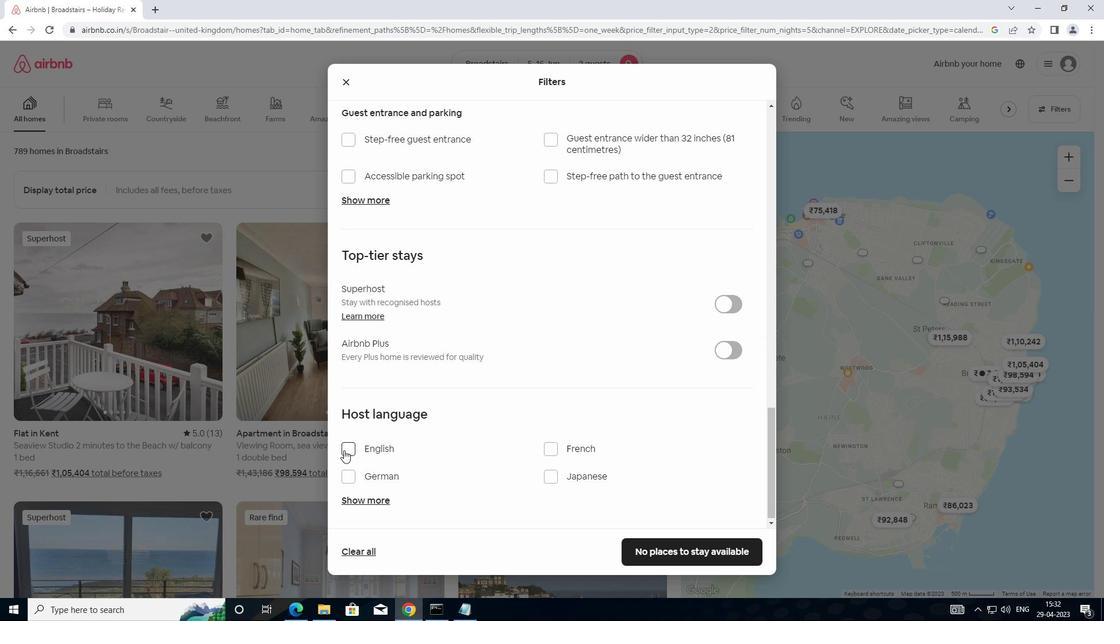 
Action: Mouse moved to (661, 544)
Screenshot: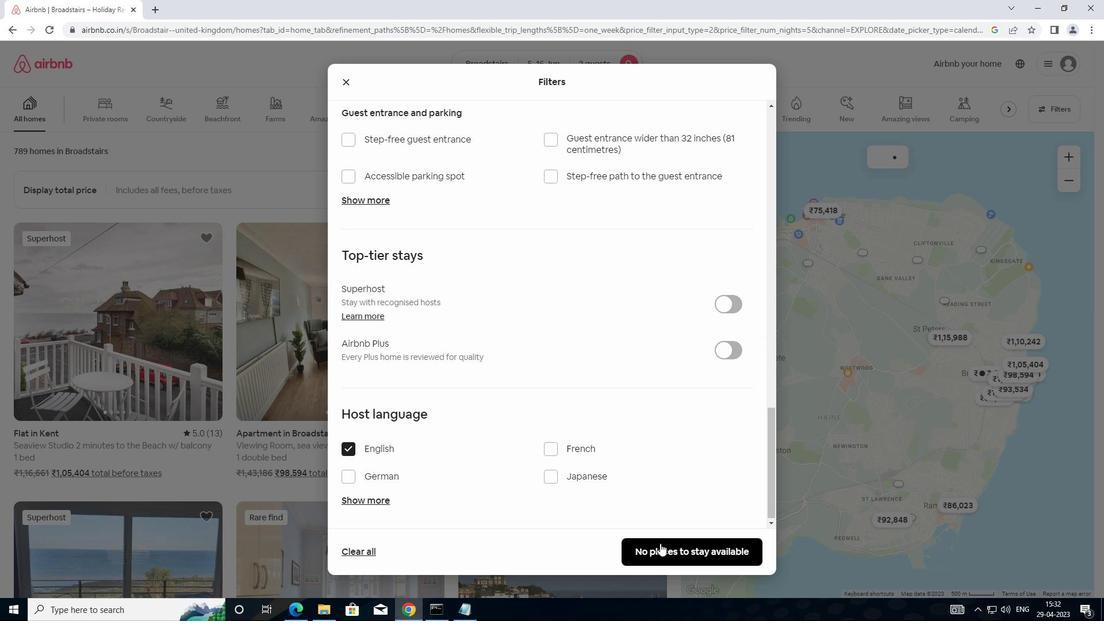 
Action: Mouse pressed left at (661, 544)
Screenshot: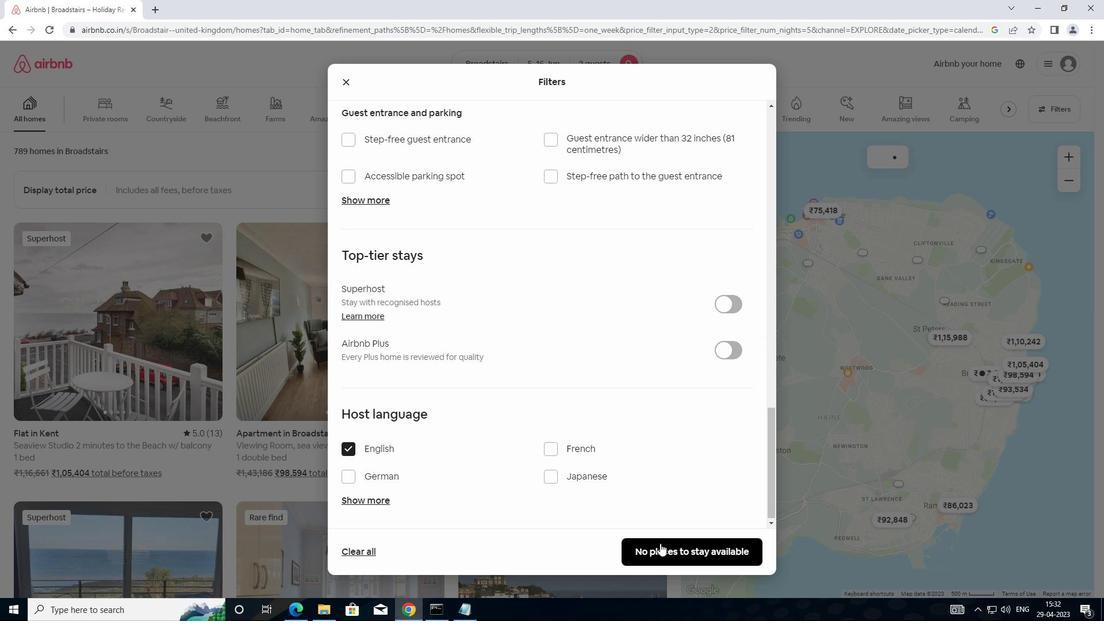
Action: Mouse moved to (660, 532)
Screenshot: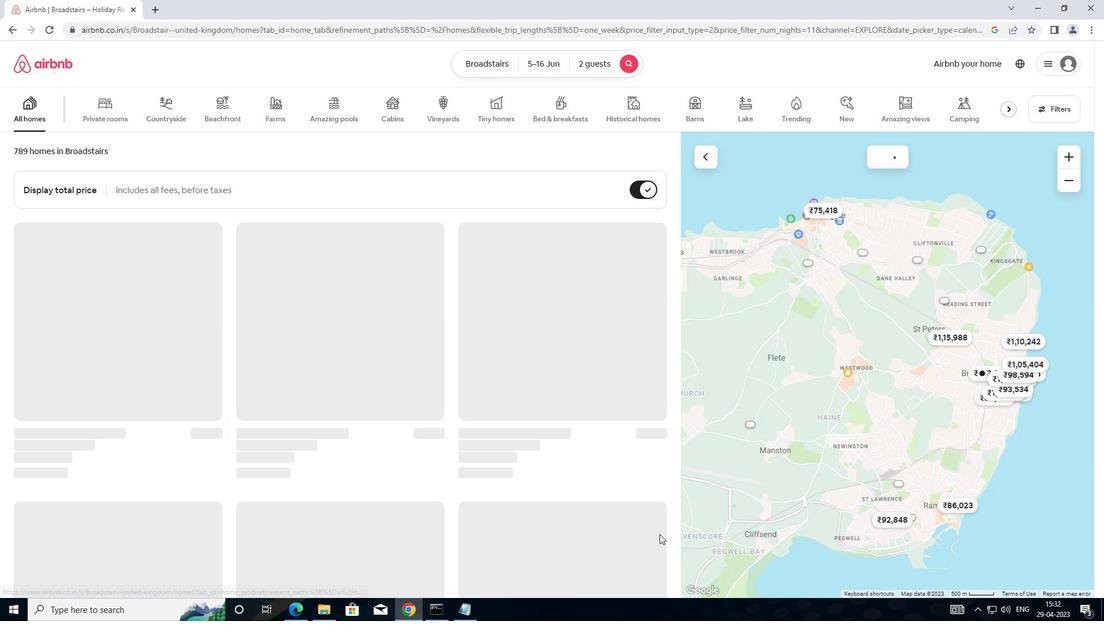 
